 Task: Reply All to email with the signature Dominique Adams with the subject Budget report from softage.1@softage.net with the message Can you confirm that all project risks have been identified and are being managed?, select first sentence, change the font color from current to black and background color to maroon Send the email
Action: Mouse moved to (920, 97)
Screenshot: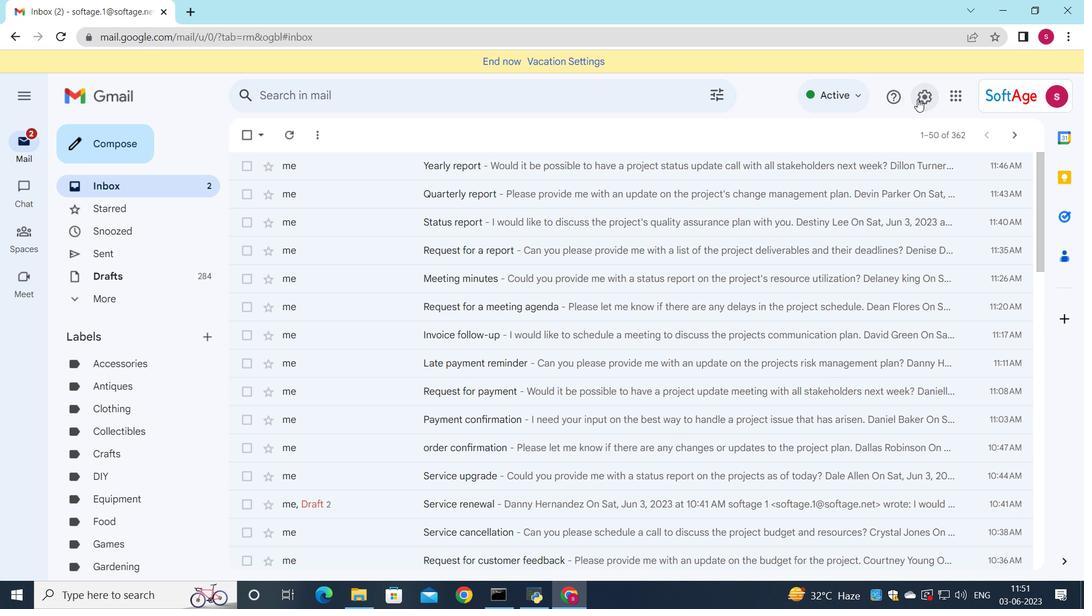 
Action: Mouse pressed left at (920, 97)
Screenshot: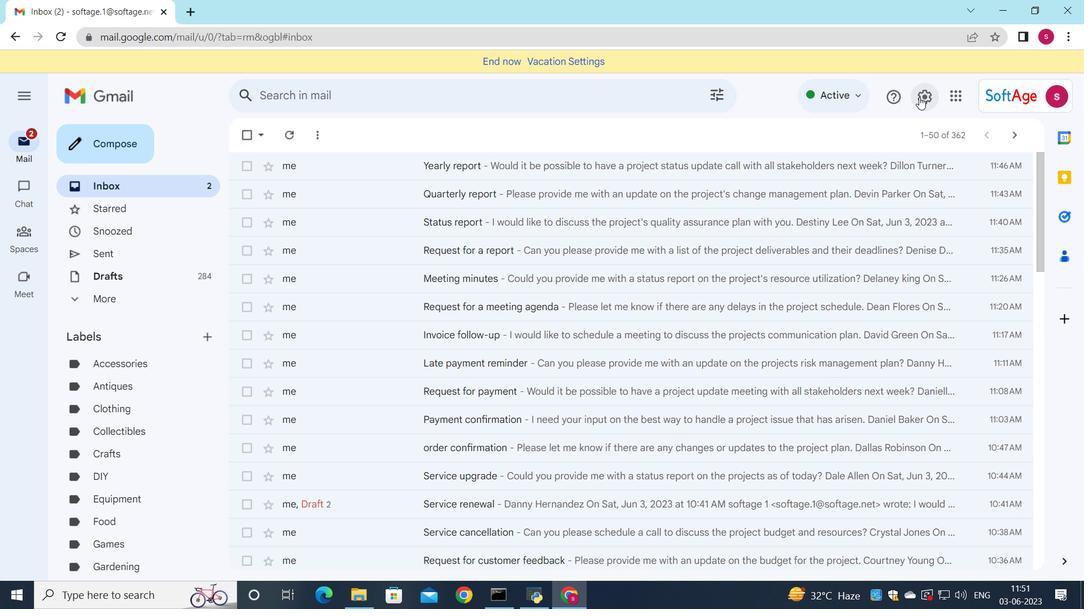 
Action: Mouse moved to (924, 160)
Screenshot: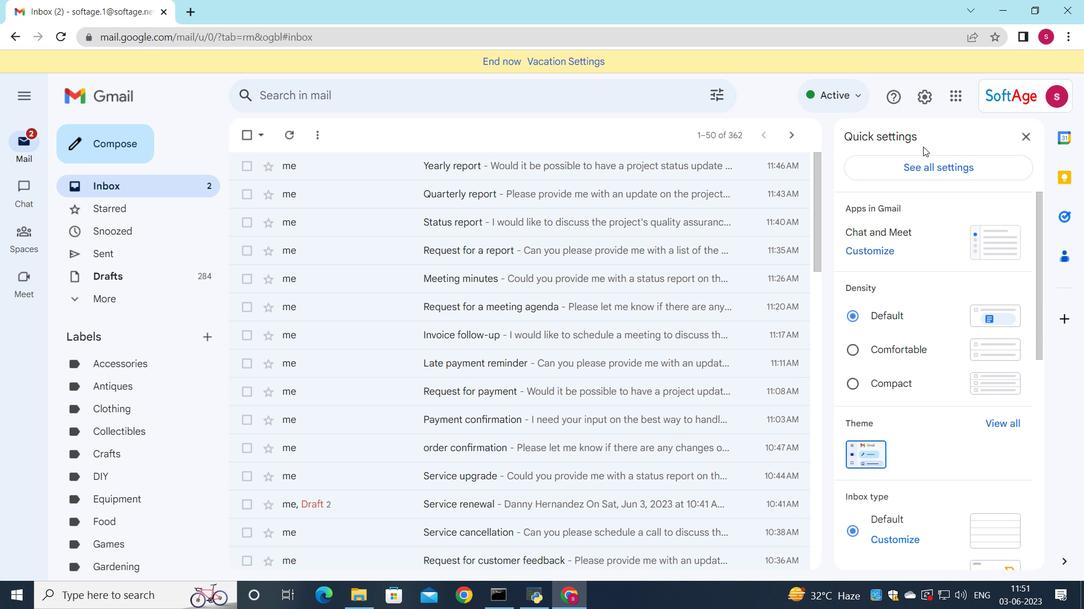 
Action: Mouse pressed left at (924, 160)
Screenshot: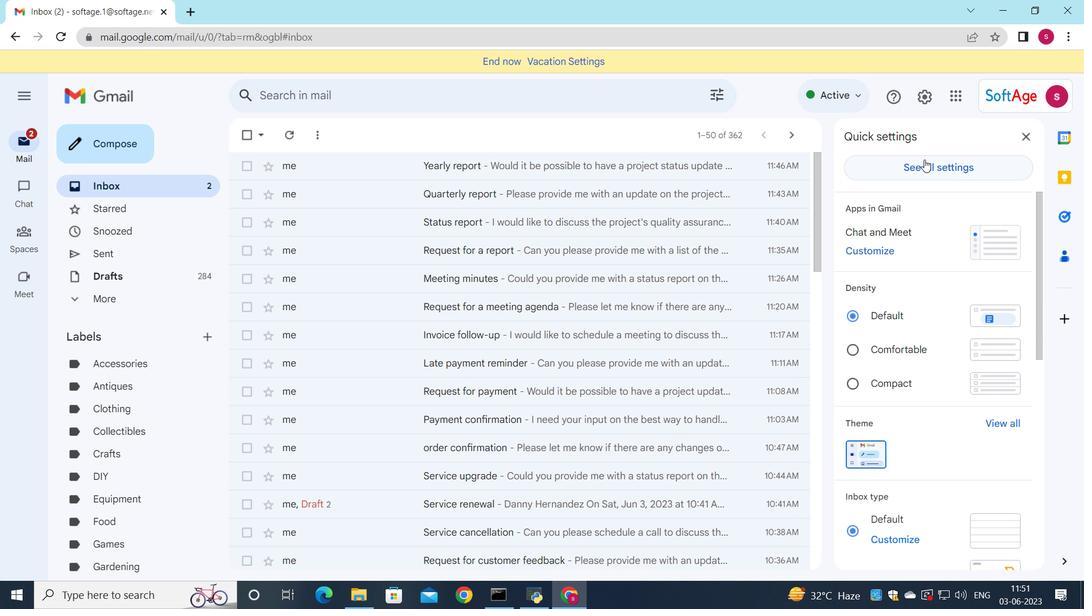 
Action: Mouse moved to (616, 313)
Screenshot: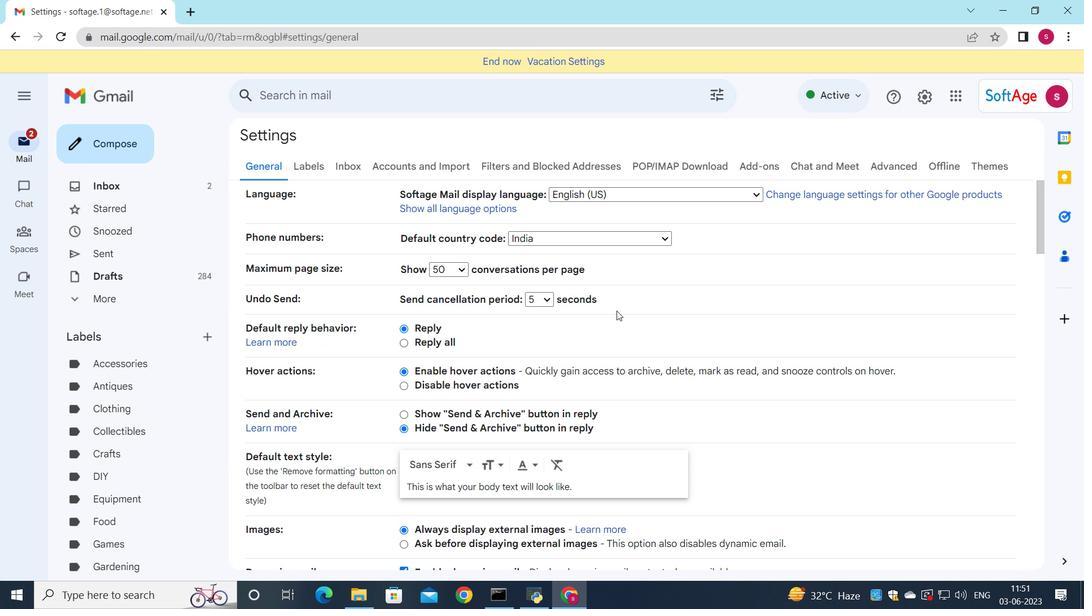 
Action: Mouse scrolled (616, 312) with delta (0, 0)
Screenshot: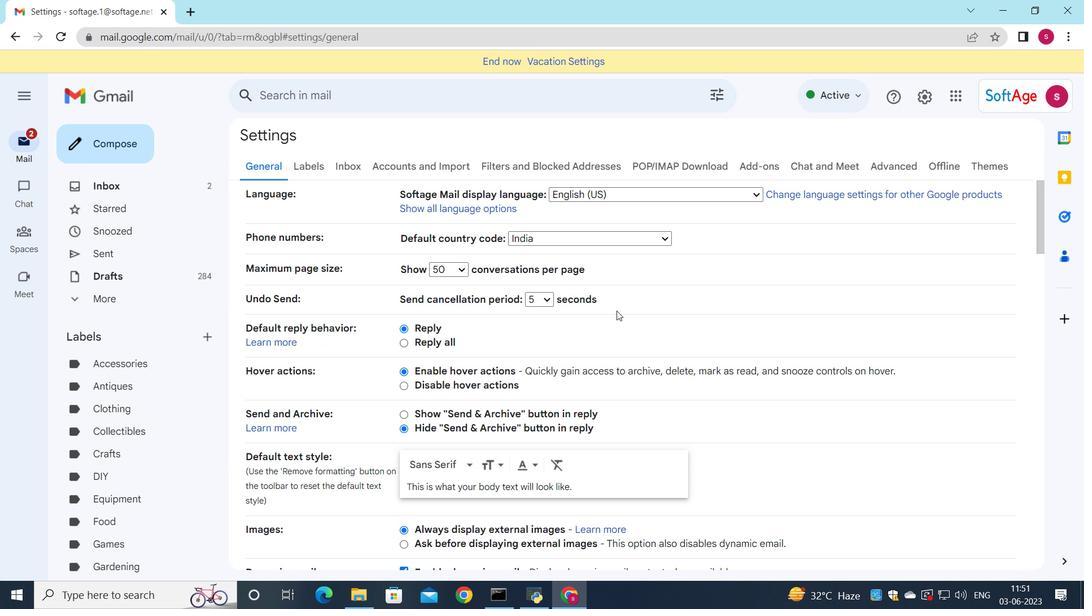
Action: Mouse moved to (616, 313)
Screenshot: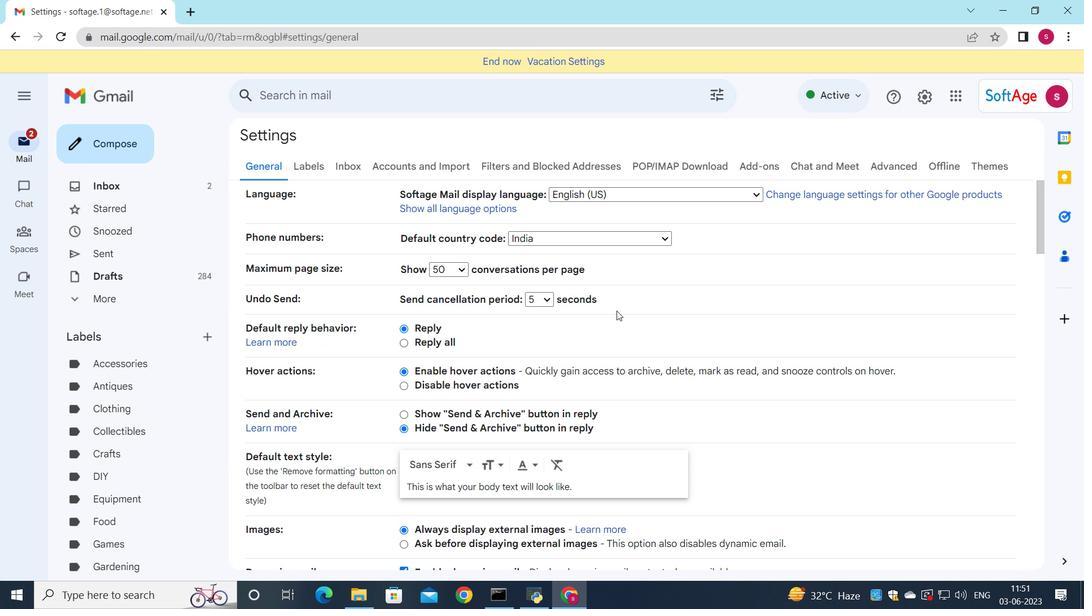 
Action: Mouse scrolled (616, 312) with delta (0, 0)
Screenshot: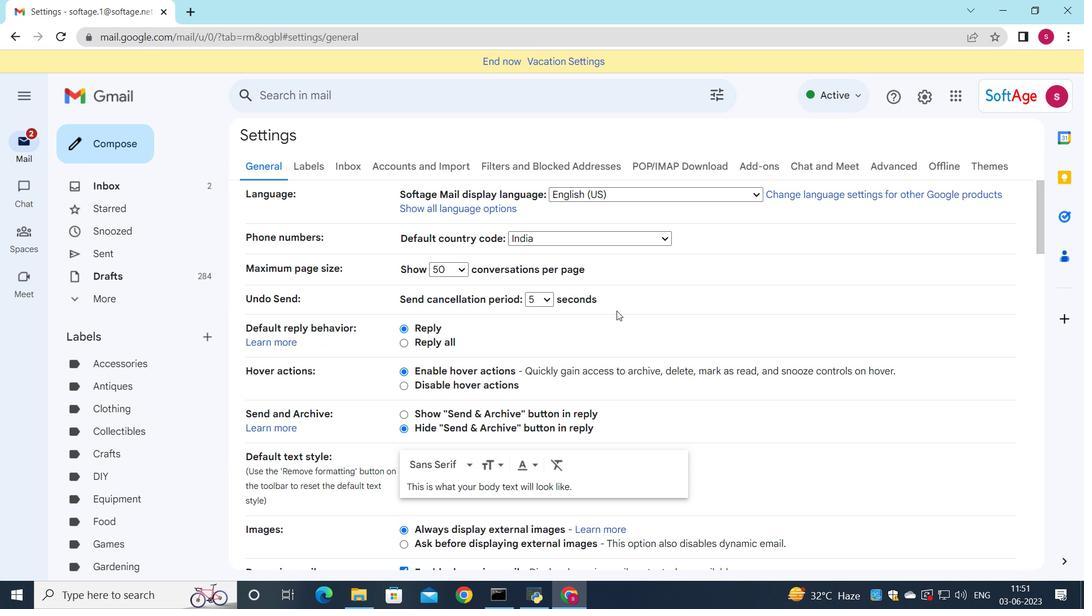 
Action: Mouse scrolled (616, 312) with delta (0, 0)
Screenshot: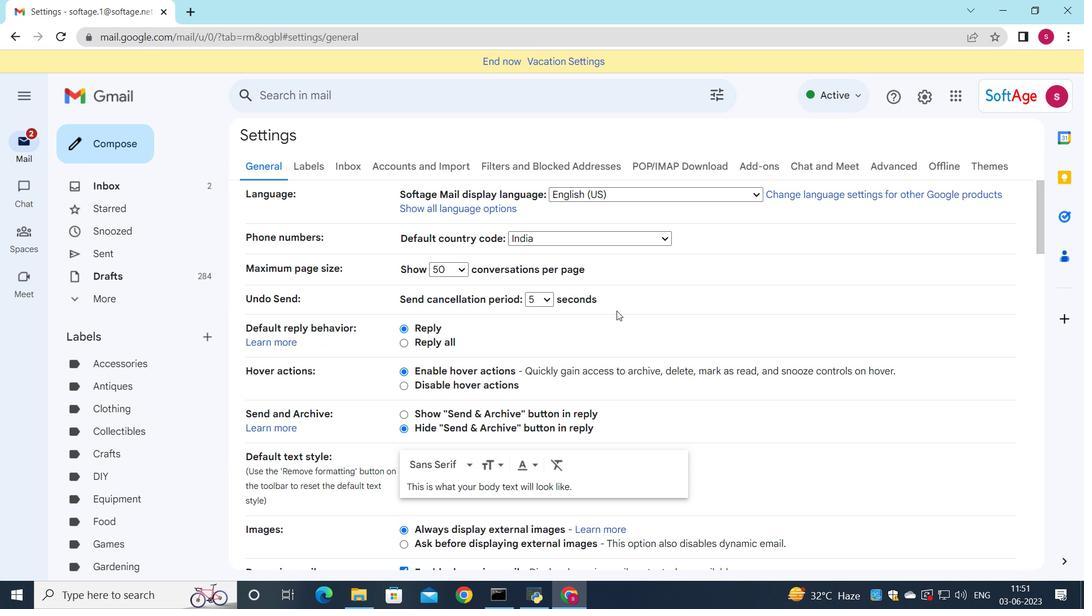 
Action: Mouse moved to (608, 311)
Screenshot: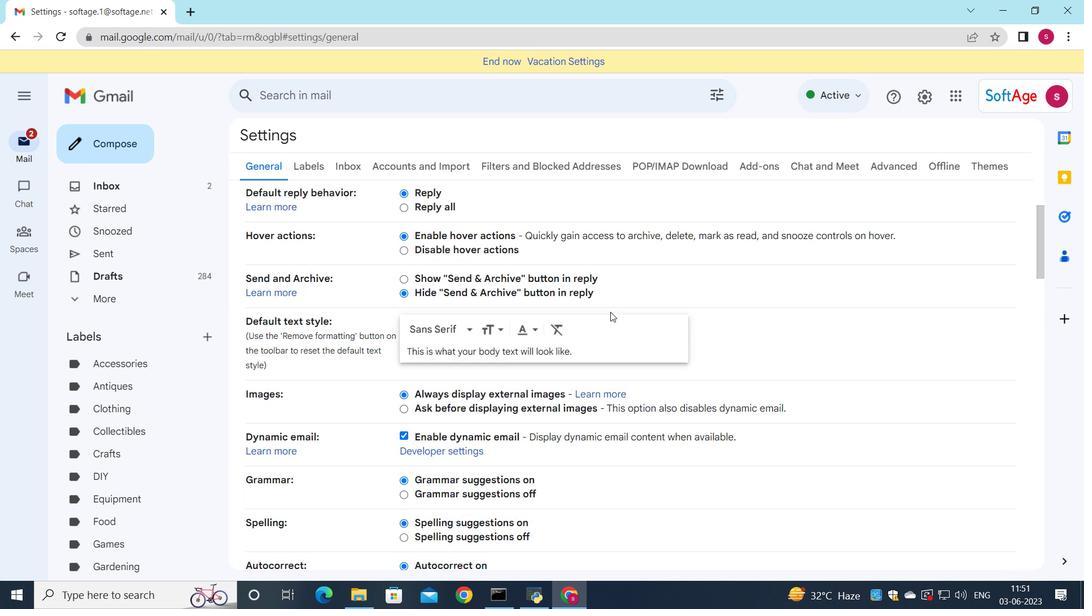 
Action: Mouse scrolled (608, 310) with delta (0, 0)
Screenshot: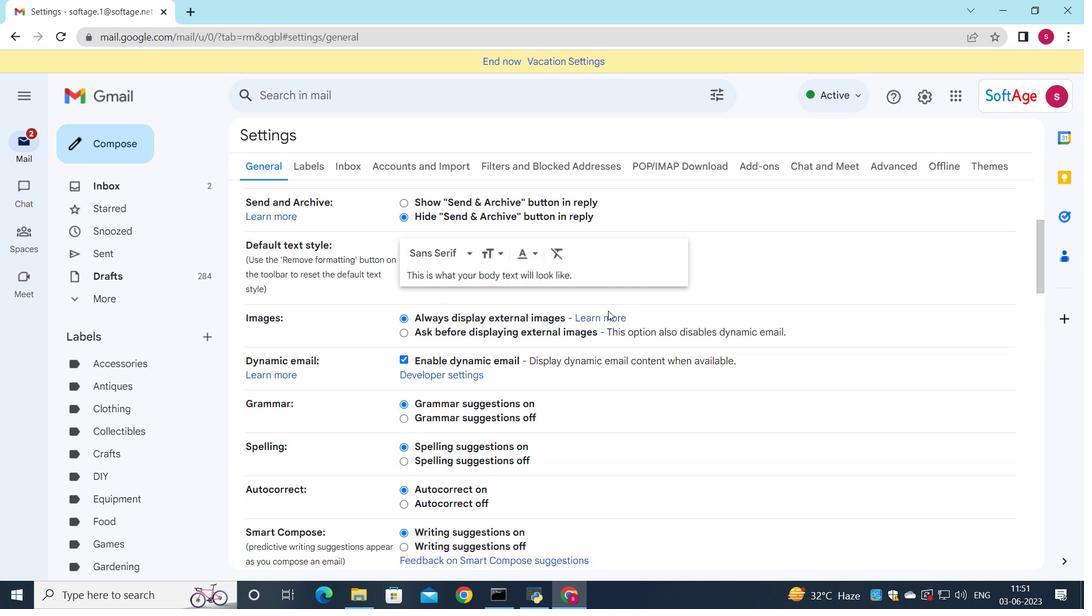 
Action: Mouse scrolled (608, 310) with delta (0, 0)
Screenshot: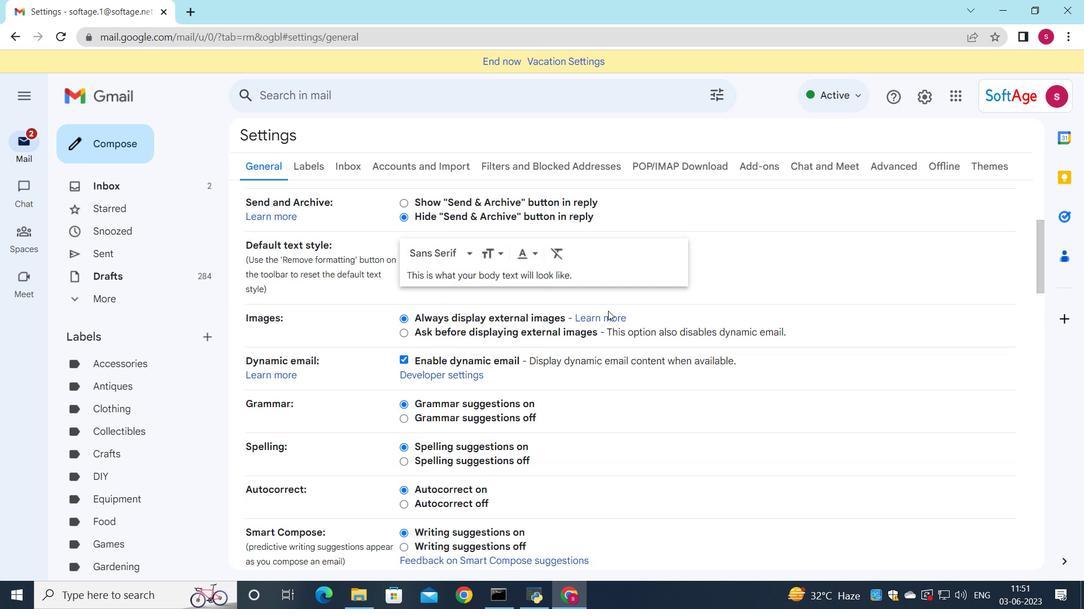 
Action: Mouse scrolled (608, 310) with delta (0, 0)
Screenshot: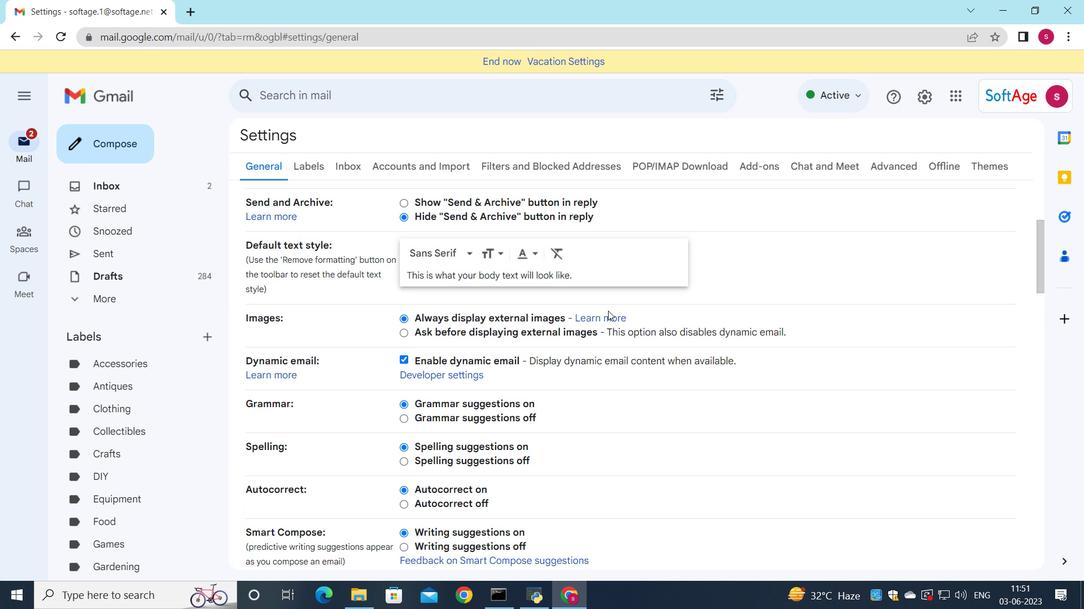 
Action: Mouse scrolled (608, 310) with delta (0, 0)
Screenshot: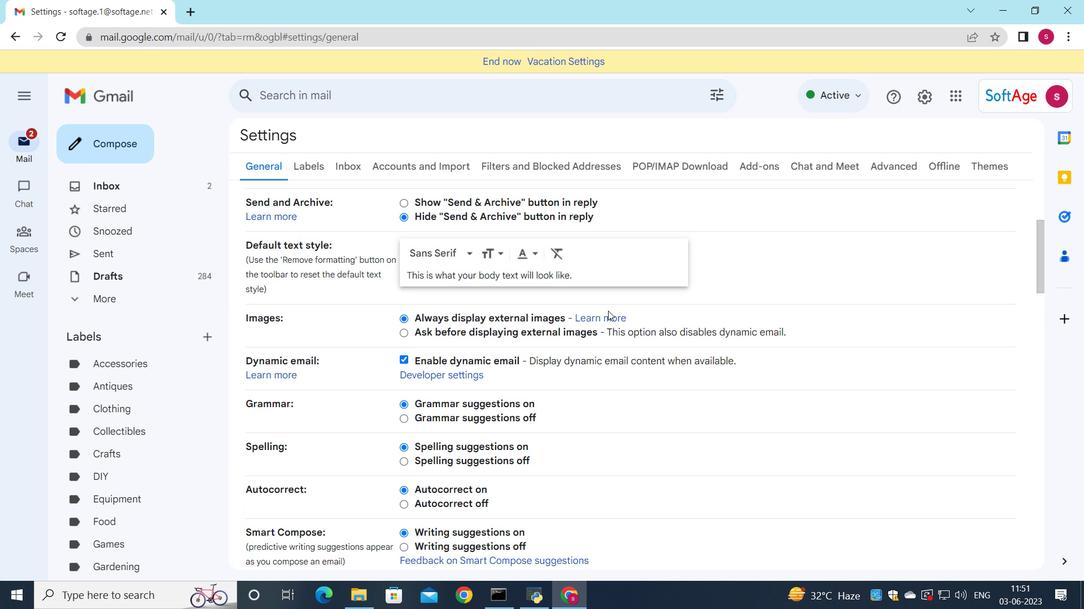 
Action: Mouse scrolled (608, 310) with delta (0, 0)
Screenshot: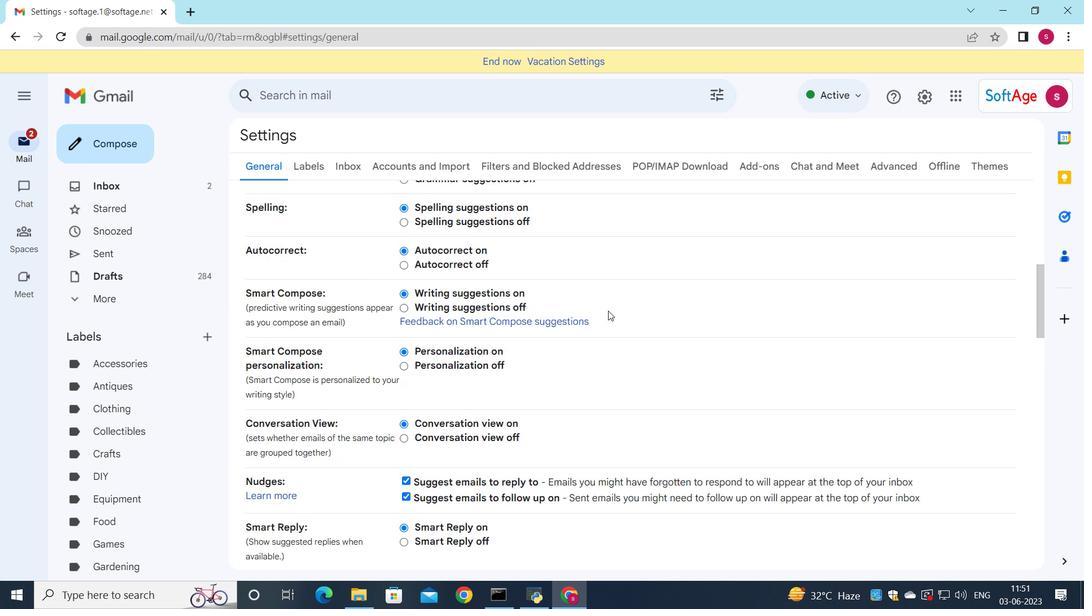 
Action: Mouse scrolled (608, 310) with delta (0, 0)
Screenshot: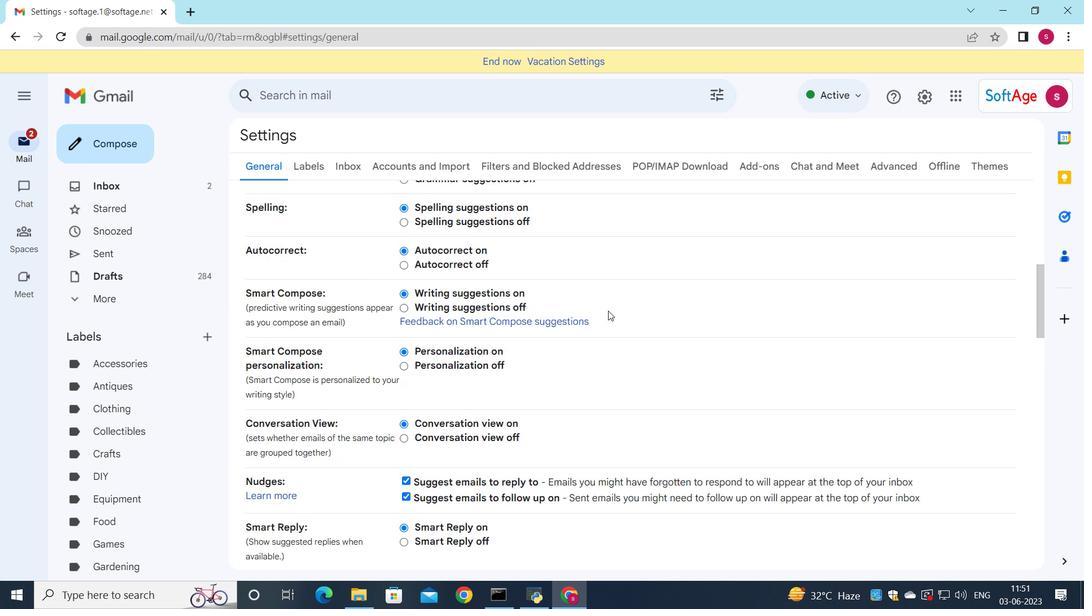 
Action: Mouse scrolled (608, 310) with delta (0, 0)
Screenshot: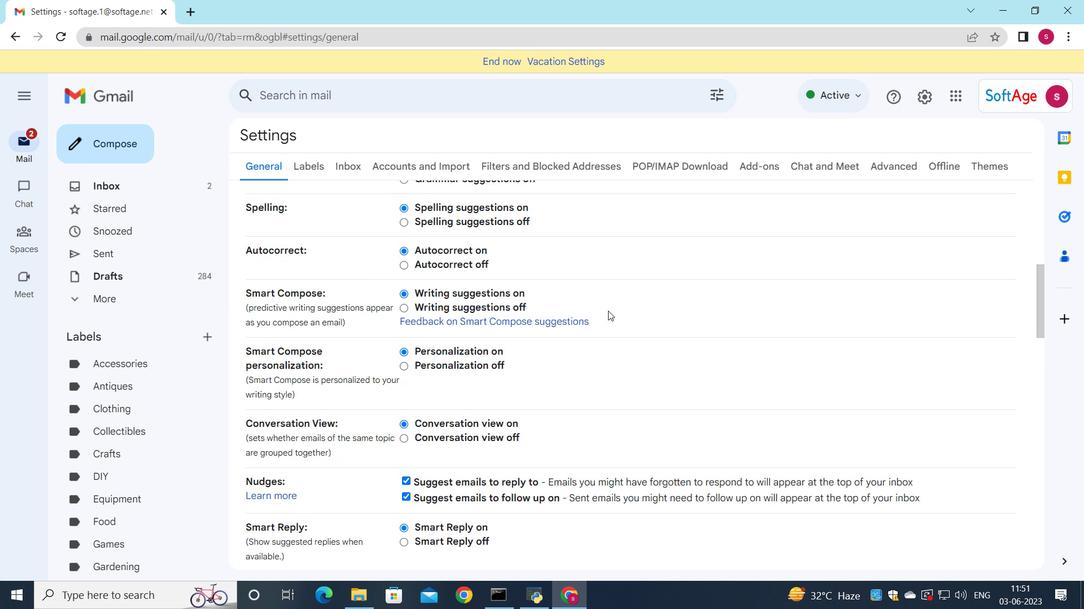 
Action: Mouse scrolled (608, 310) with delta (0, 0)
Screenshot: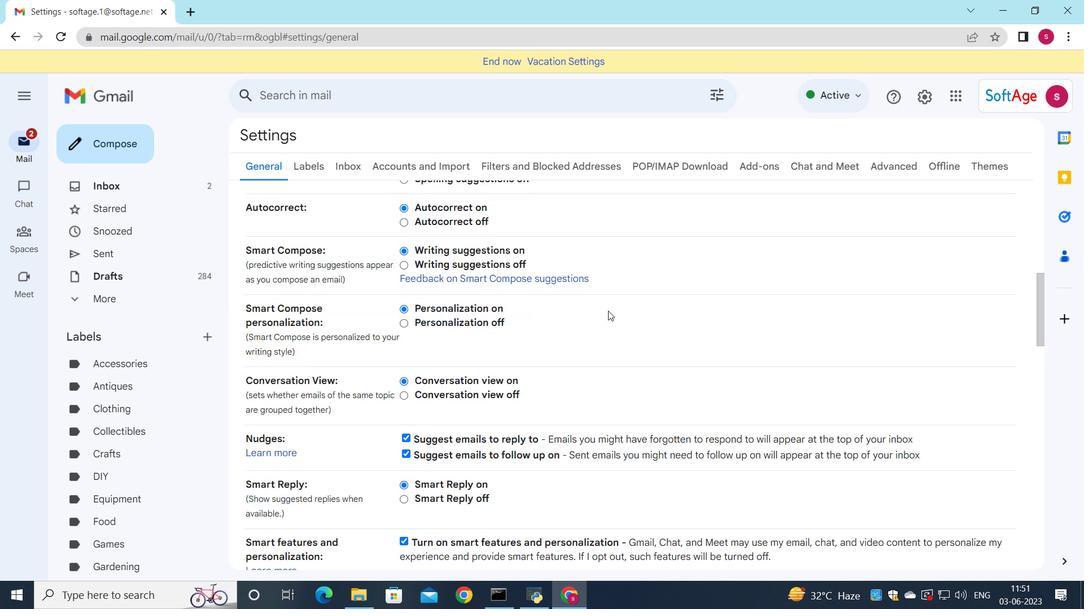 
Action: Mouse scrolled (608, 310) with delta (0, 0)
Screenshot: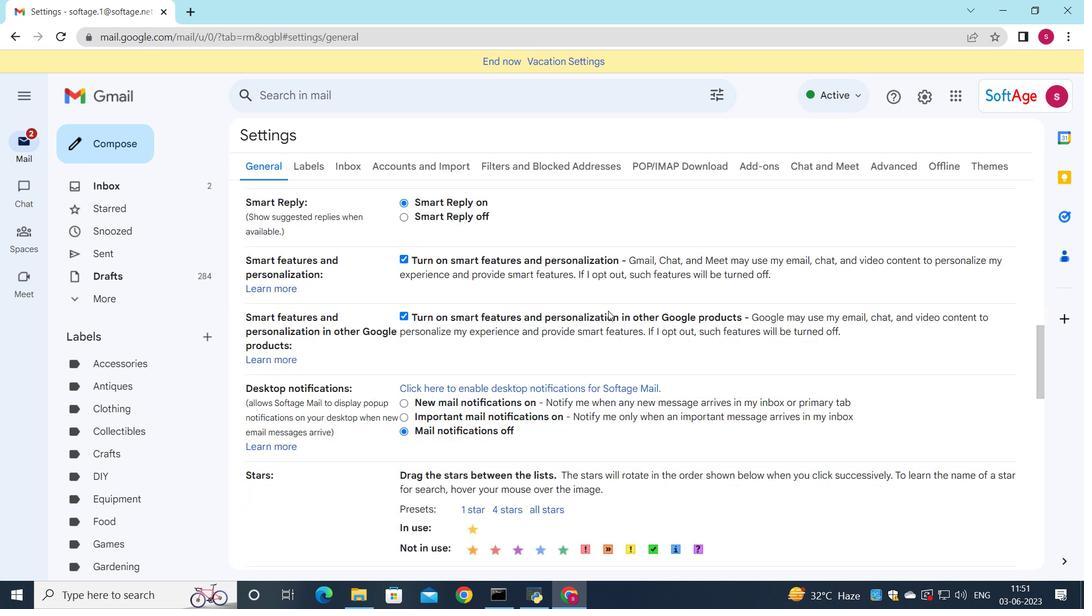 
Action: Mouse scrolled (608, 310) with delta (0, 0)
Screenshot: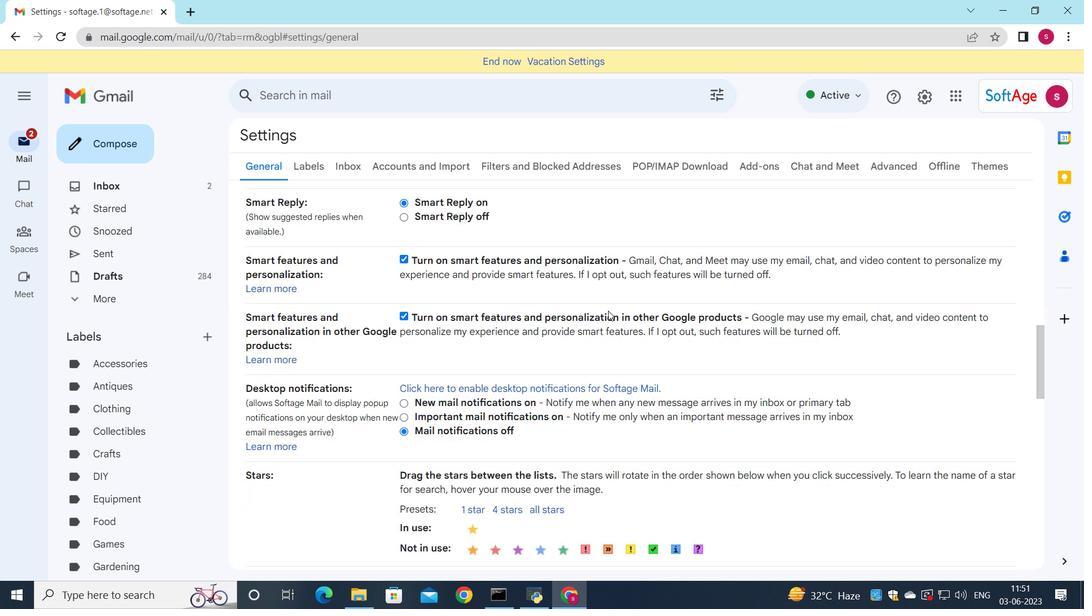 
Action: Mouse scrolled (608, 310) with delta (0, 0)
Screenshot: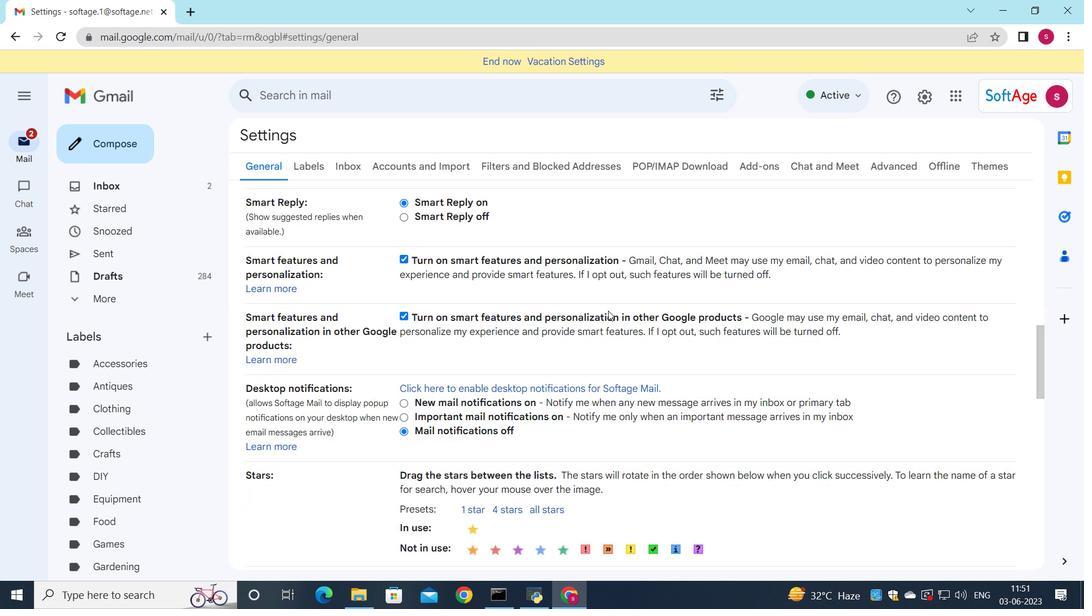 
Action: Mouse scrolled (608, 310) with delta (0, 0)
Screenshot: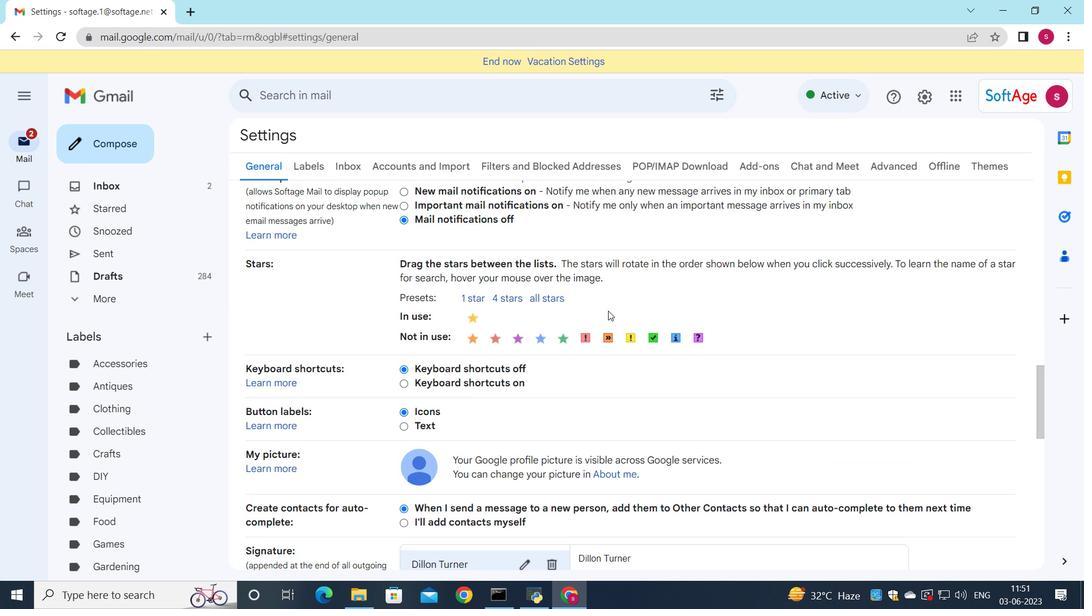 
Action: Mouse scrolled (608, 310) with delta (0, 0)
Screenshot: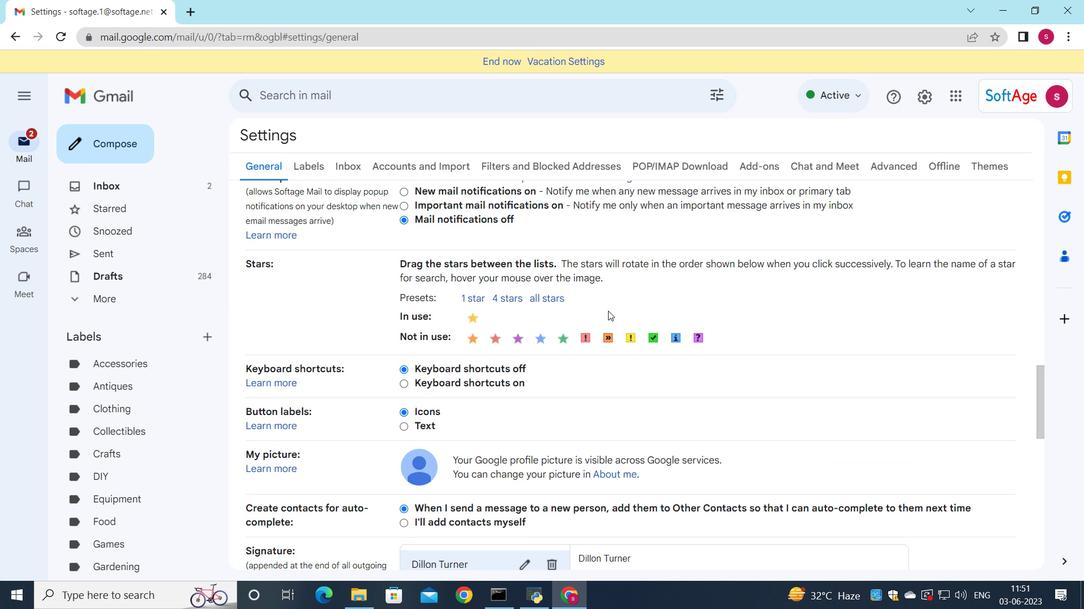 
Action: Mouse moved to (552, 425)
Screenshot: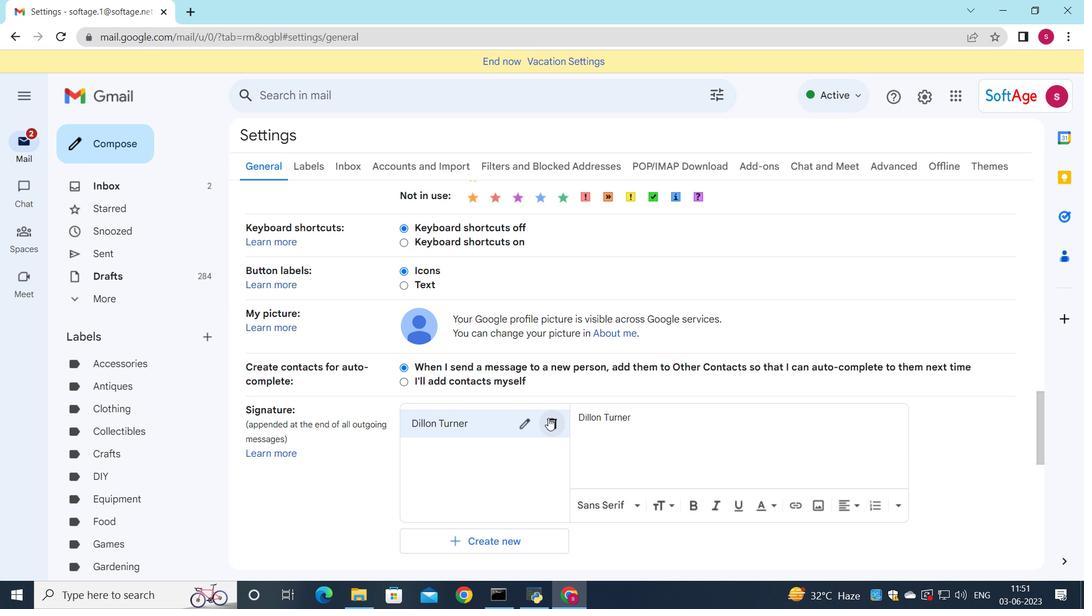 
Action: Mouse pressed left at (552, 425)
Screenshot: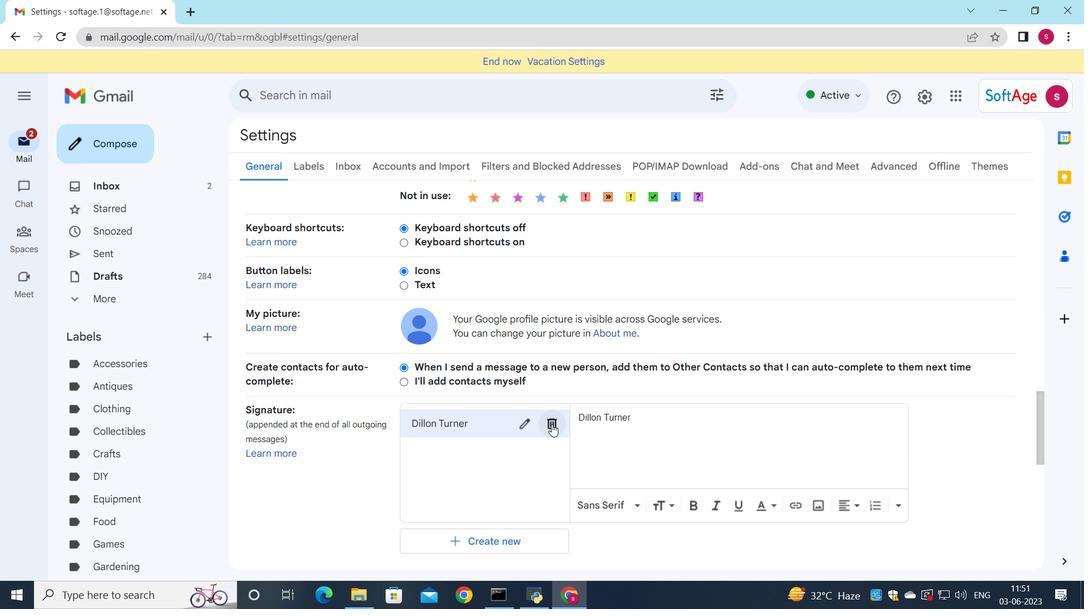 
Action: Mouse moved to (654, 339)
Screenshot: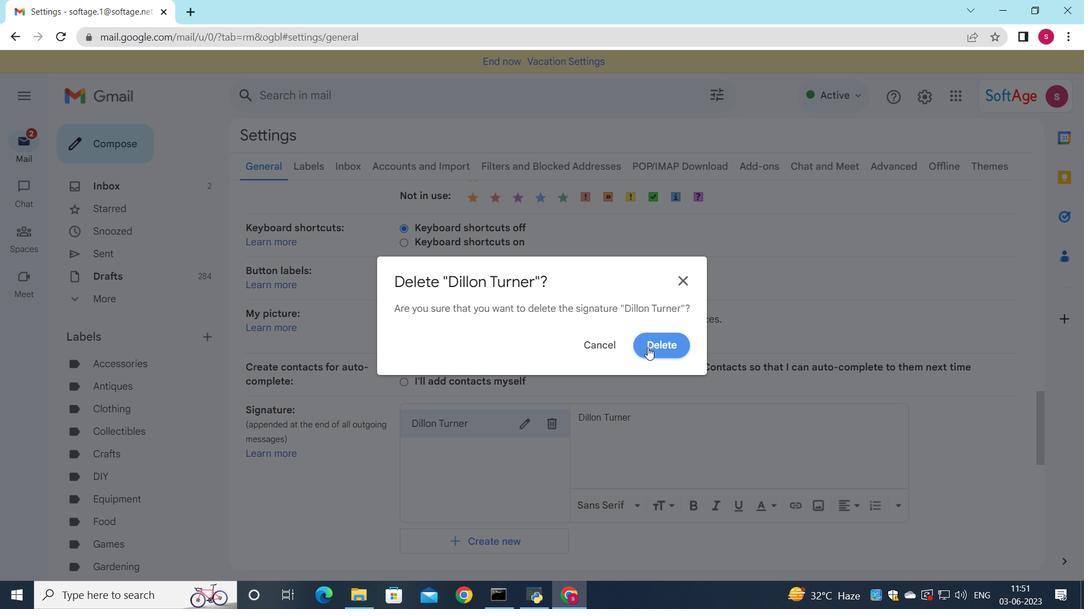 
Action: Mouse pressed left at (654, 339)
Screenshot: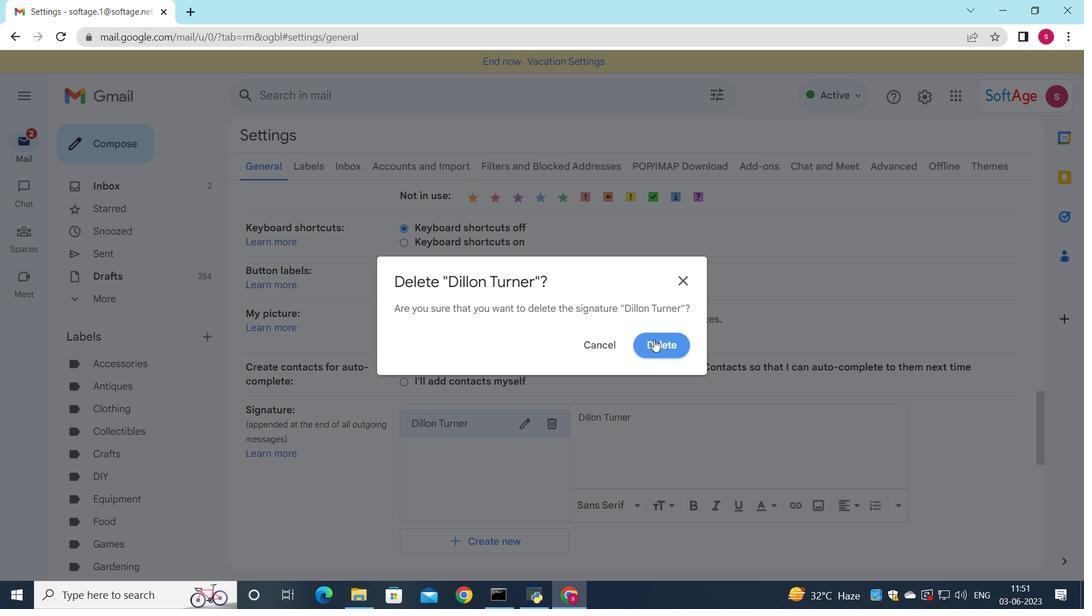 
Action: Mouse moved to (467, 442)
Screenshot: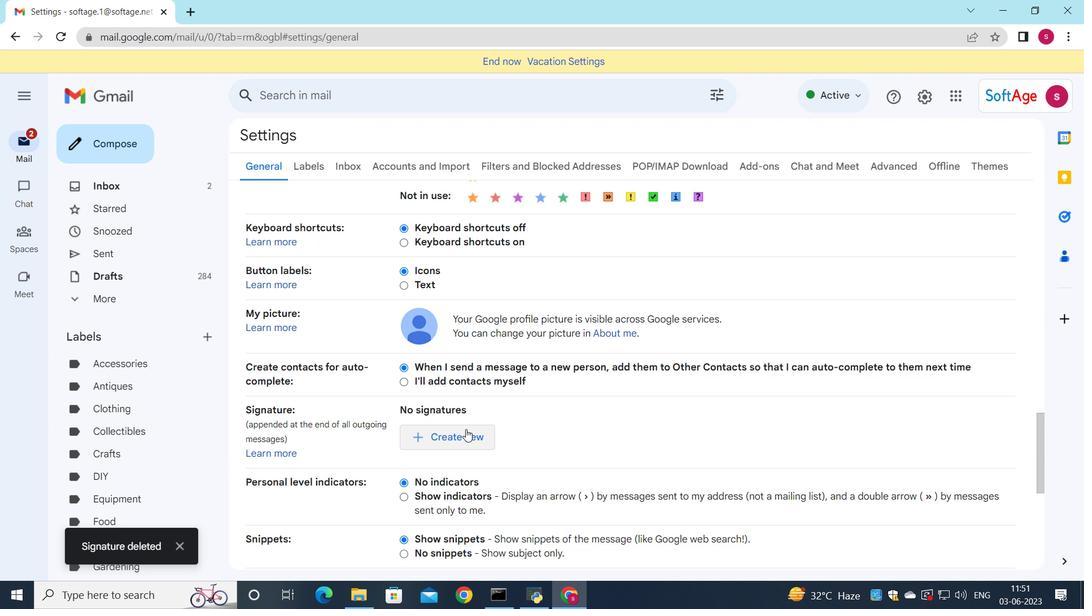 
Action: Mouse pressed left at (467, 442)
Screenshot: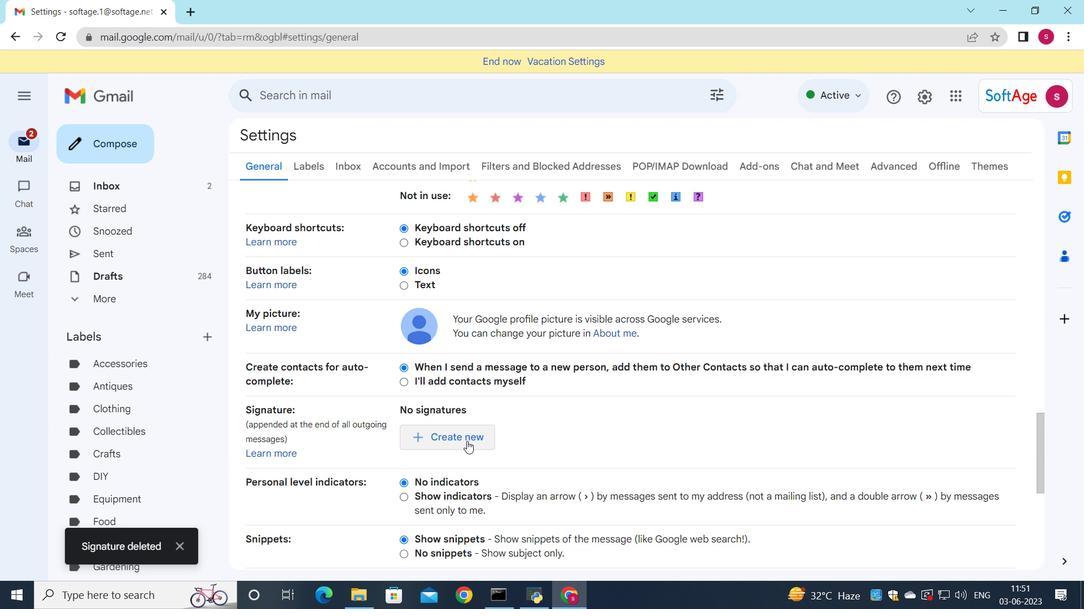 
Action: Mouse moved to (686, 302)
Screenshot: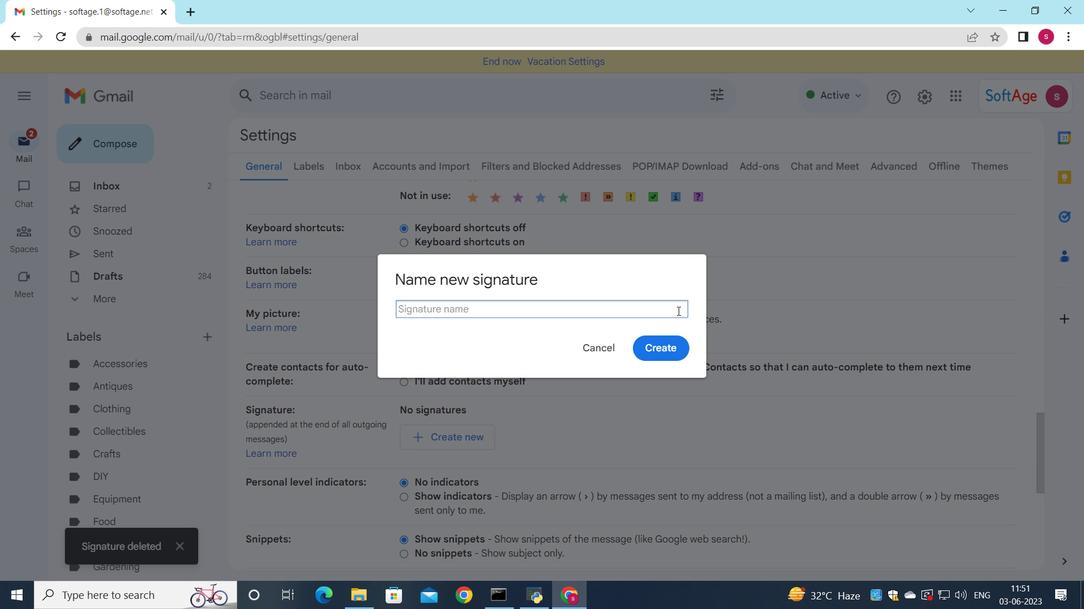 
Action: Key pressed <Key.shift>Dominique<Key.space><Key.shift>Adams
Screenshot: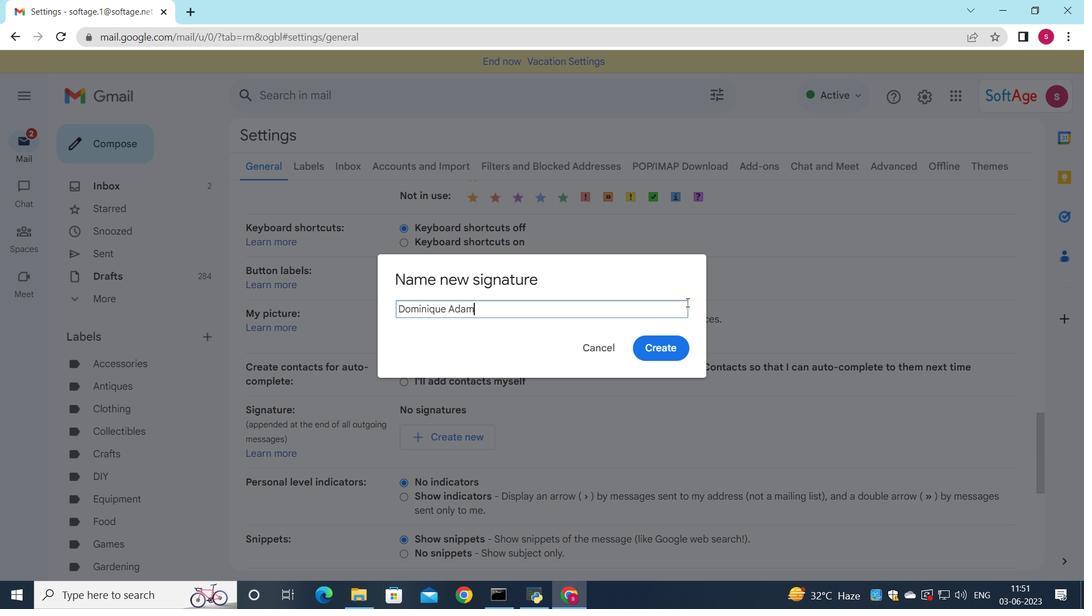 
Action: Mouse moved to (669, 350)
Screenshot: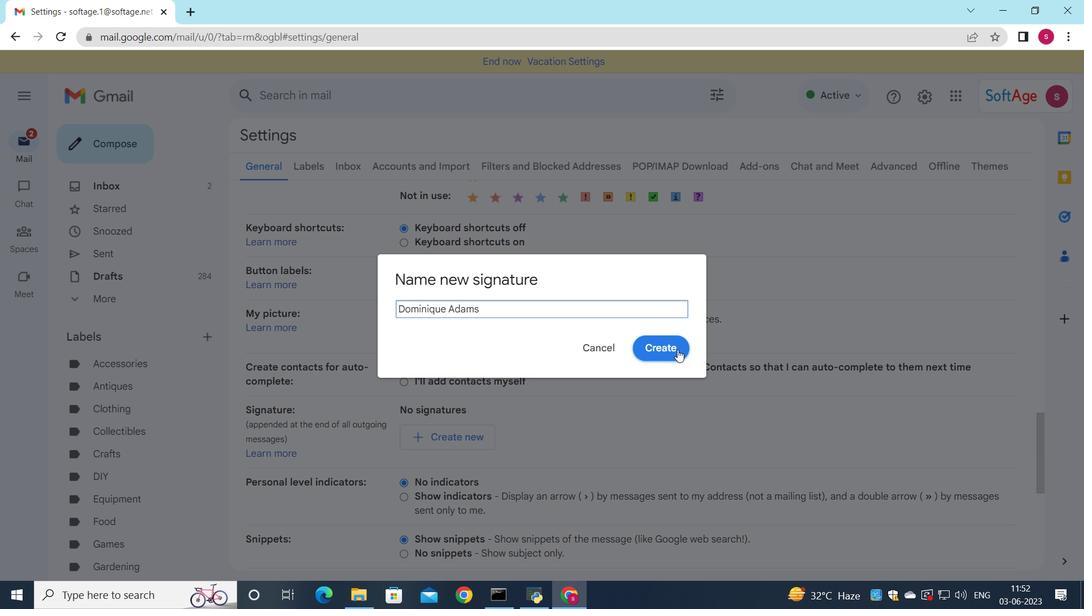
Action: Mouse pressed left at (669, 350)
Screenshot: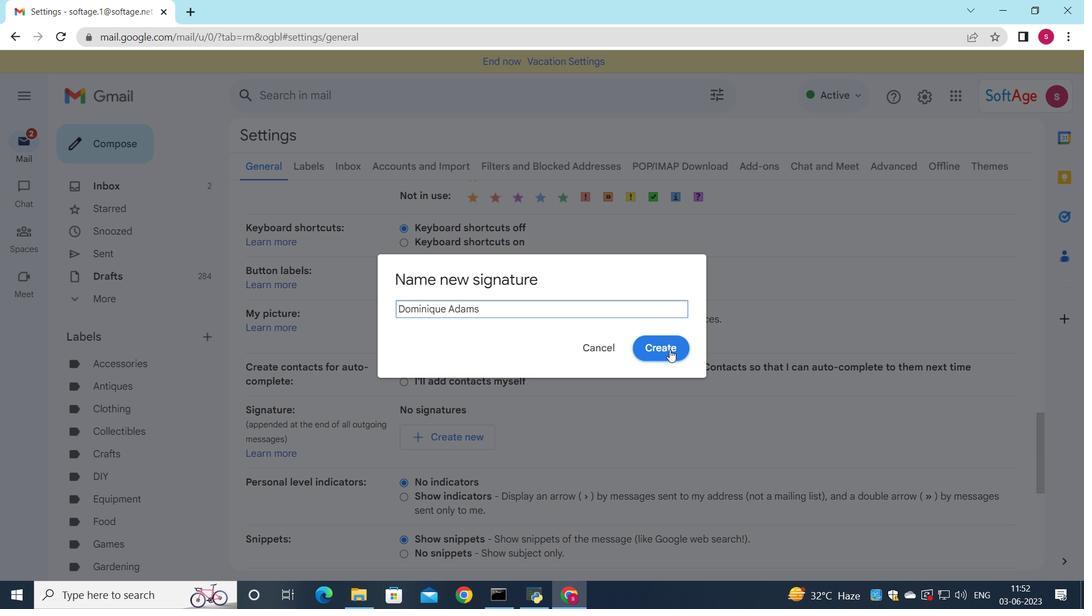
Action: Mouse moved to (599, 432)
Screenshot: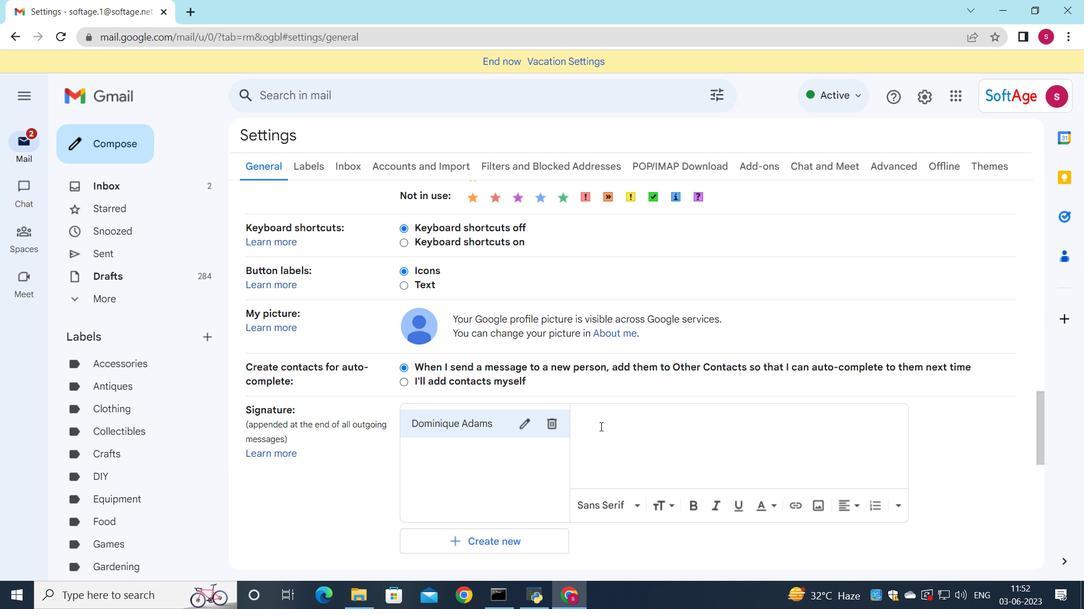 
Action: Mouse pressed left at (599, 432)
Screenshot: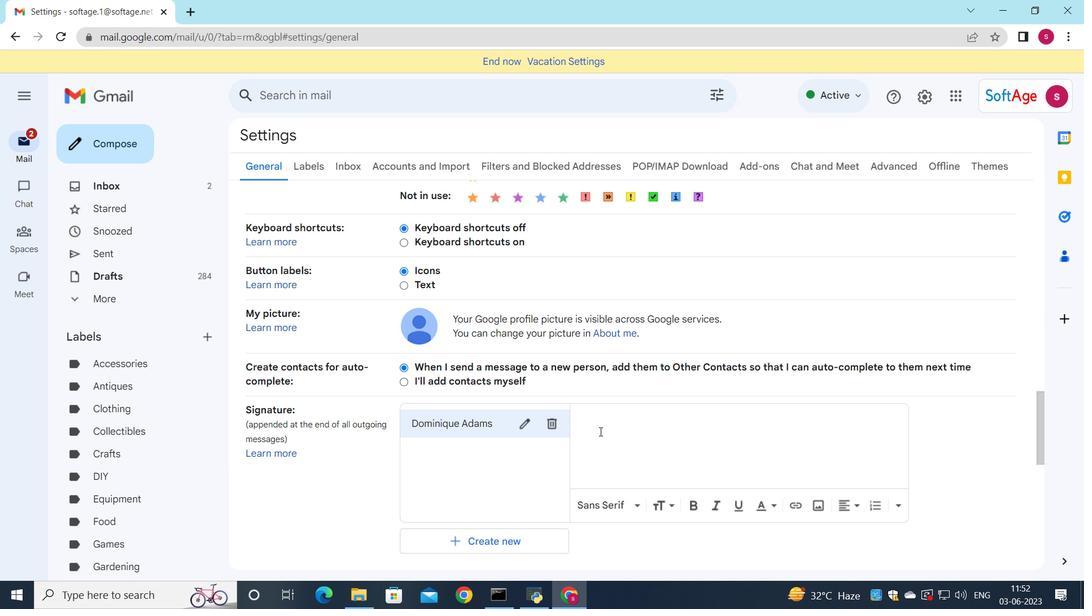 
Action: Mouse moved to (599, 429)
Screenshot: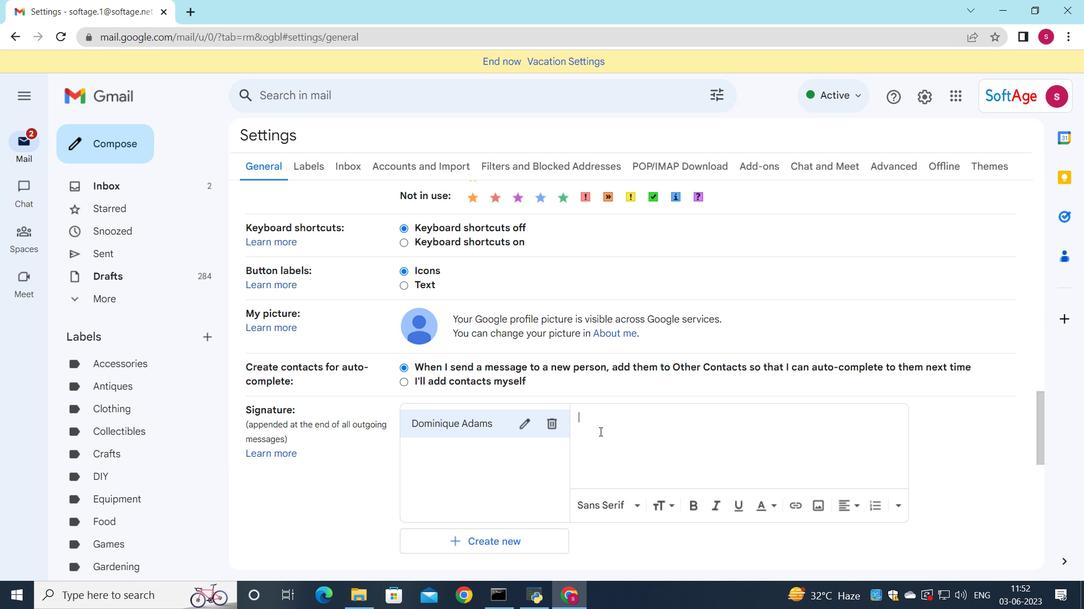 
Action: Key pressed <Key.shift>Dominique<Key.space><Key.shift>Adams
Screenshot: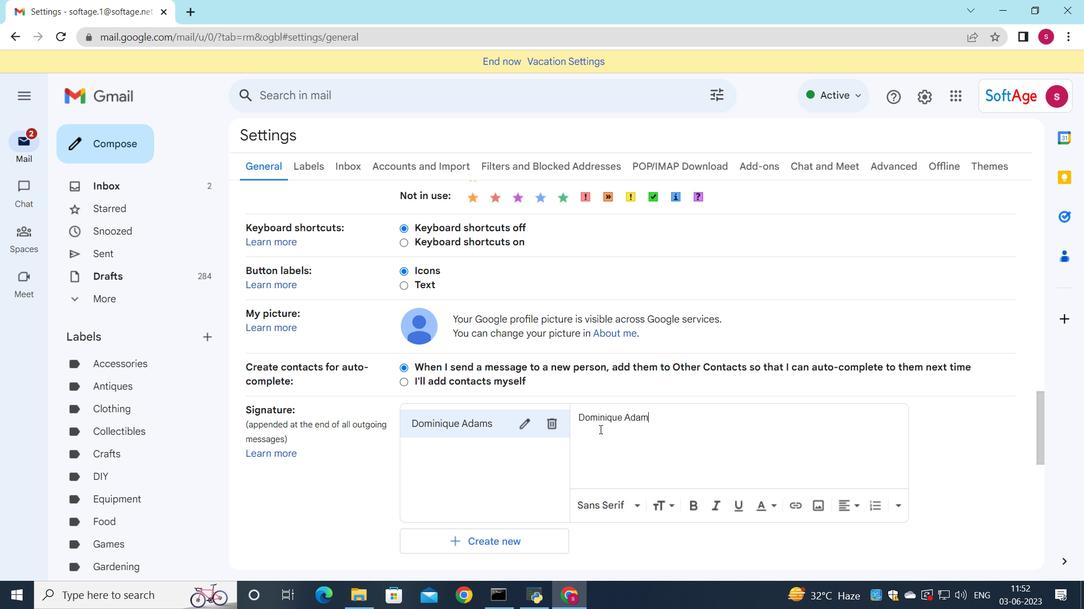 
Action: Mouse scrolled (599, 429) with delta (0, 0)
Screenshot: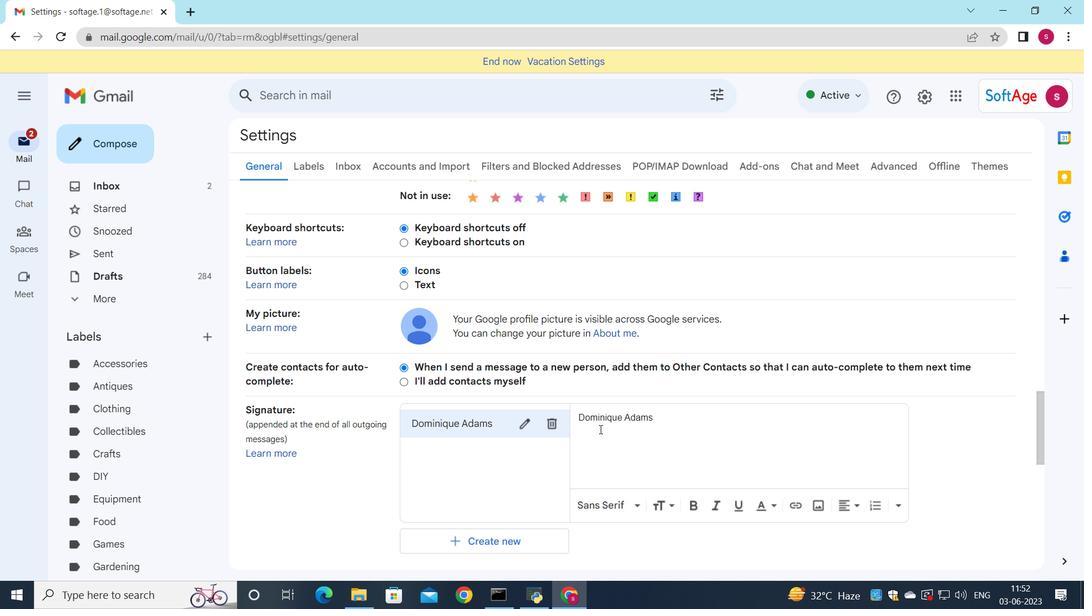 
Action: Mouse scrolled (599, 429) with delta (0, 0)
Screenshot: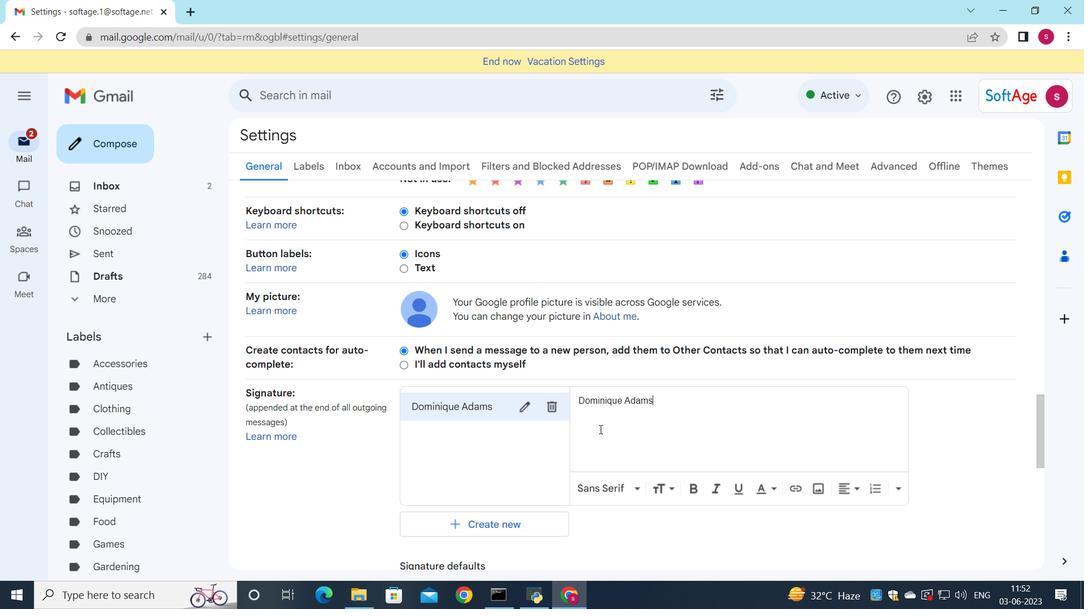 
Action: Mouse moved to (500, 479)
Screenshot: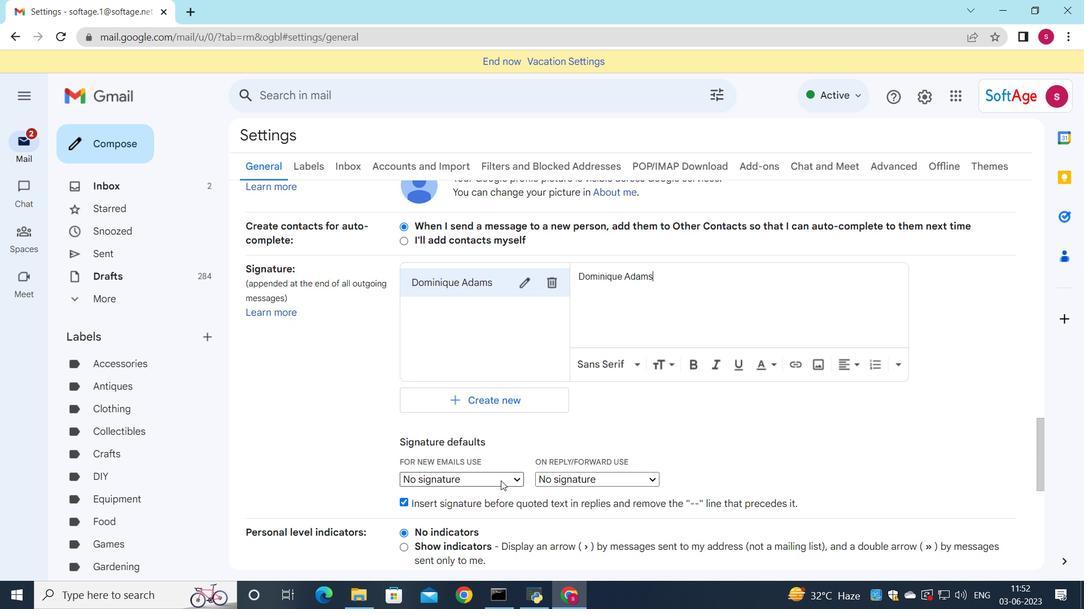 
Action: Mouse pressed left at (500, 479)
Screenshot: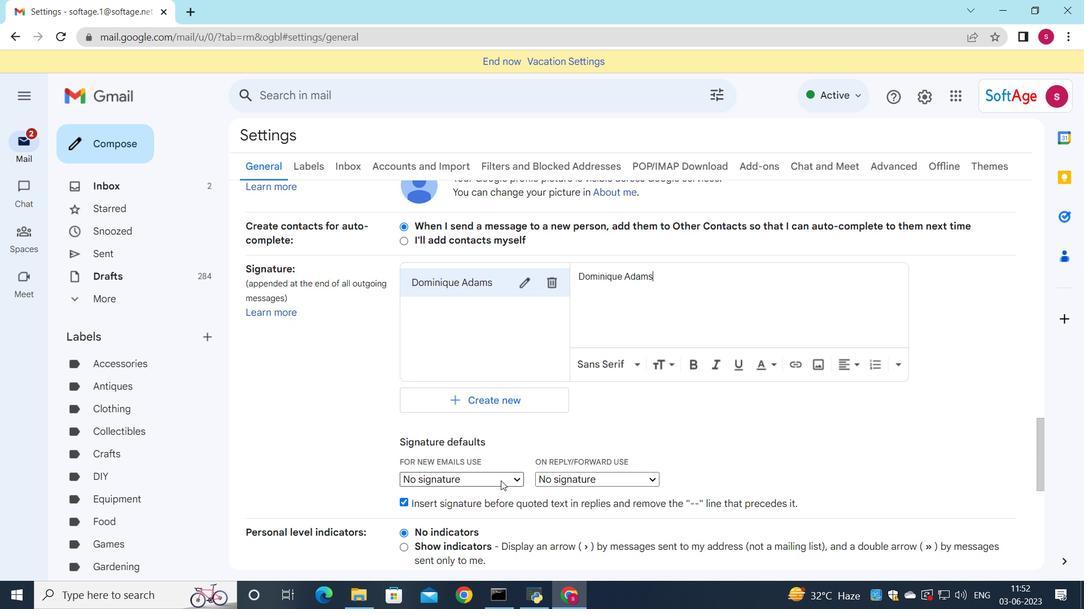 
Action: Mouse moved to (493, 500)
Screenshot: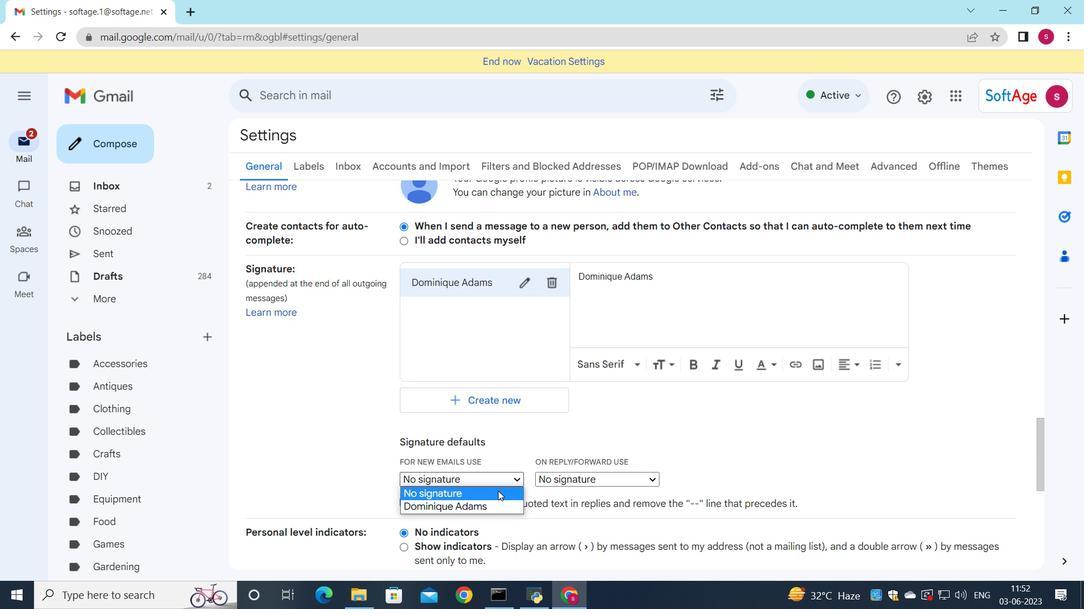 
Action: Mouse pressed left at (493, 500)
Screenshot: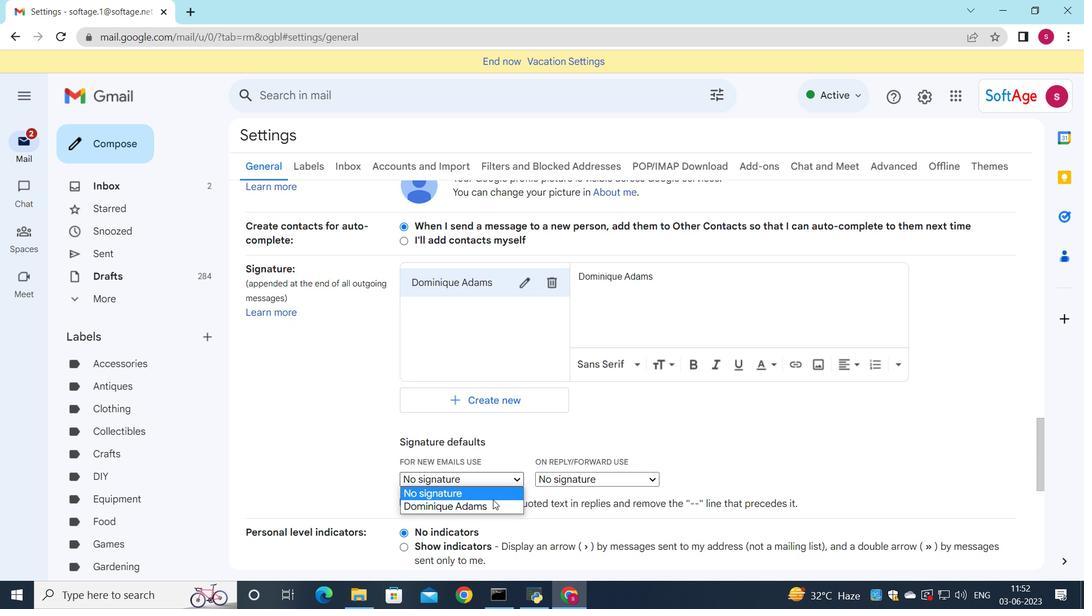 
Action: Mouse moved to (499, 480)
Screenshot: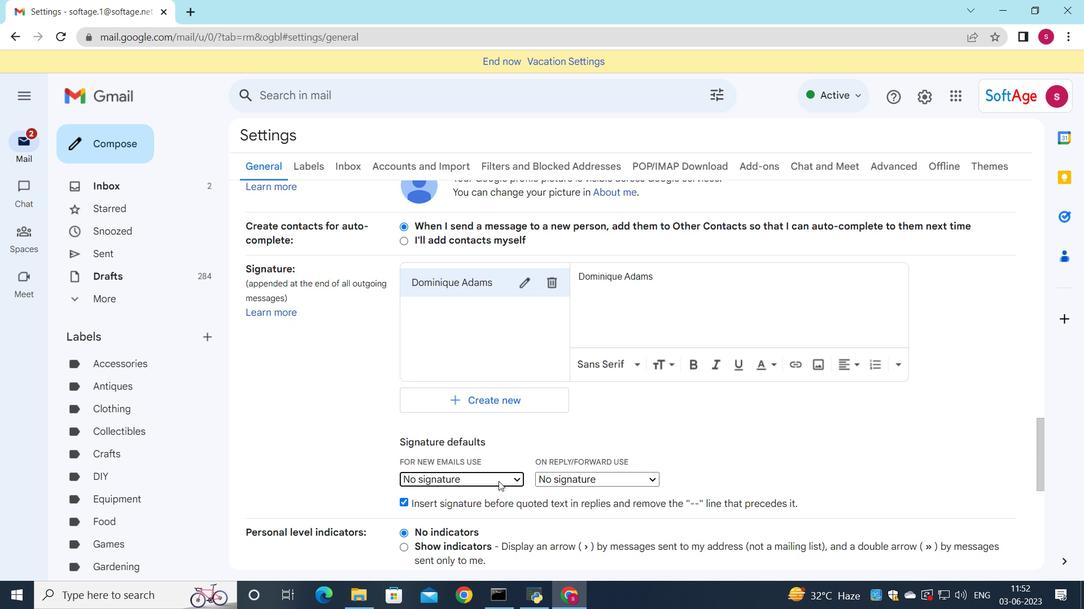 
Action: Mouse pressed left at (499, 480)
Screenshot: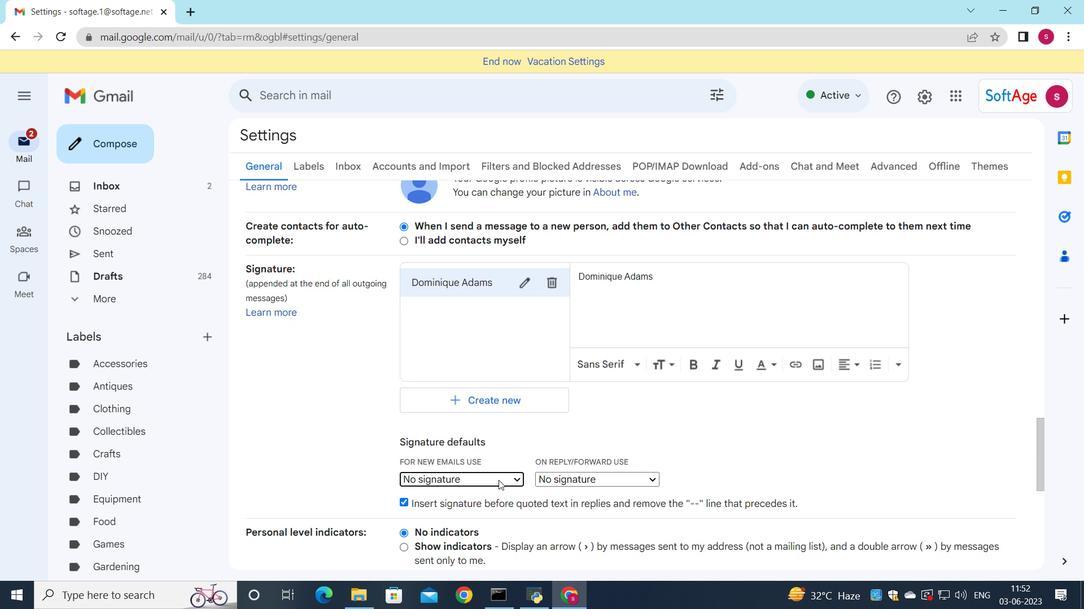
Action: Mouse moved to (498, 502)
Screenshot: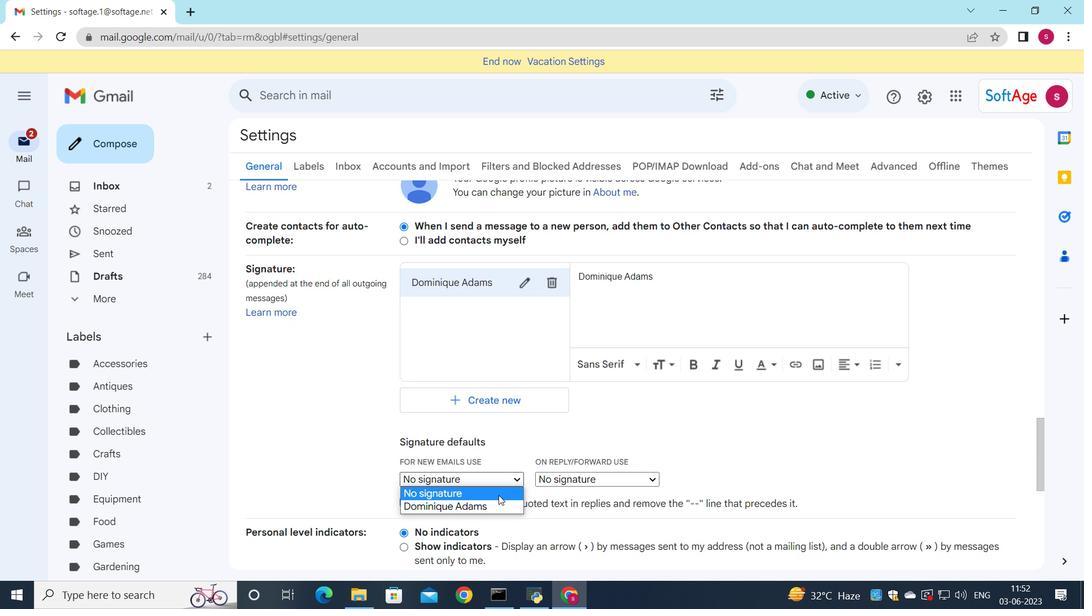 
Action: Mouse pressed left at (498, 502)
Screenshot: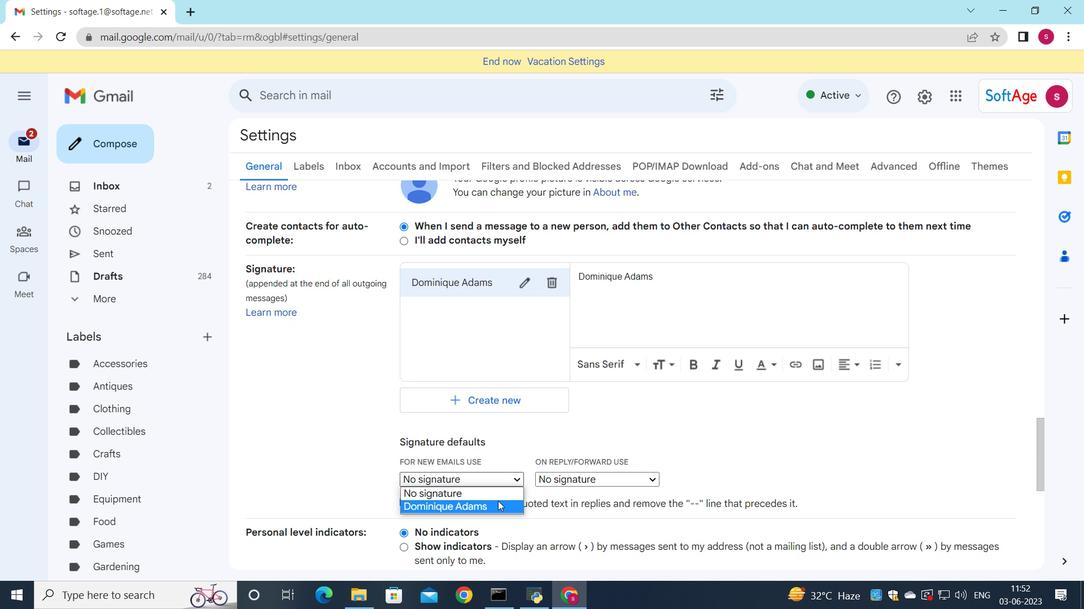 
Action: Mouse moved to (534, 477)
Screenshot: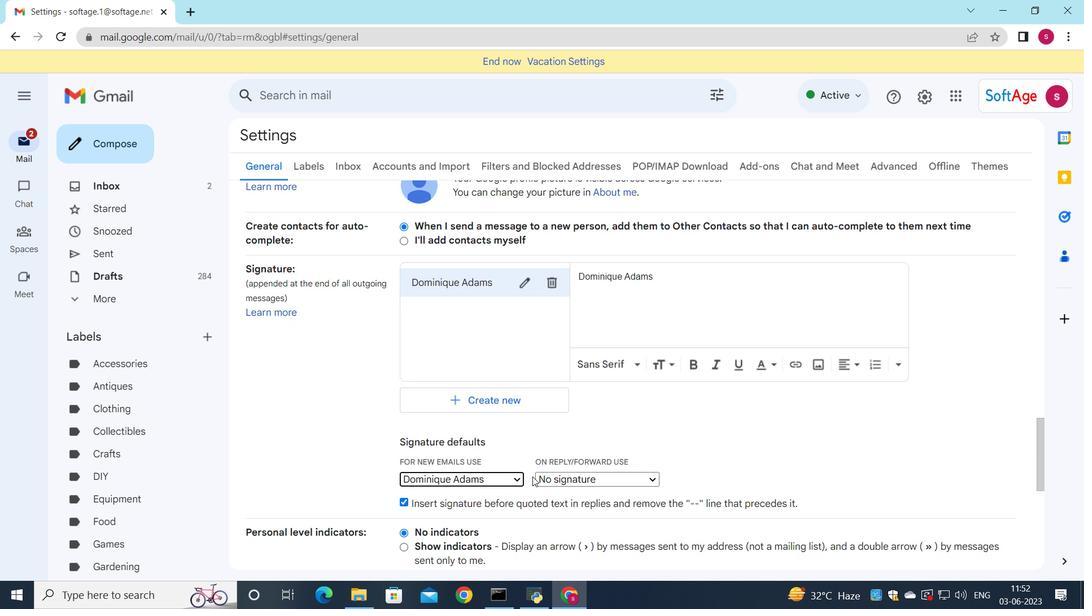 
Action: Mouse pressed left at (534, 477)
Screenshot: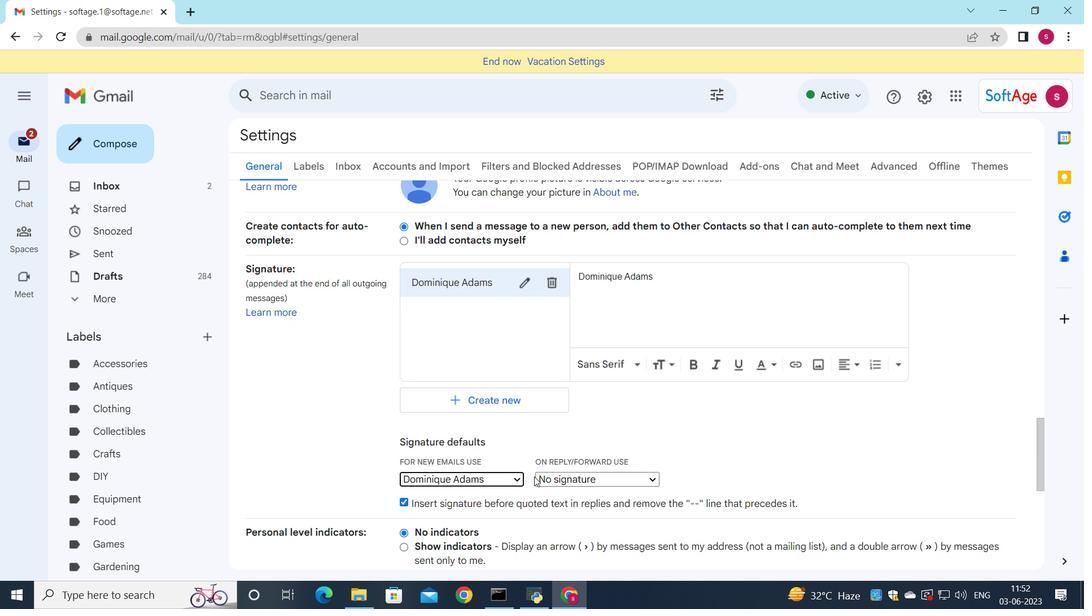 
Action: Mouse moved to (545, 481)
Screenshot: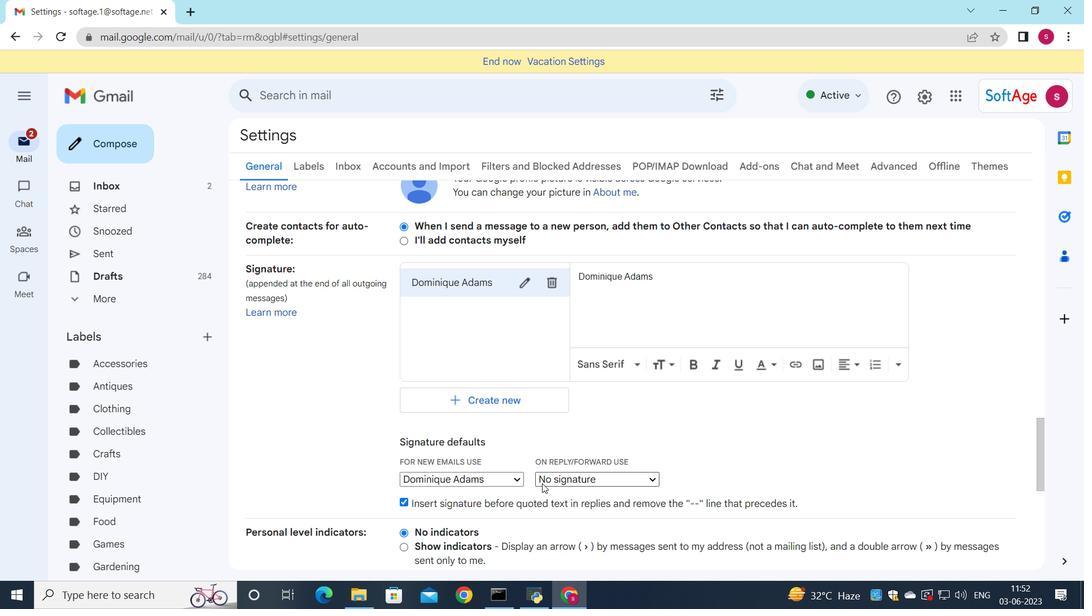 
Action: Mouse pressed left at (545, 481)
Screenshot: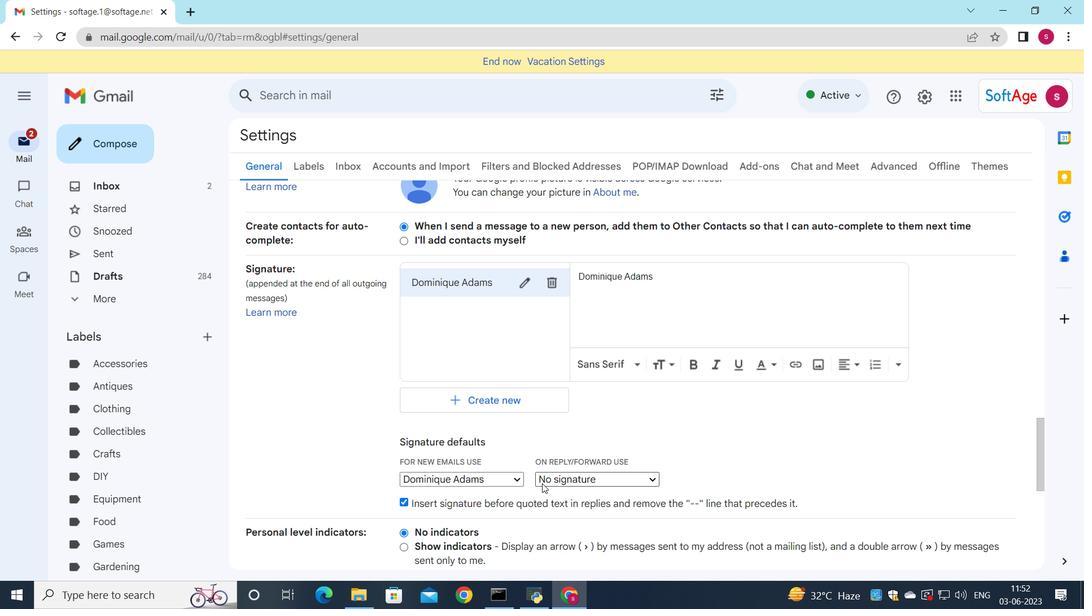 
Action: Mouse moved to (547, 503)
Screenshot: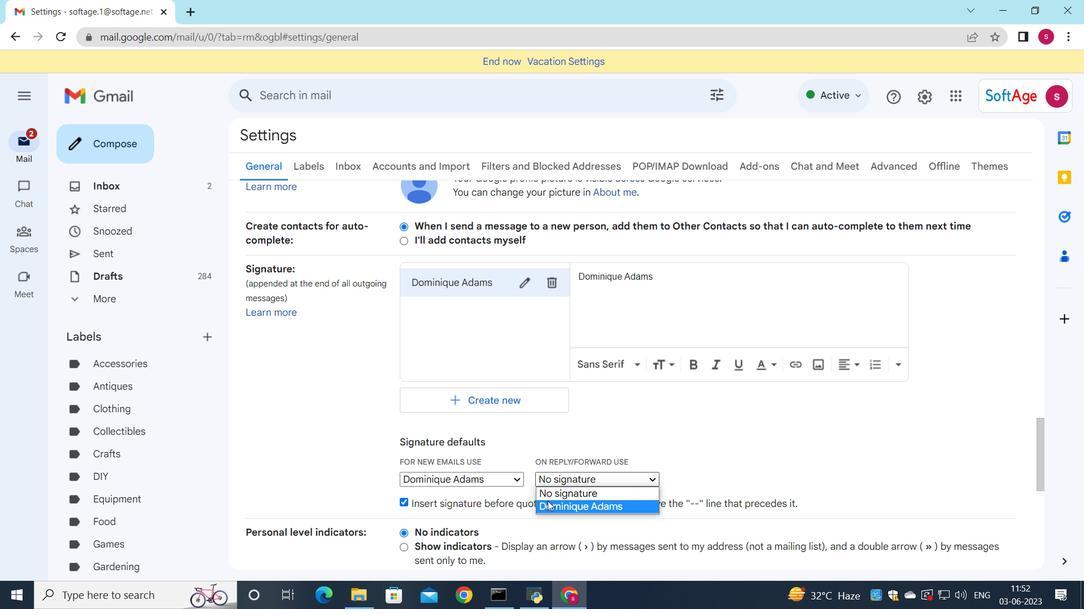 
Action: Mouse pressed left at (547, 503)
Screenshot: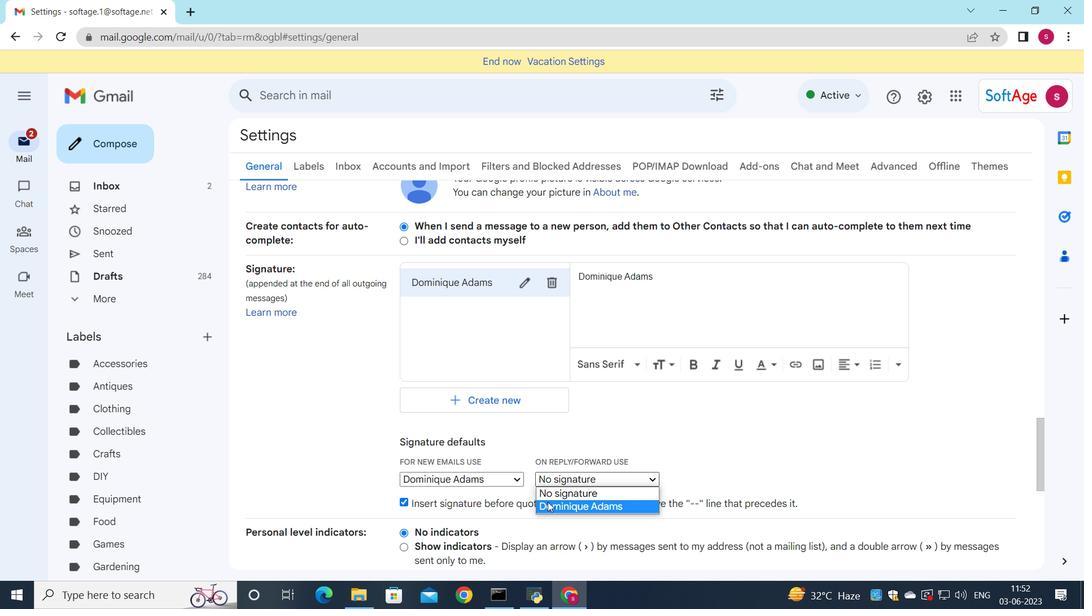 
Action: Mouse moved to (547, 499)
Screenshot: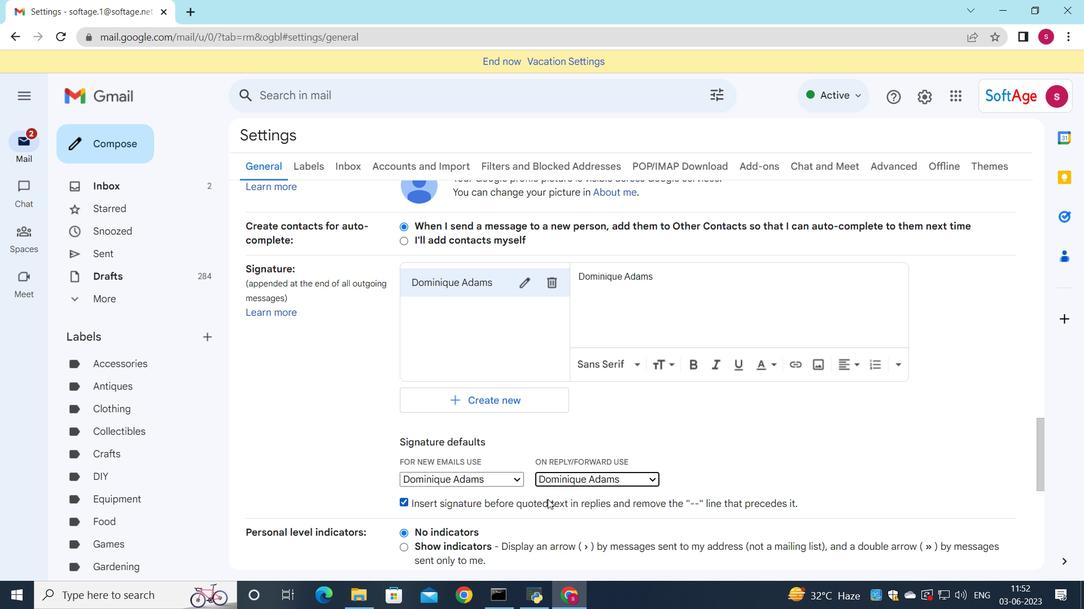 
Action: Mouse scrolled (547, 498) with delta (0, 0)
Screenshot: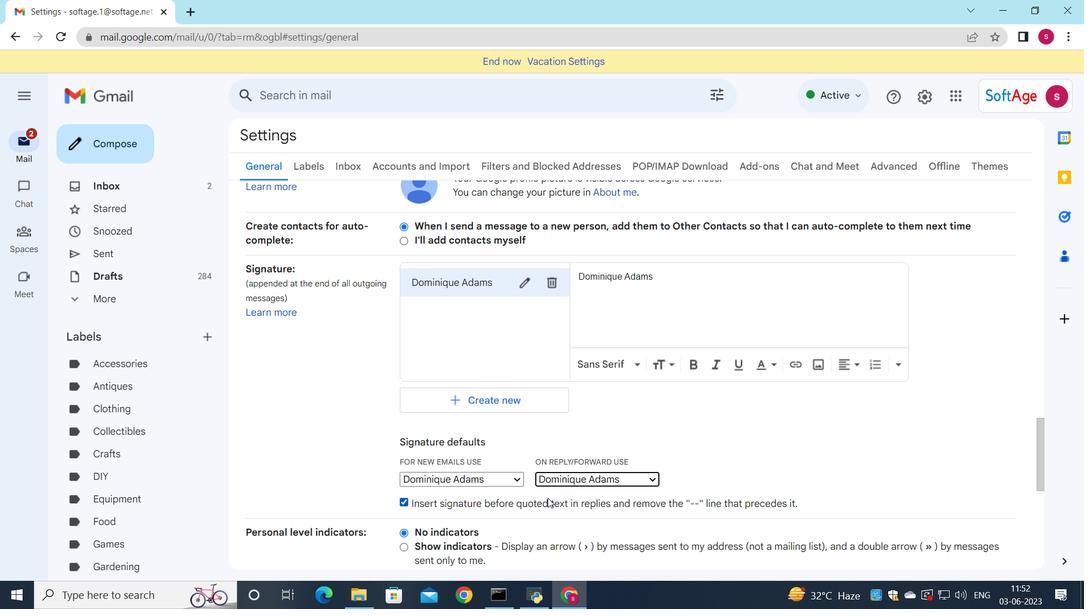 
Action: Mouse scrolled (547, 498) with delta (0, 0)
Screenshot: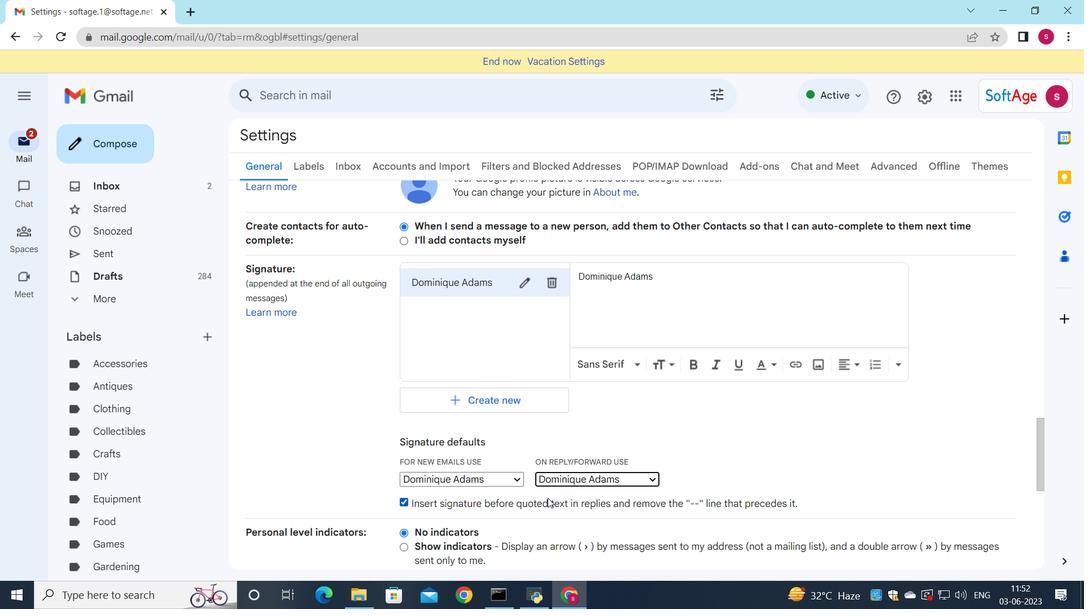 
Action: Mouse scrolled (547, 498) with delta (0, 0)
Screenshot: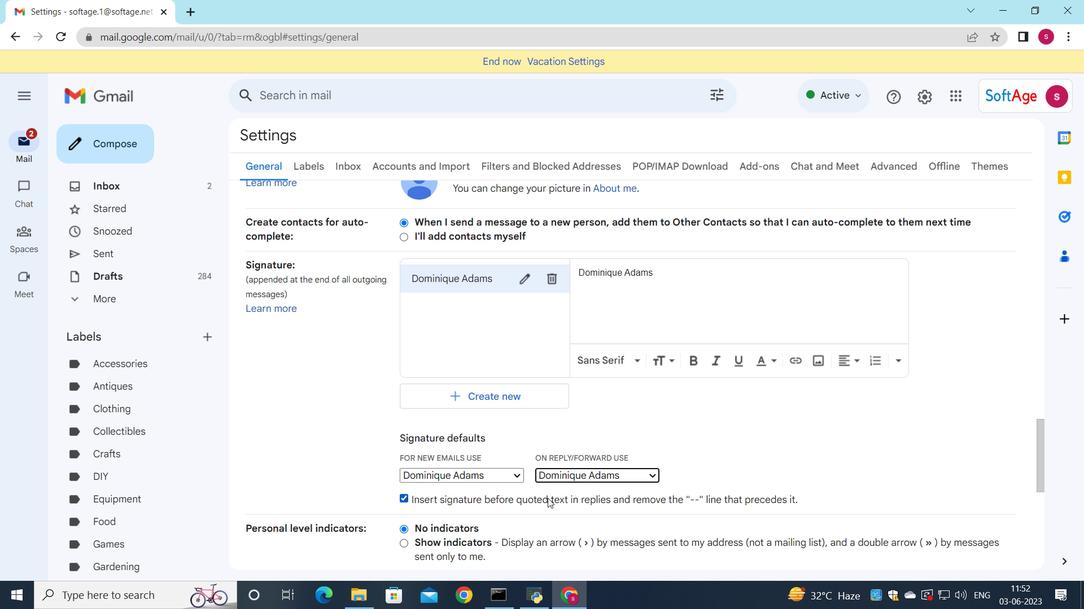 
Action: Mouse scrolled (547, 498) with delta (0, 0)
Screenshot: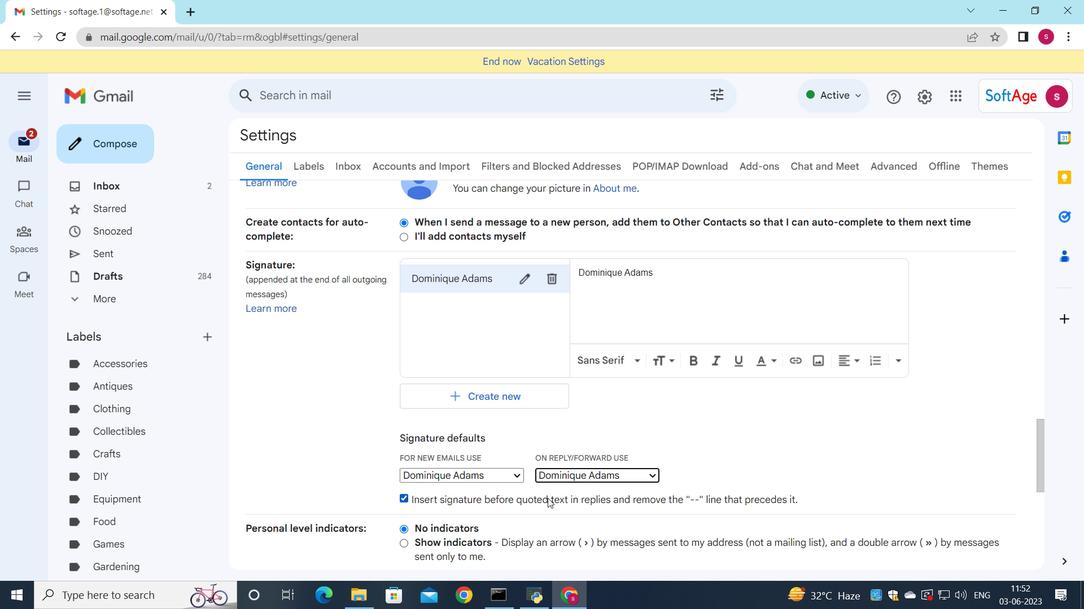 
Action: Mouse scrolled (547, 498) with delta (0, 0)
Screenshot: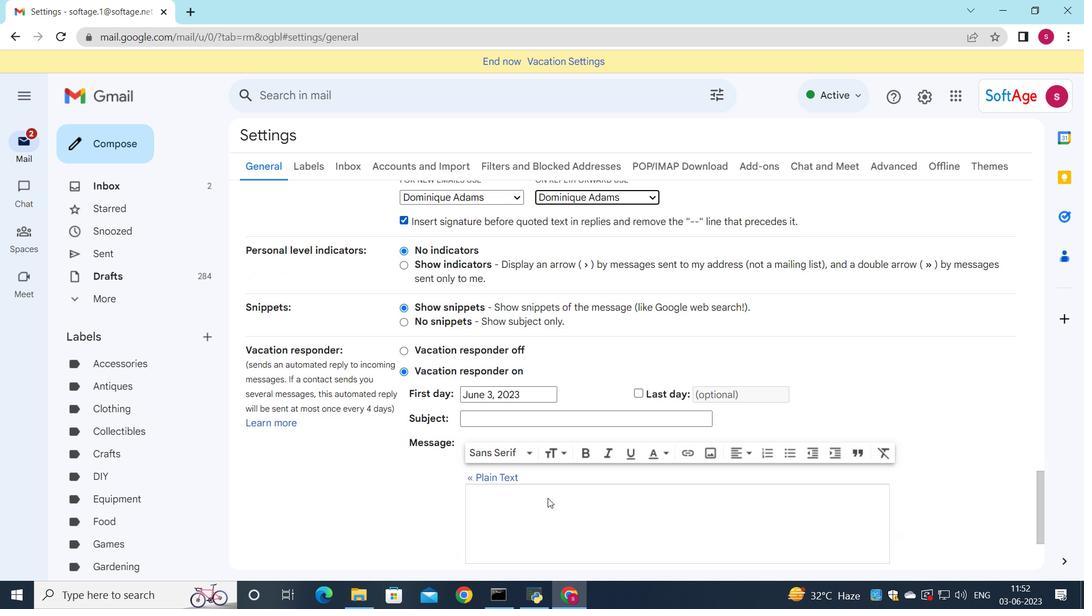
Action: Mouse scrolled (547, 498) with delta (0, 0)
Screenshot: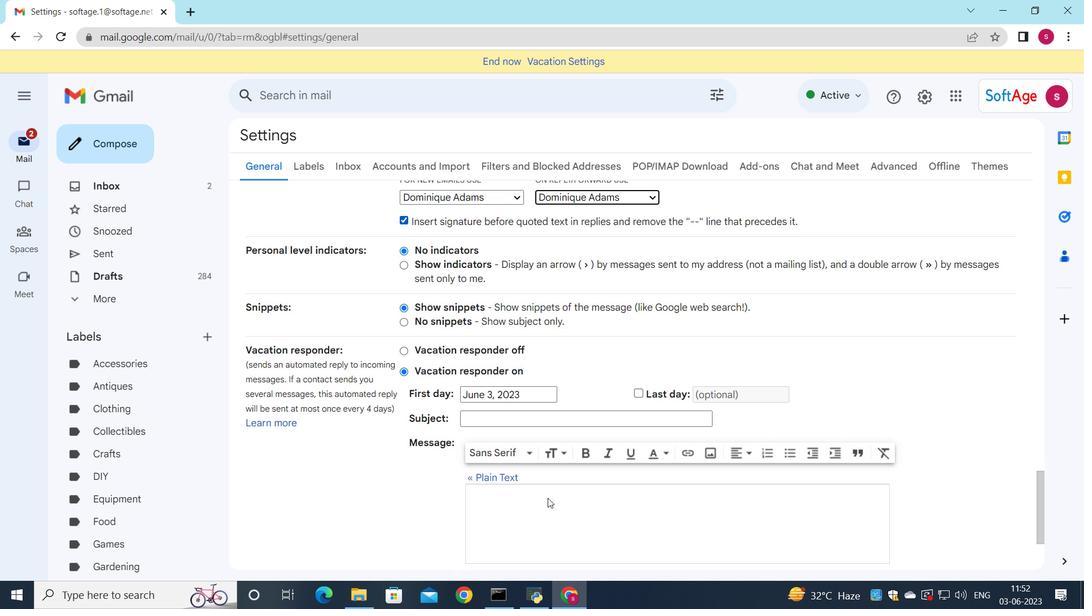 
Action: Mouse moved to (576, 493)
Screenshot: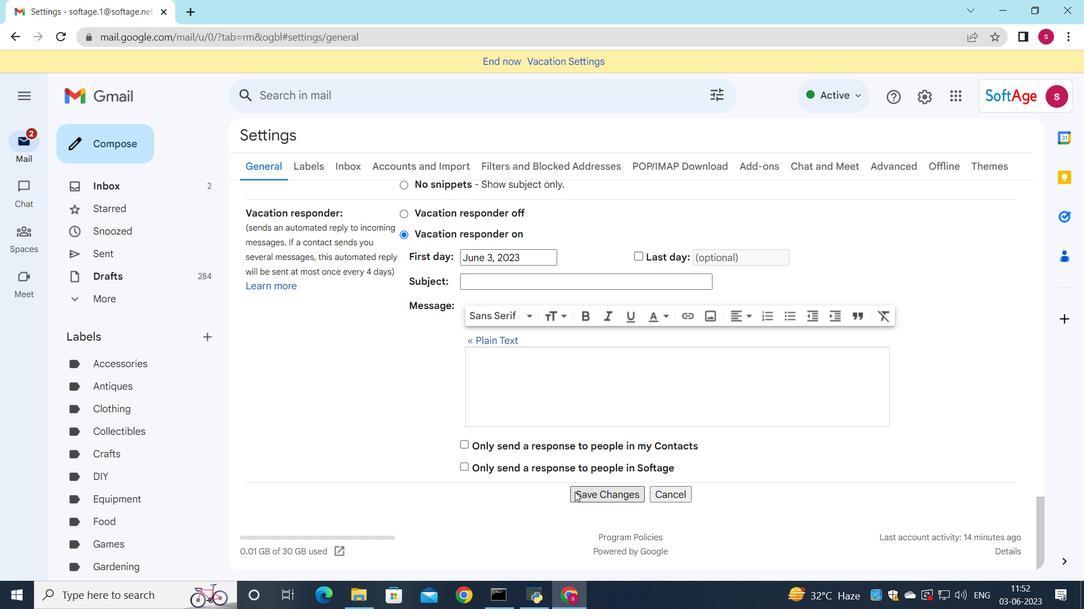 
Action: Mouse pressed left at (576, 493)
Screenshot: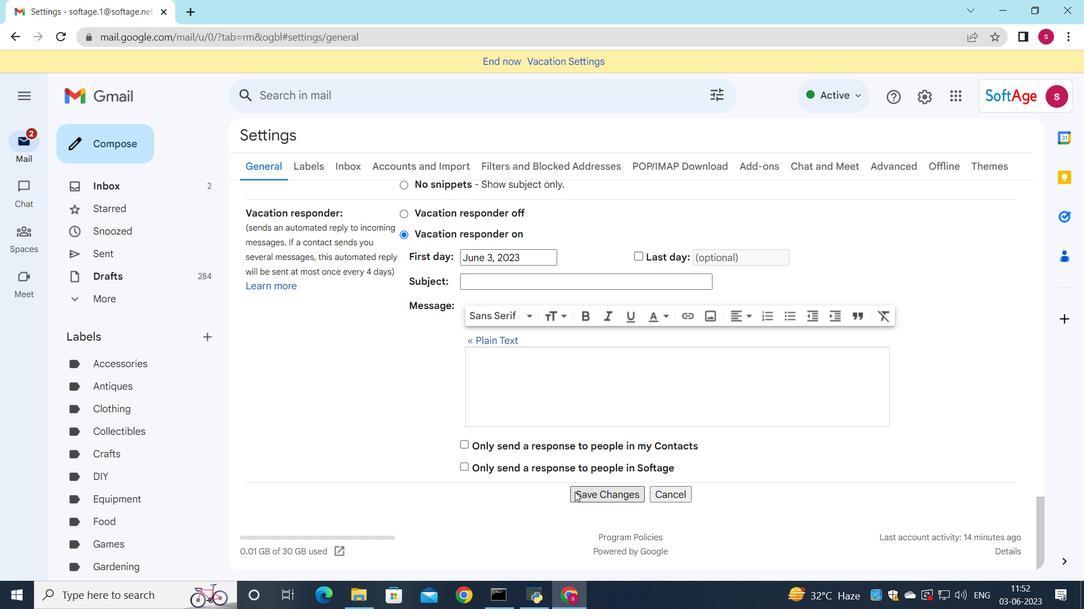 
Action: Mouse moved to (598, 281)
Screenshot: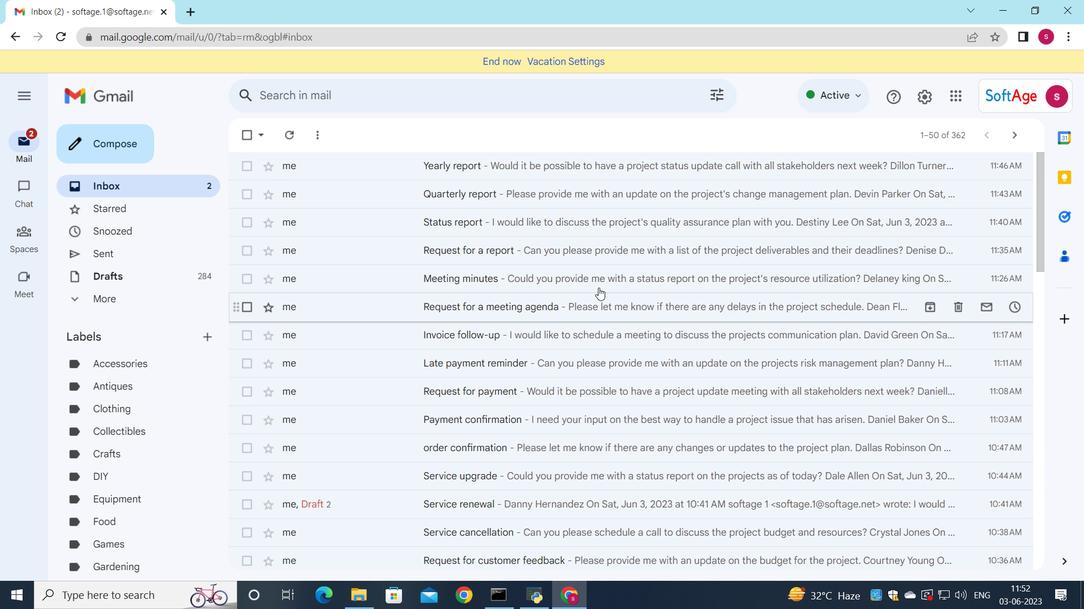 
Action: Mouse pressed left at (598, 281)
Screenshot: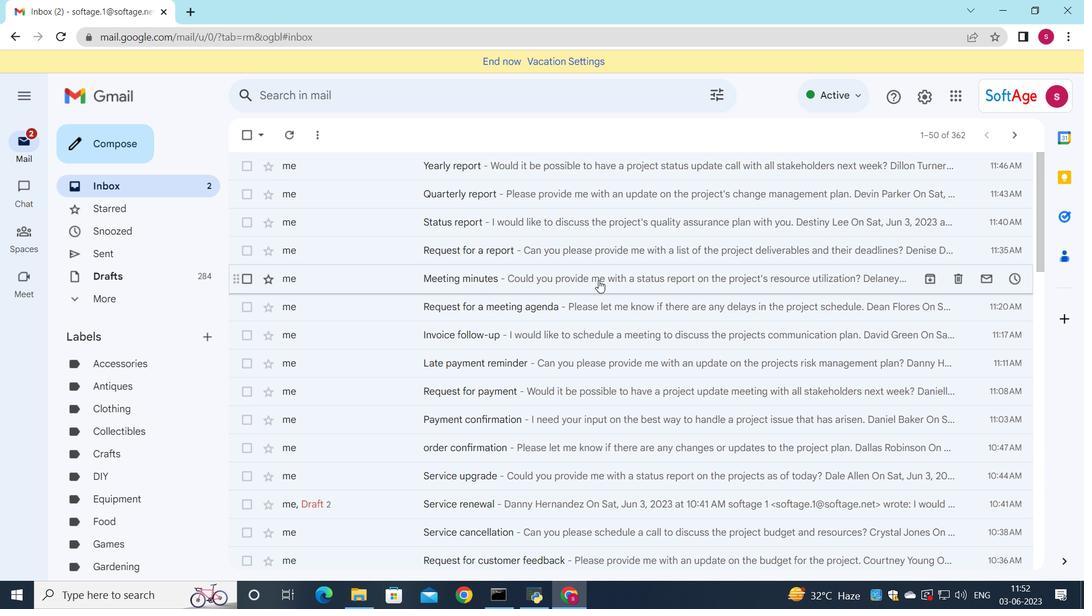 
Action: Mouse moved to (387, 472)
Screenshot: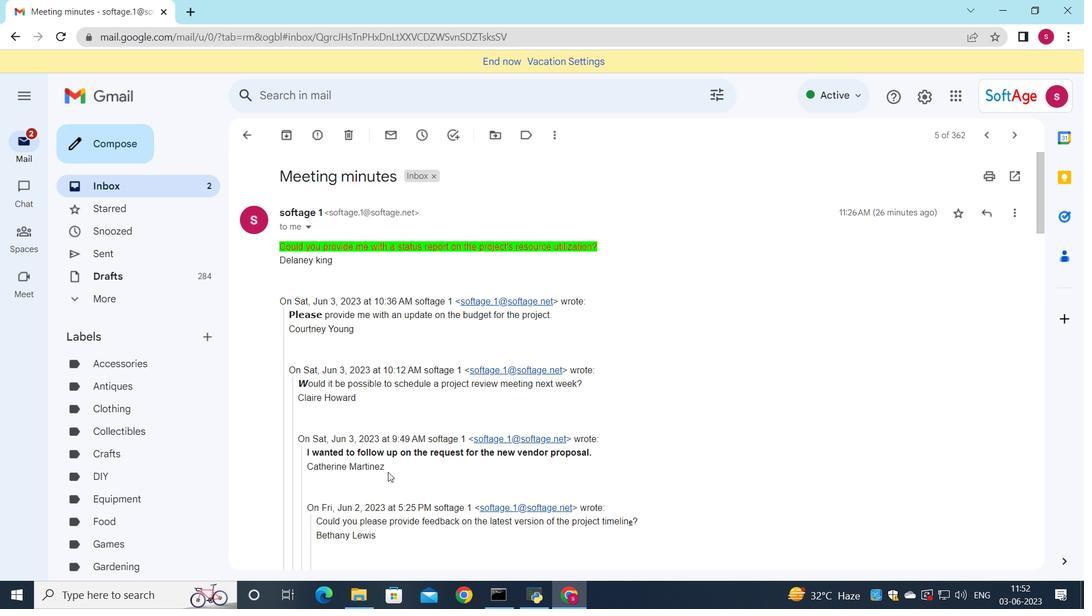
Action: Mouse scrolled (387, 472) with delta (0, 0)
Screenshot: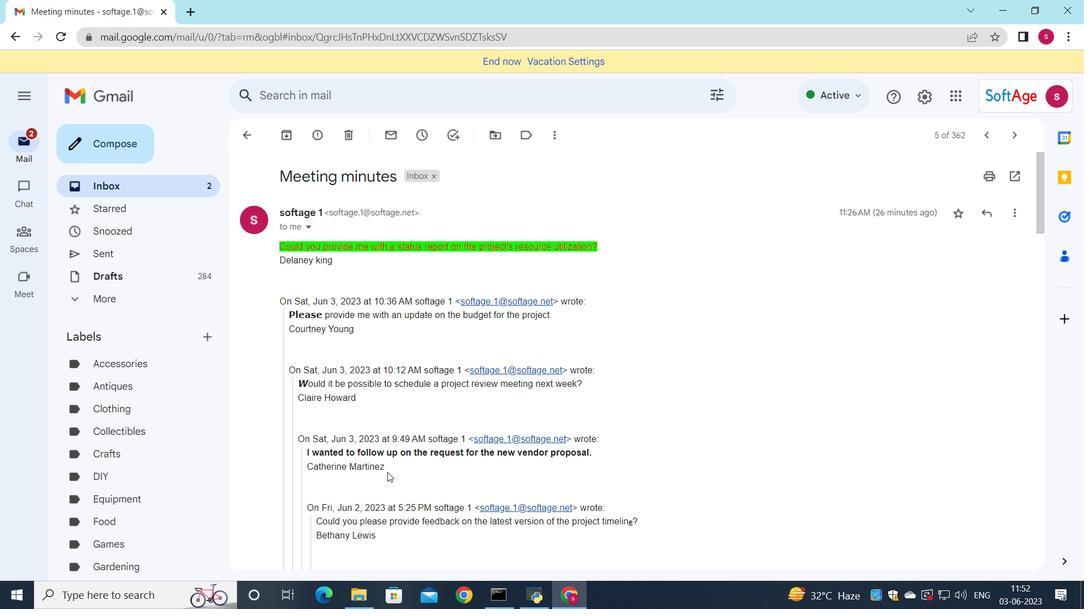 
Action: Mouse scrolled (387, 472) with delta (0, 0)
Screenshot: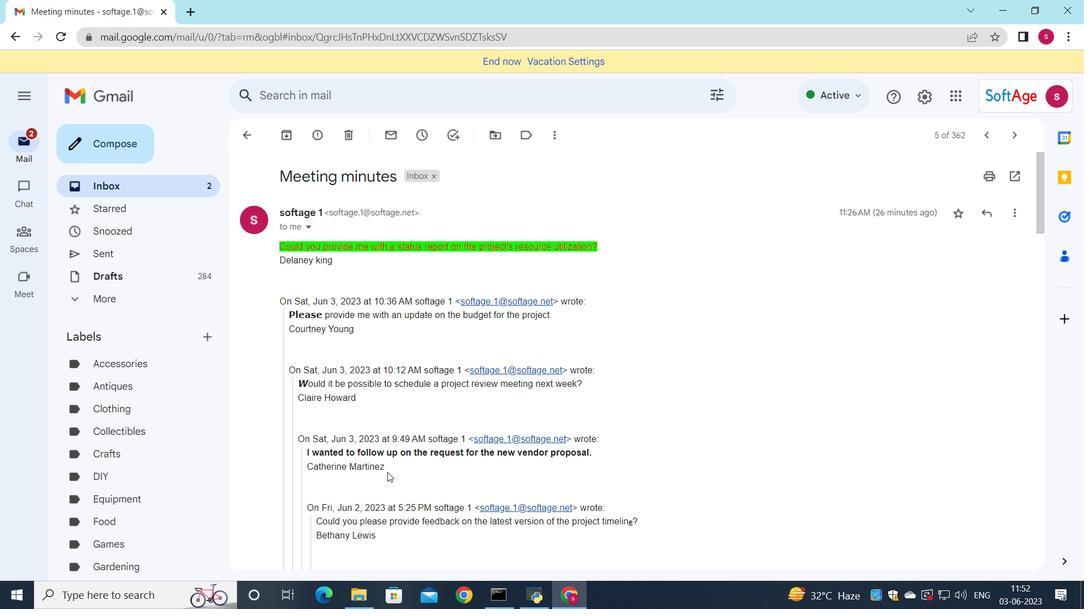 
Action: Mouse scrolled (387, 472) with delta (0, 0)
Screenshot: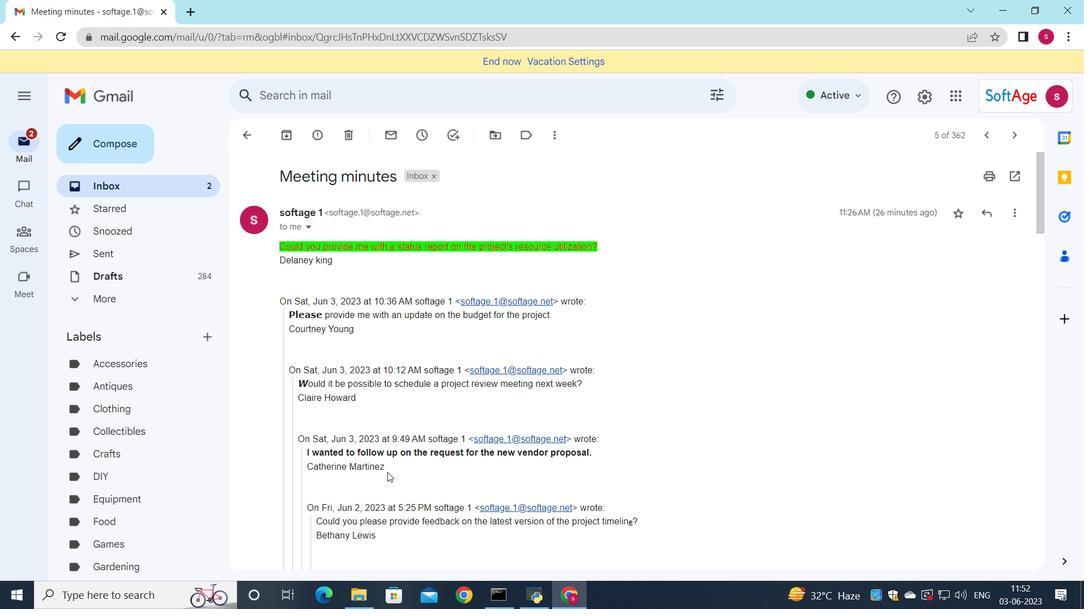 
Action: Mouse scrolled (387, 472) with delta (0, 0)
Screenshot: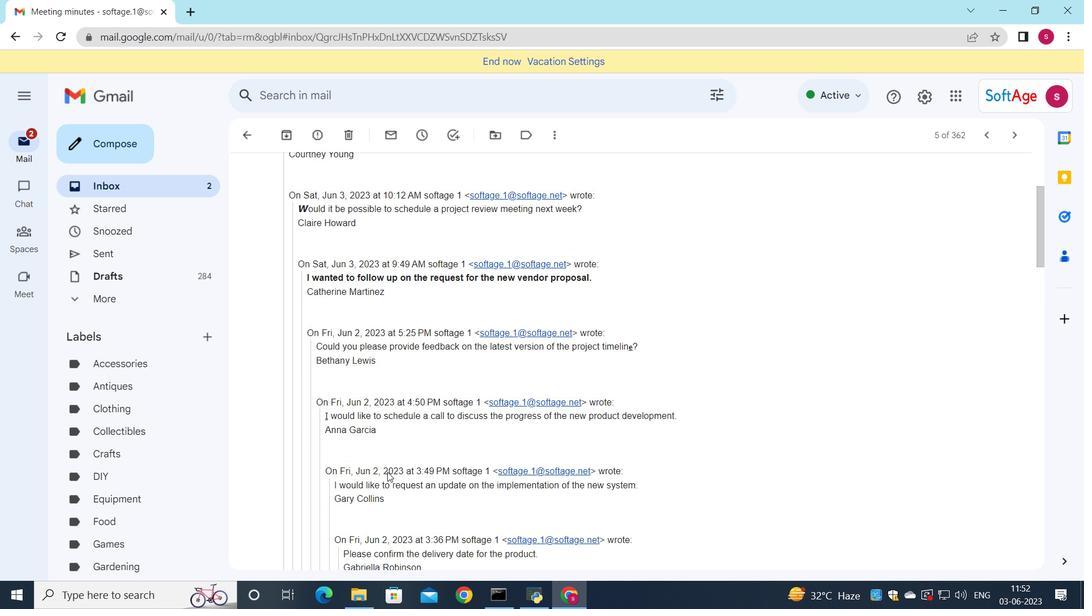 
Action: Mouse scrolled (387, 472) with delta (0, 0)
Screenshot: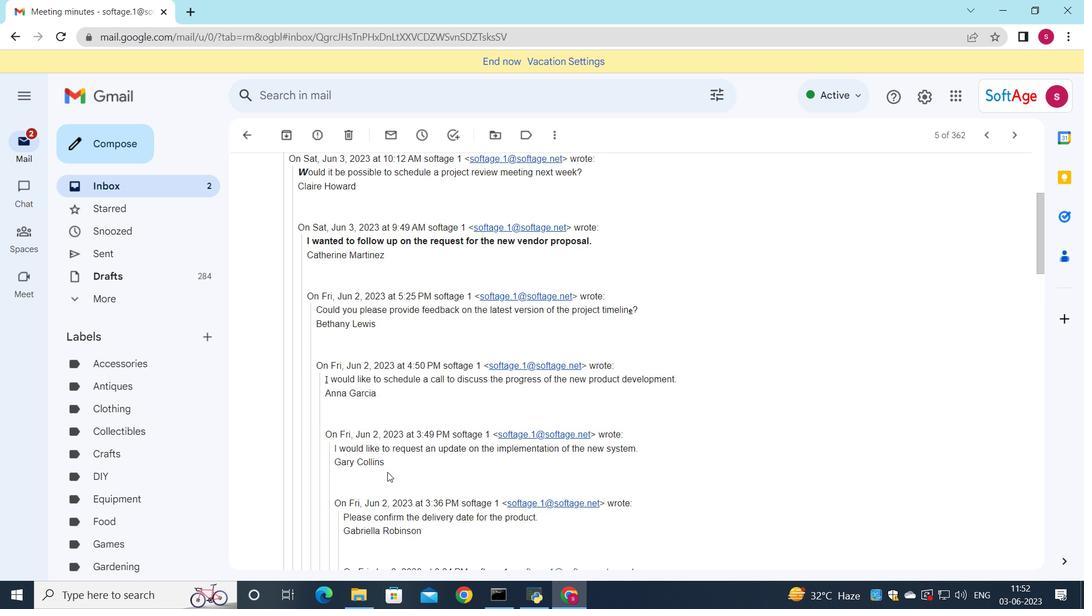 
Action: Mouse scrolled (387, 472) with delta (0, 0)
Screenshot: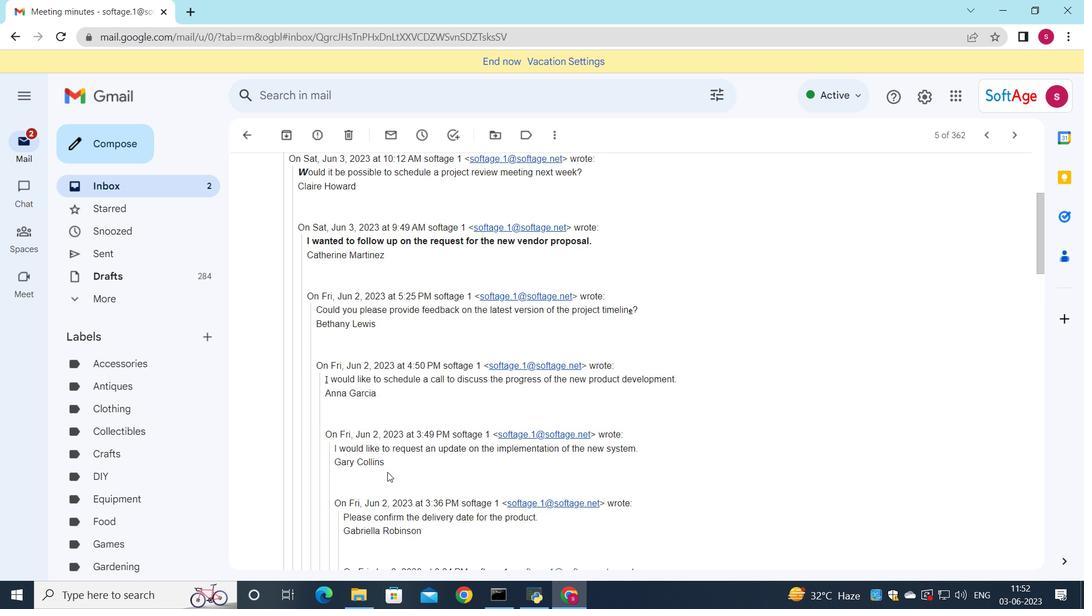 
Action: Mouse scrolled (387, 472) with delta (0, 0)
Screenshot: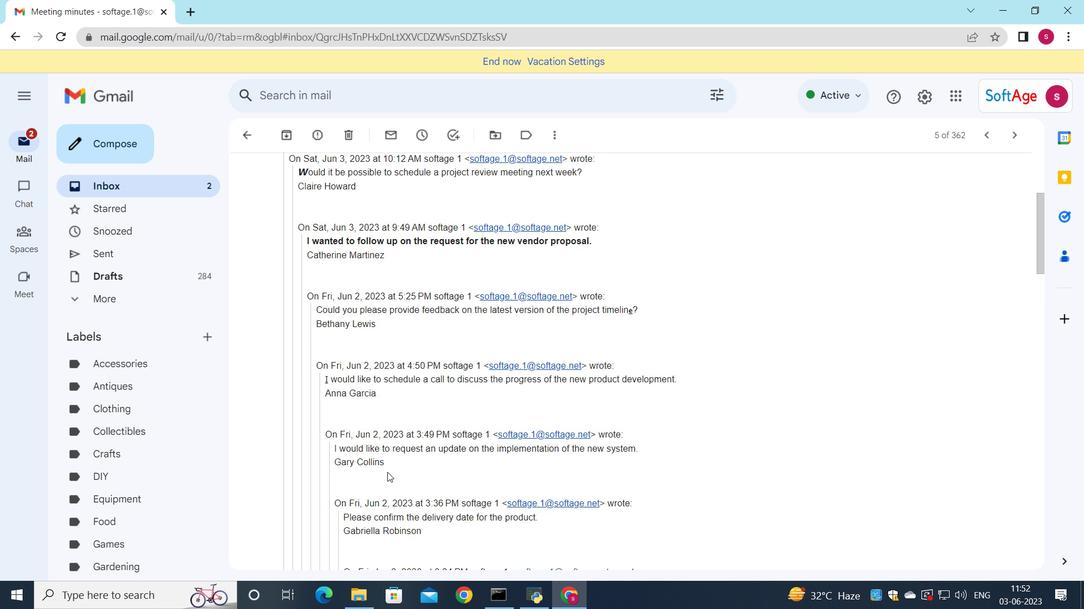 
Action: Mouse scrolled (387, 472) with delta (0, 0)
Screenshot: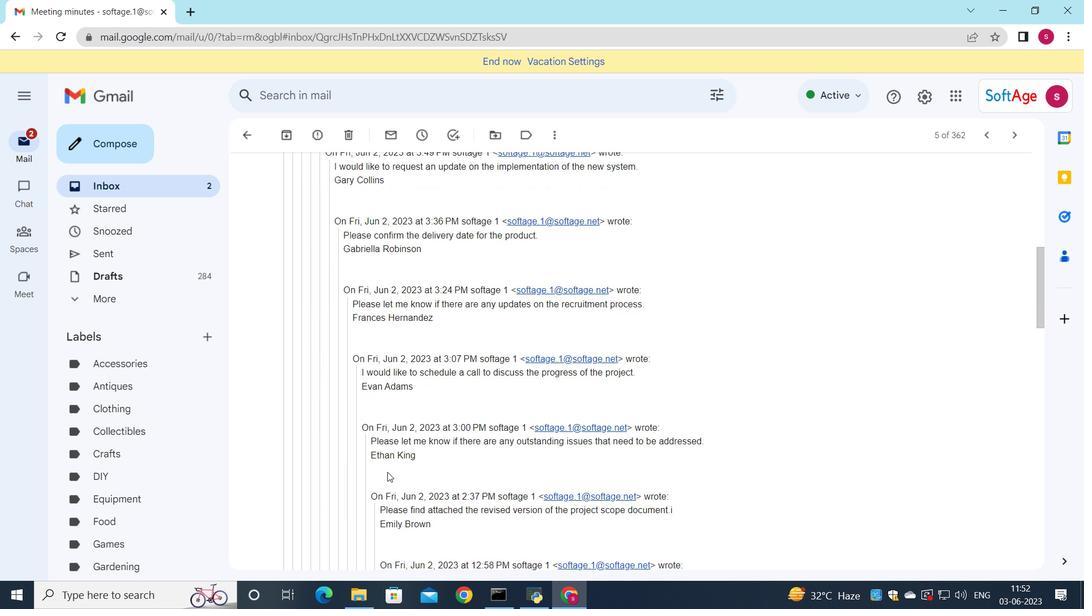 
Action: Mouse scrolled (387, 472) with delta (0, 0)
Screenshot: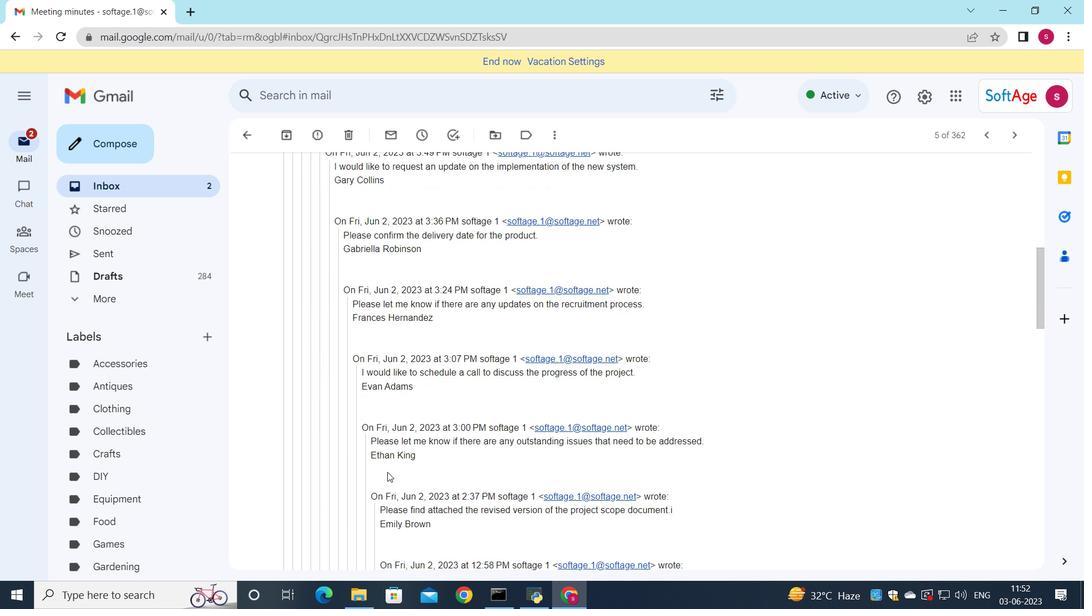 
Action: Mouse scrolled (387, 472) with delta (0, 0)
Screenshot: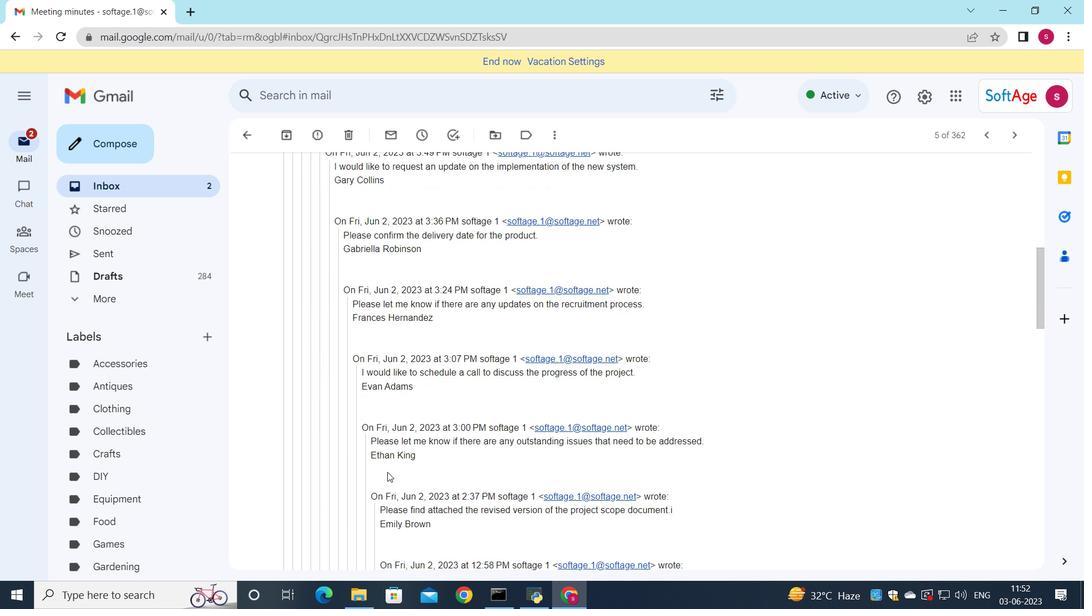 
Action: Mouse scrolled (387, 472) with delta (0, 0)
Screenshot: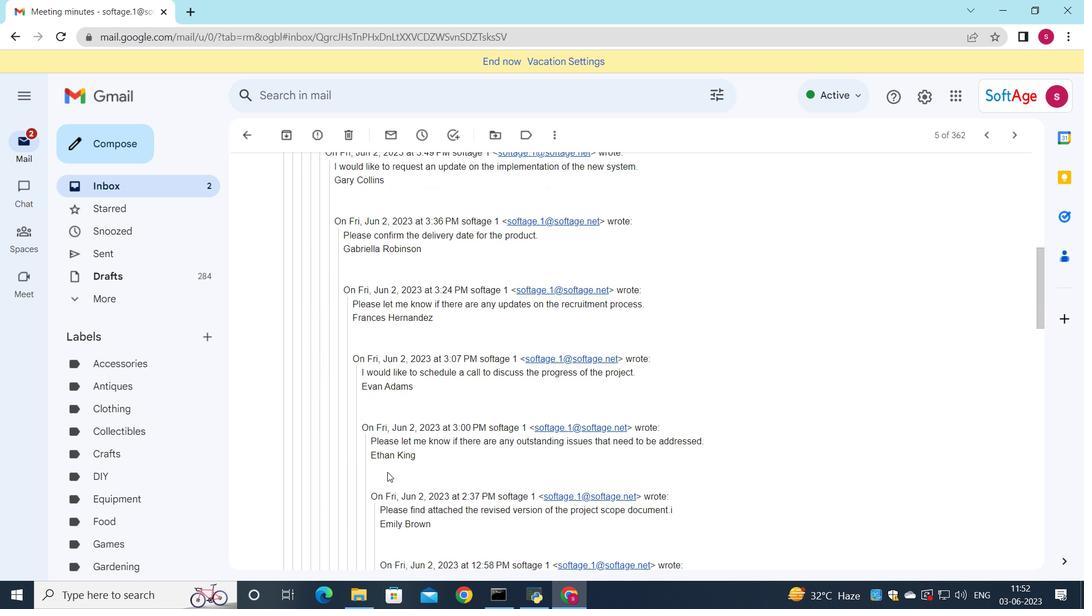 
Action: Mouse scrolled (387, 472) with delta (0, 0)
Screenshot: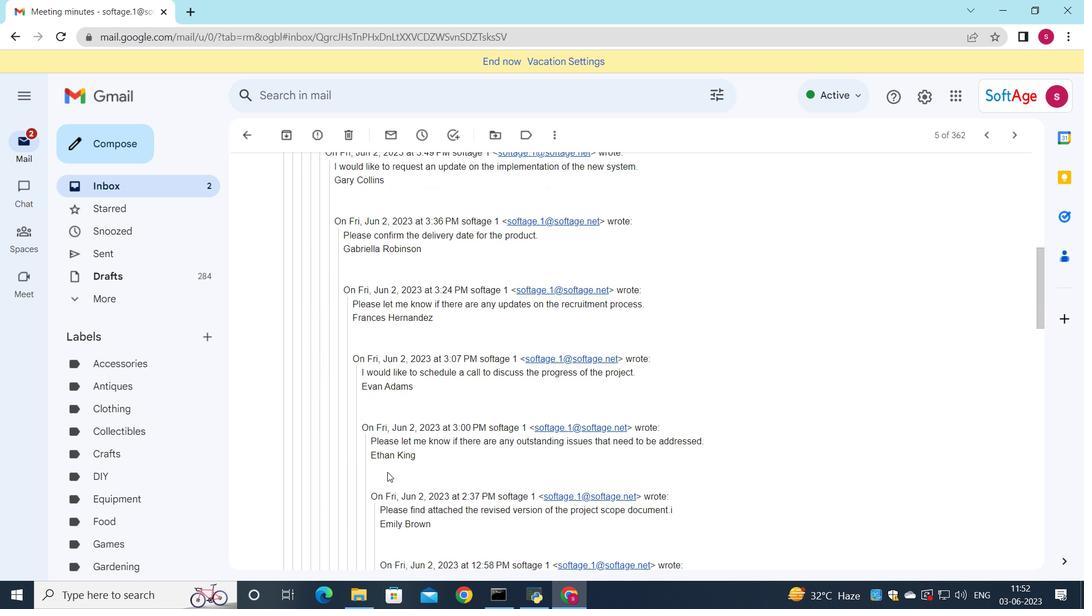 
Action: Mouse scrolled (387, 472) with delta (0, 0)
Screenshot: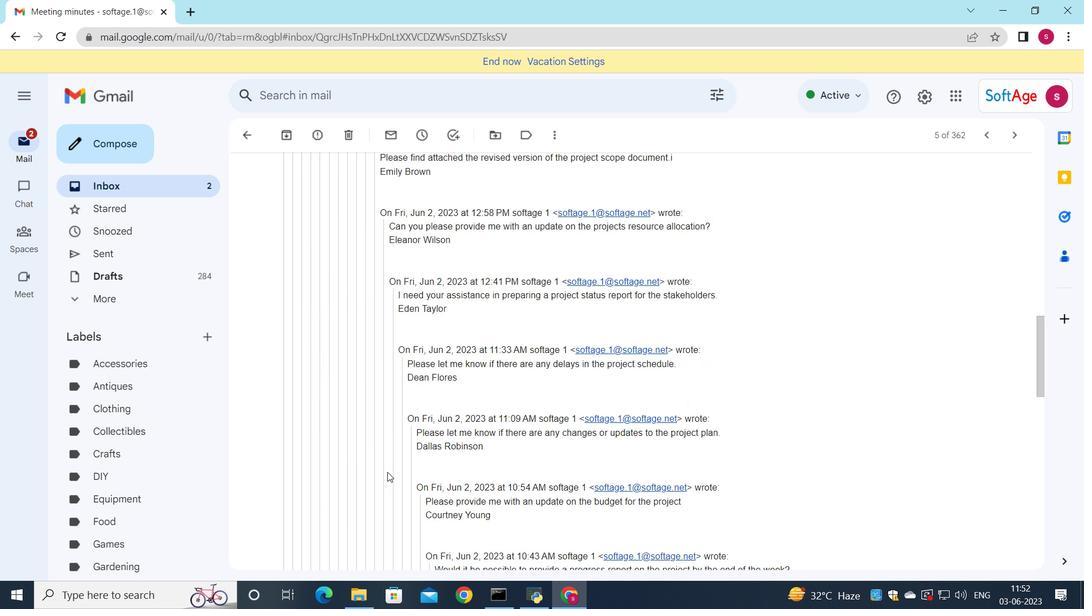 
Action: Mouse scrolled (387, 472) with delta (0, 0)
Screenshot: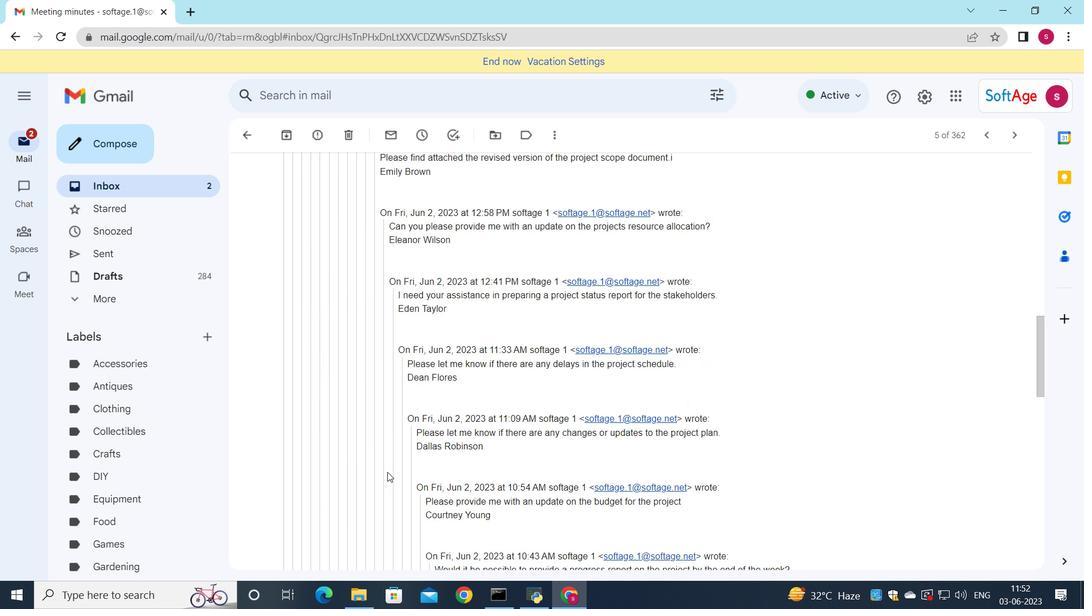 
Action: Mouse scrolled (387, 472) with delta (0, 0)
Screenshot: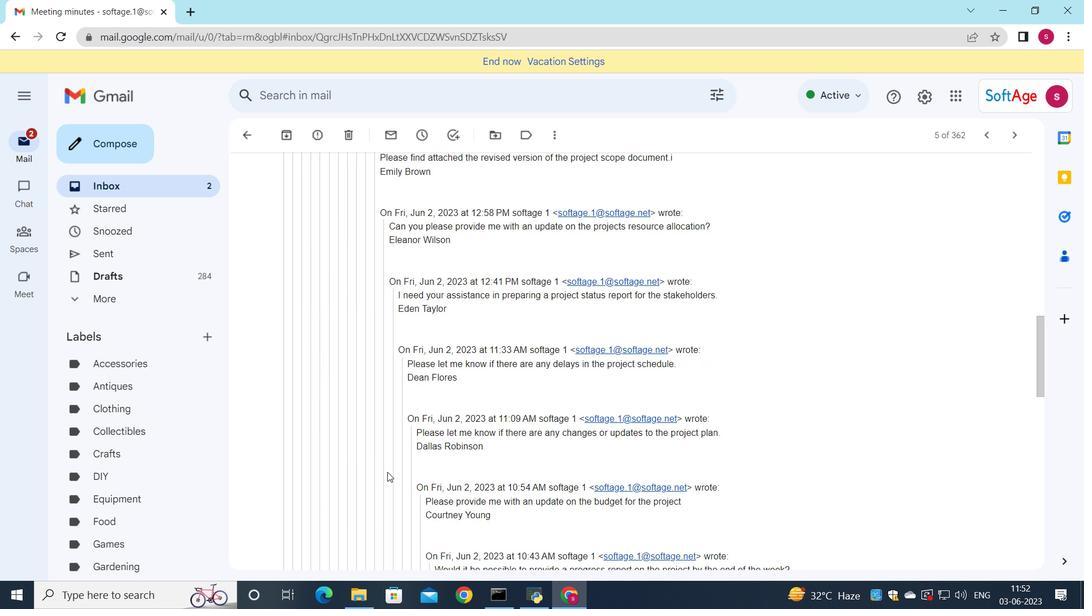 
Action: Mouse scrolled (387, 472) with delta (0, 0)
Screenshot: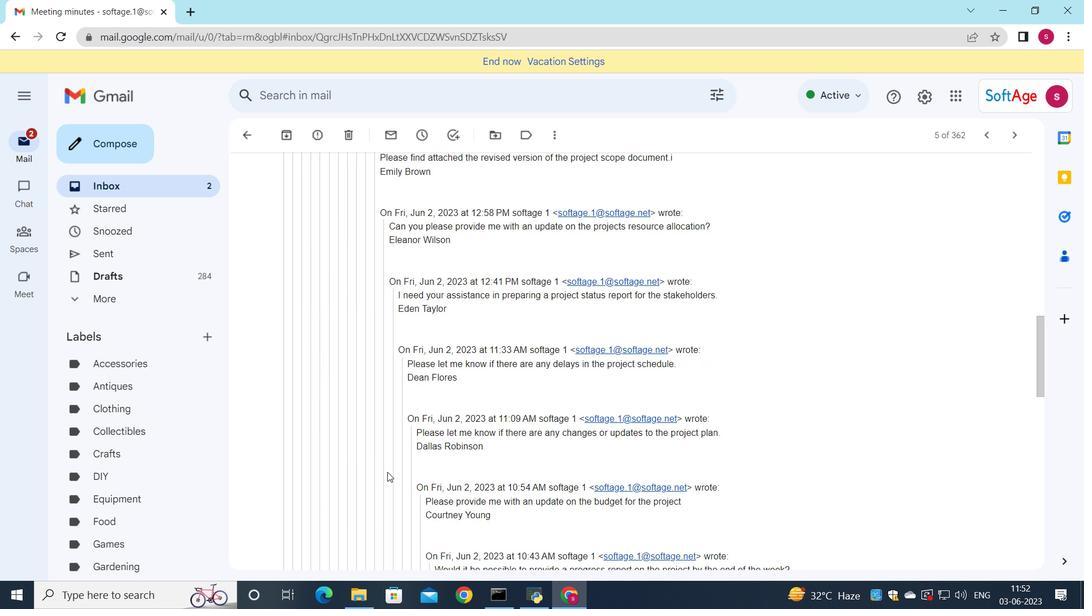 
Action: Mouse scrolled (387, 472) with delta (0, 0)
Screenshot: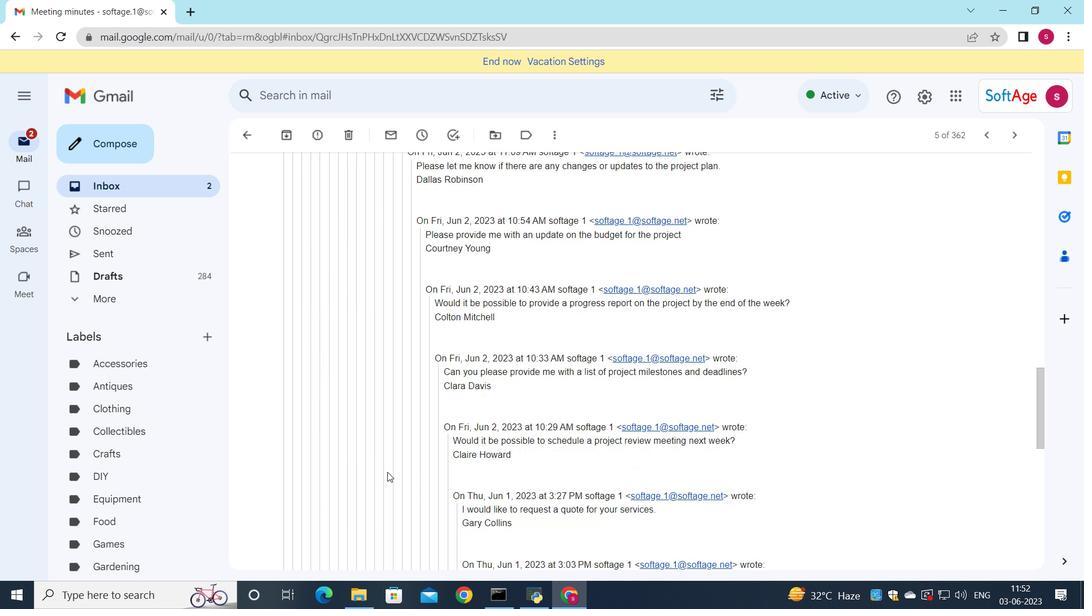 
Action: Mouse scrolled (387, 472) with delta (0, 0)
Screenshot: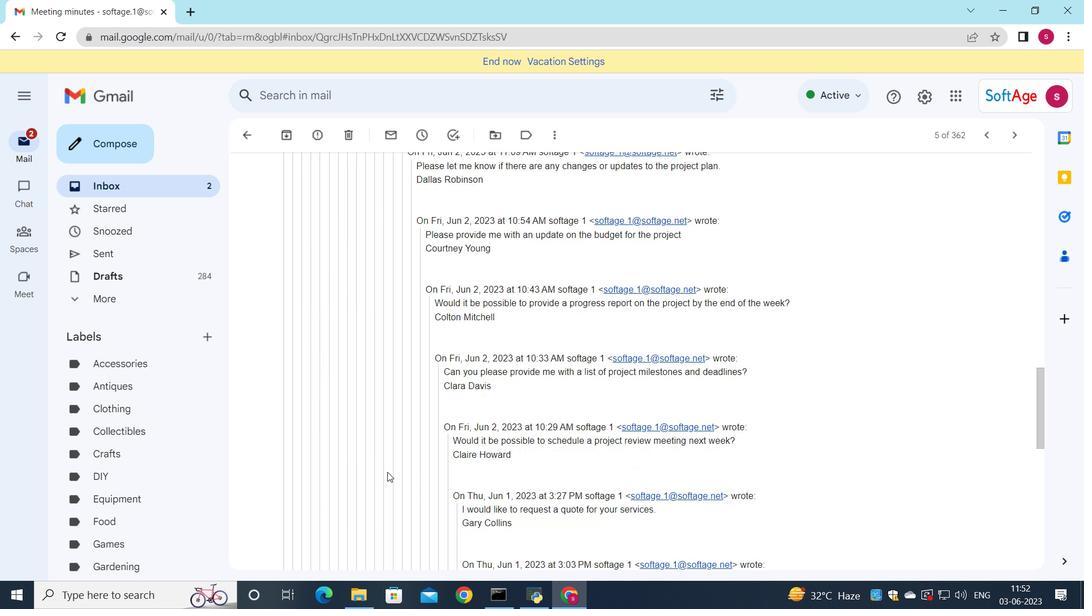 
Action: Mouse scrolled (387, 472) with delta (0, 0)
Screenshot: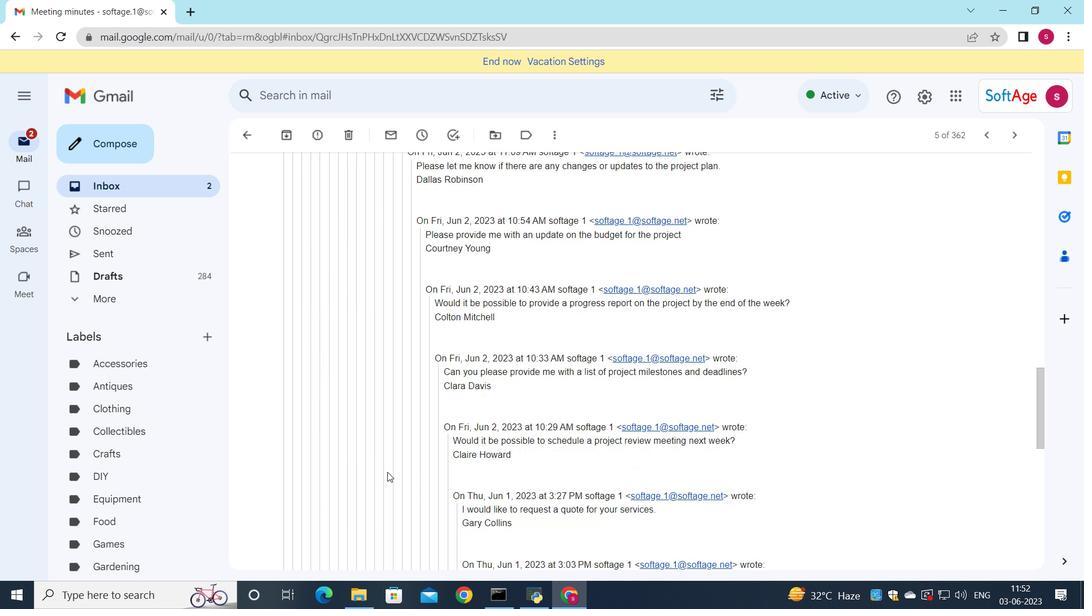 
Action: Mouse scrolled (387, 472) with delta (0, 0)
Screenshot: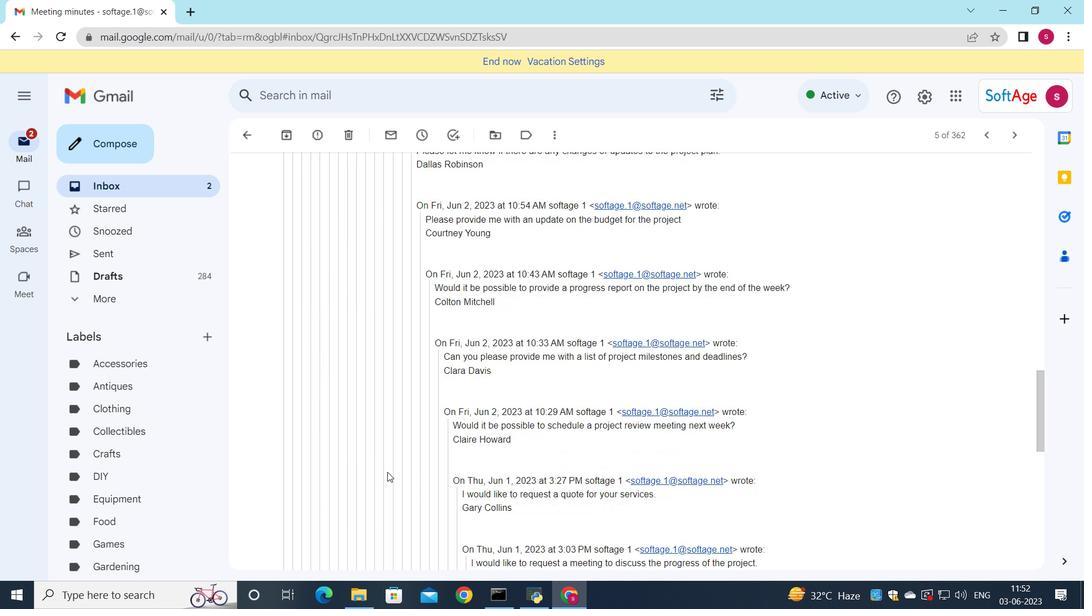 
Action: Mouse scrolled (387, 472) with delta (0, 0)
Screenshot: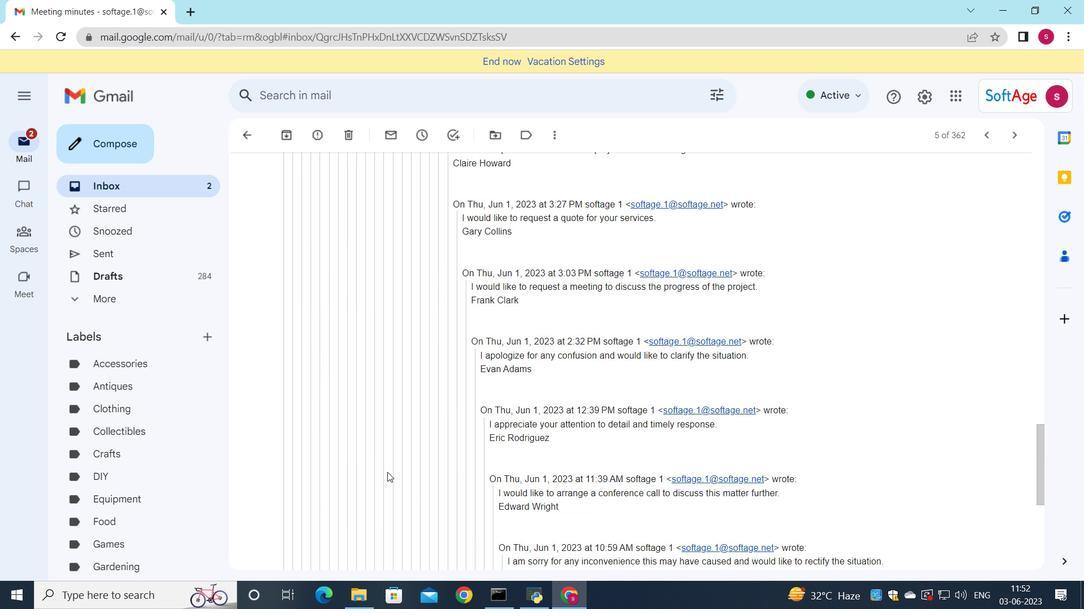 
Action: Mouse scrolled (387, 472) with delta (0, 0)
Screenshot: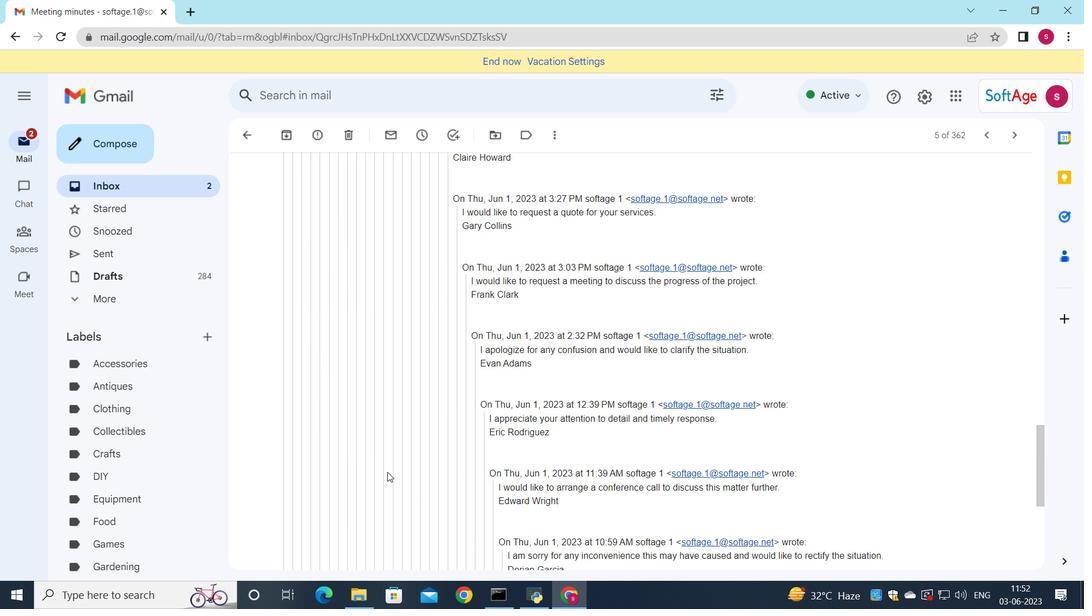 
Action: Mouse scrolled (387, 472) with delta (0, 0)
Screenshot: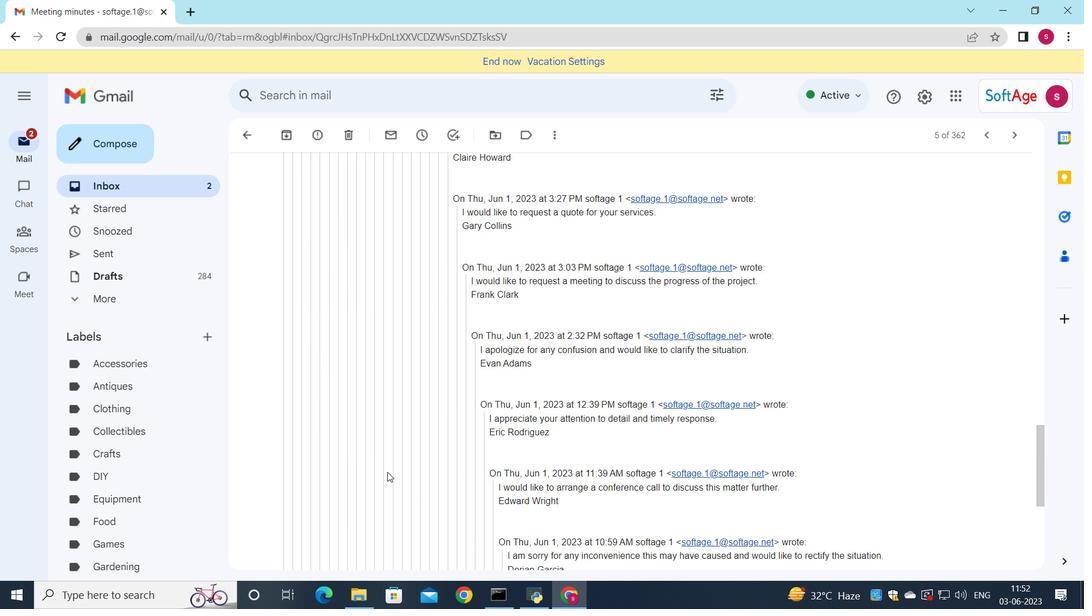 
Action: Mouse scrolled (387, 472) with delta (0, 0)
Screenshot: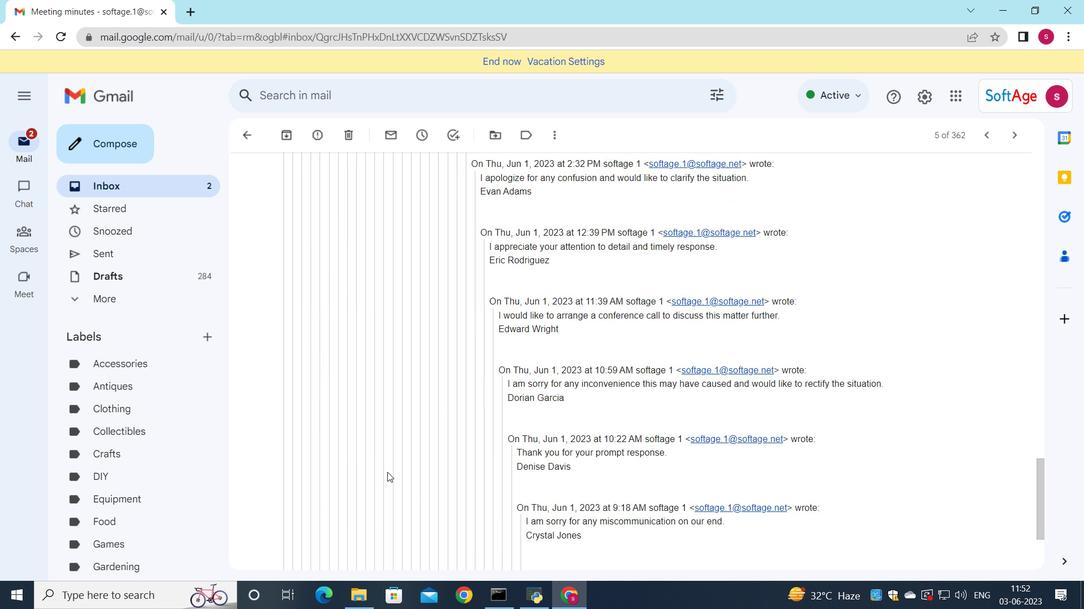 
Action: Mouse scrolled (387, 472) with delta (0, 0)
Screenshot: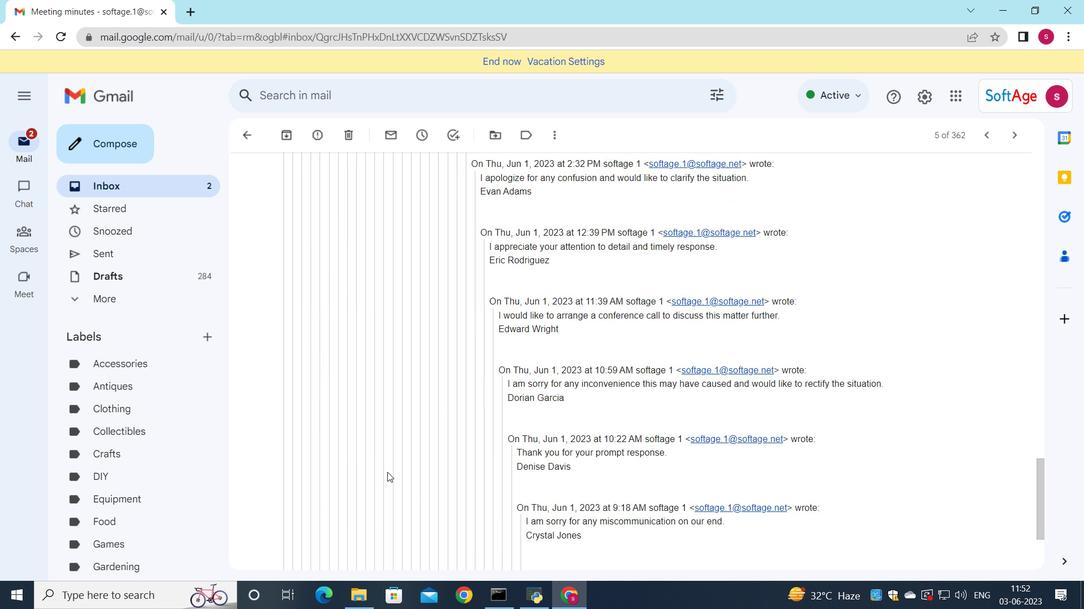 
Action: Mouse scrolled (387, 472) with delta (0, 0)
Screenshot: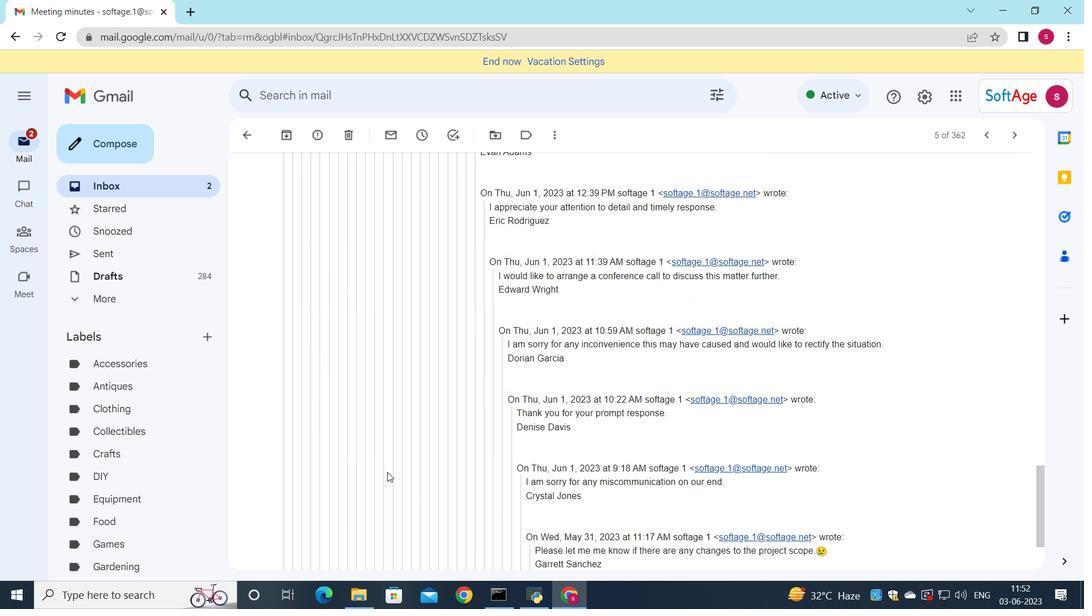 
Action: Mouse scrolled (387, 472) with delta (0, 0)
Screenshot: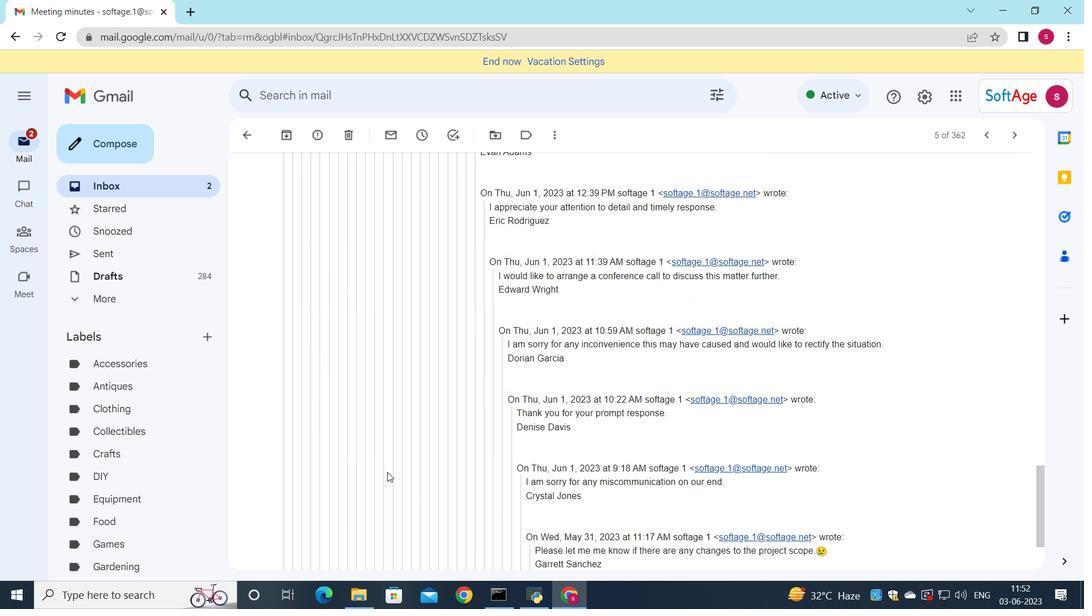 
Action: Mouse scrolled (387, 472) with delta (0, 0)
Screenshot: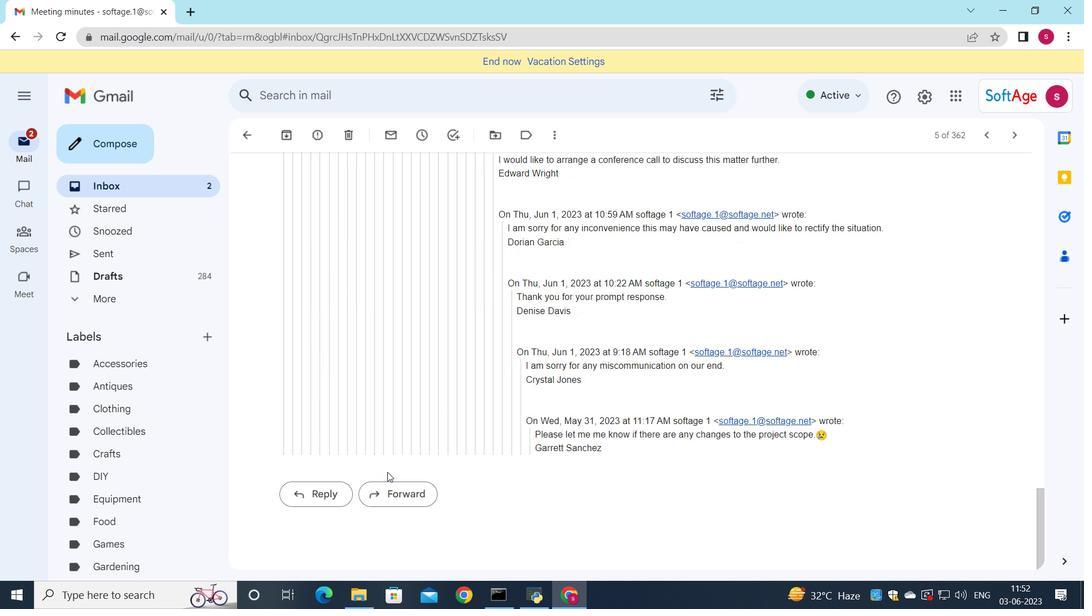 
Action: Mouse scrolled (387, 472) with delta (0, 0)
Screenshot: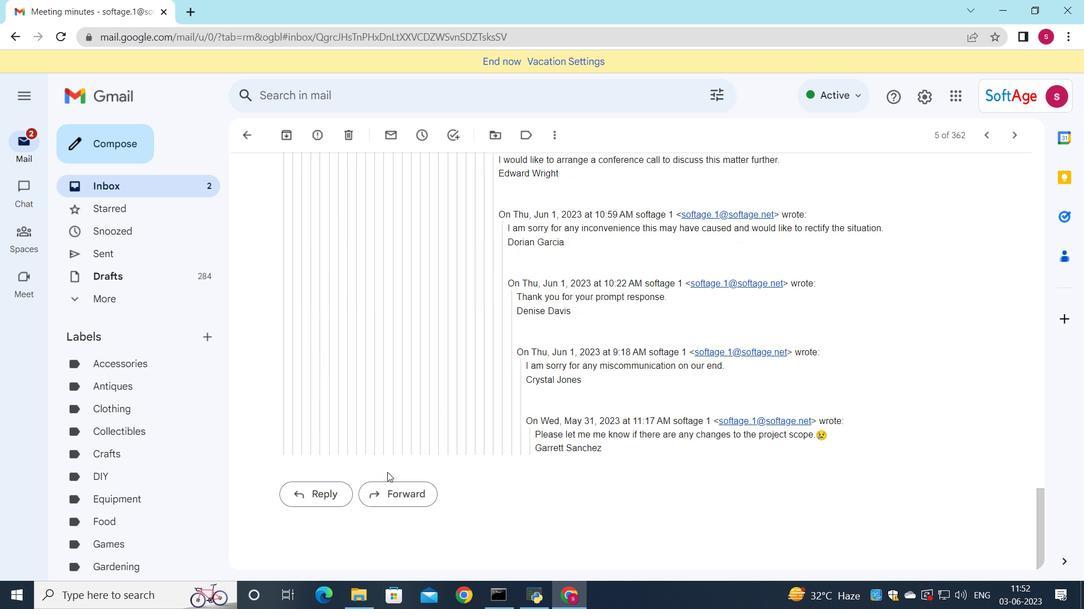 
Action: Mouse scrolled (387, 472) with delta (0, 0)
Screenshot: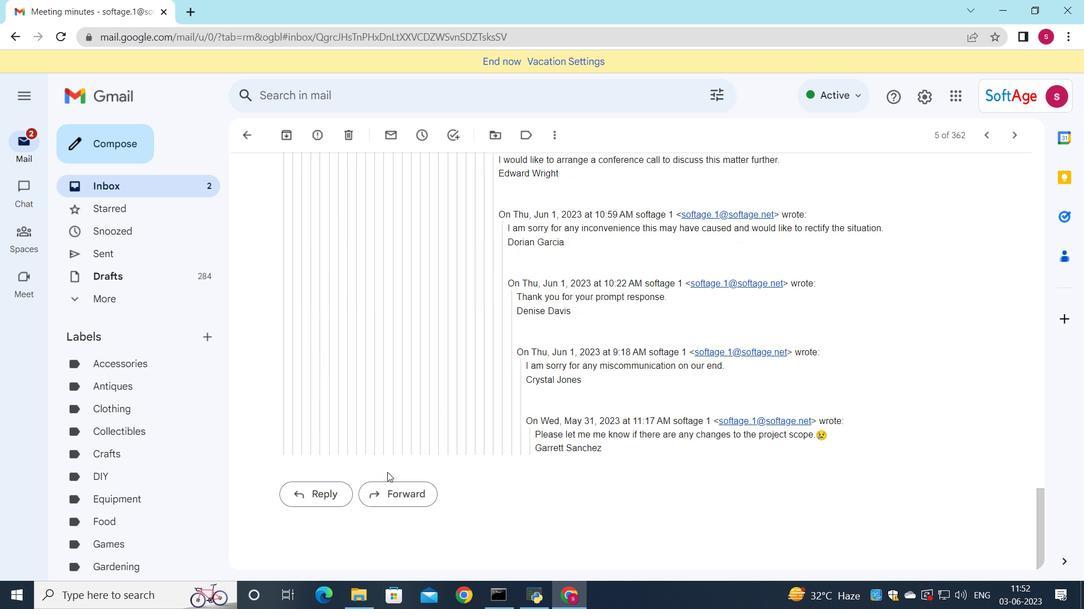 
Action: Mouse moved to (326, 494)
Screenshot: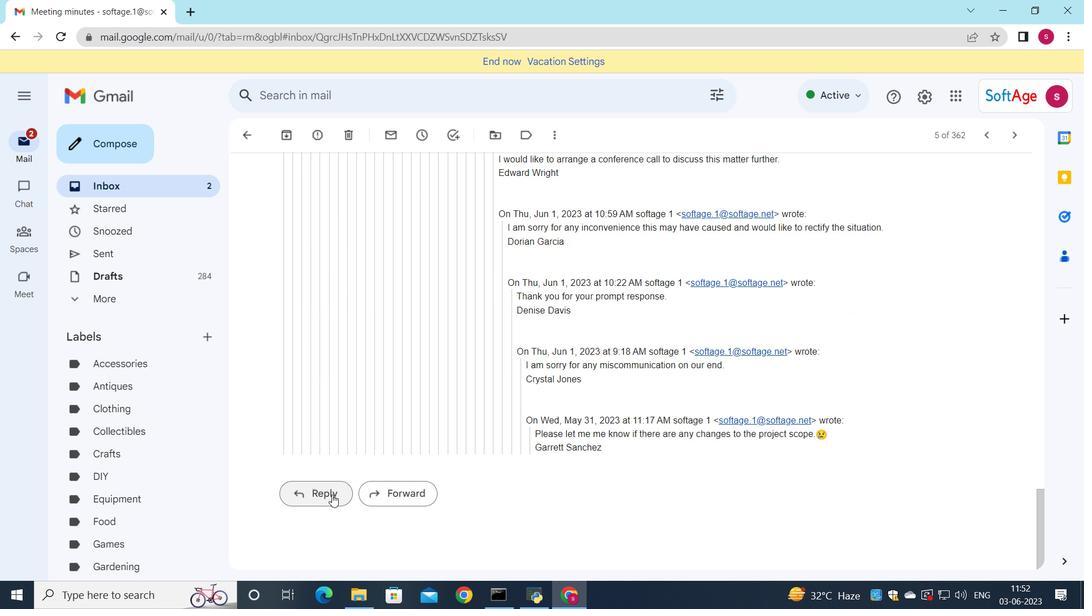 
Action: Mouse pressed left at (326, 494)
Screenshot: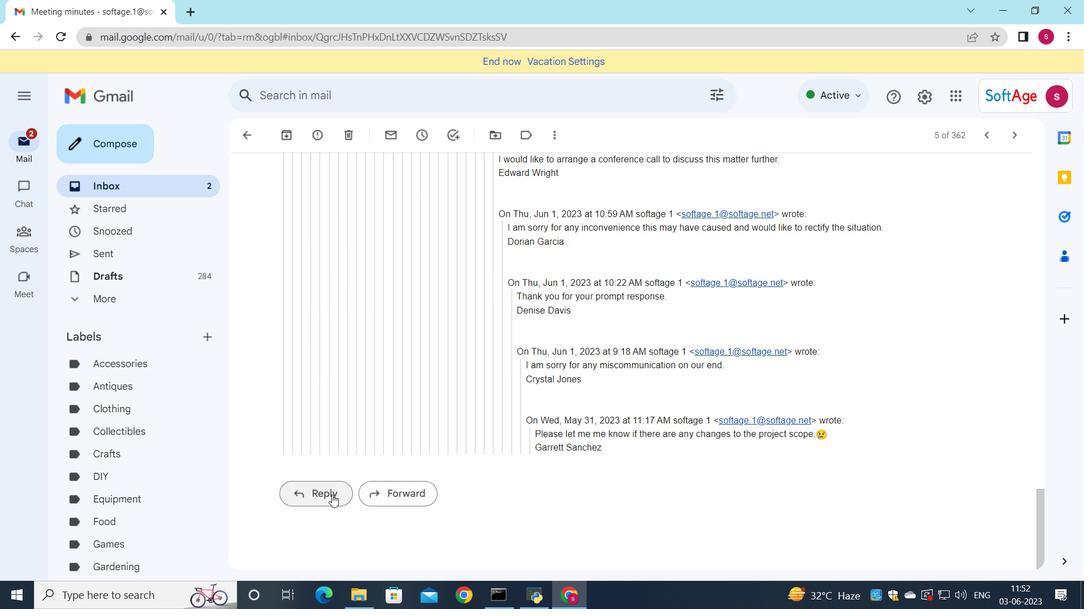 
Action: Mouse moved to (308, 382)
Screenshot: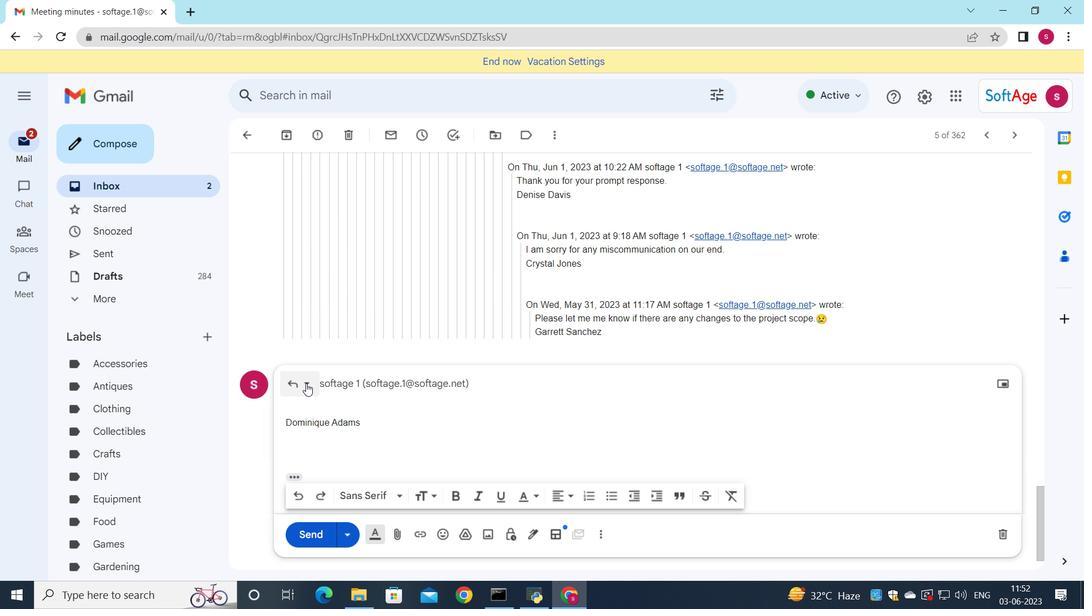 
Action: Mouse pressed left at (308, 382)
Screenshot: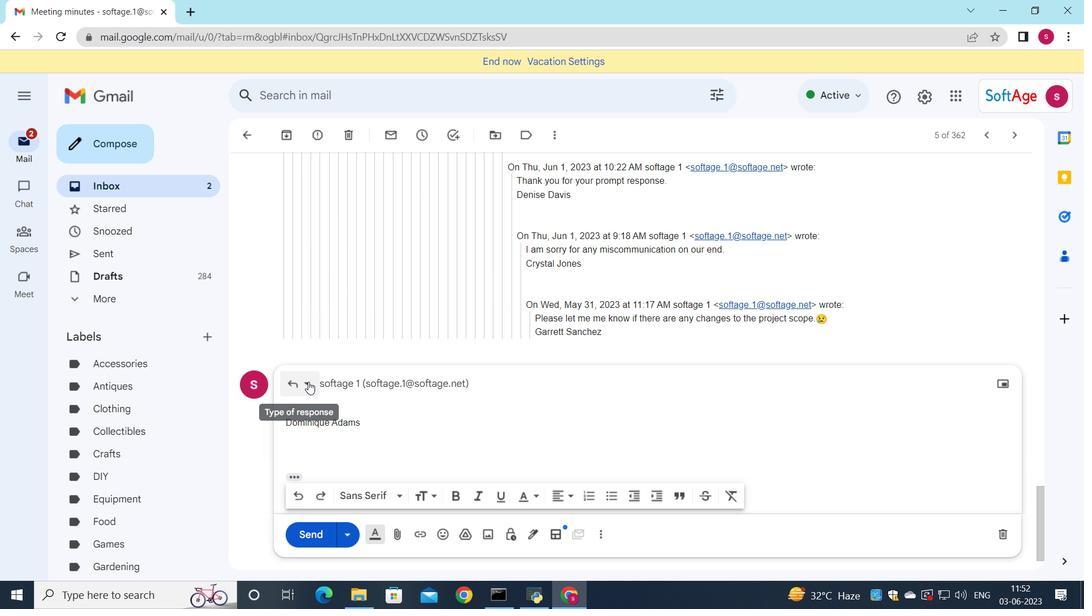 
Action: Mouse moved to (335, 461)
Screenshot: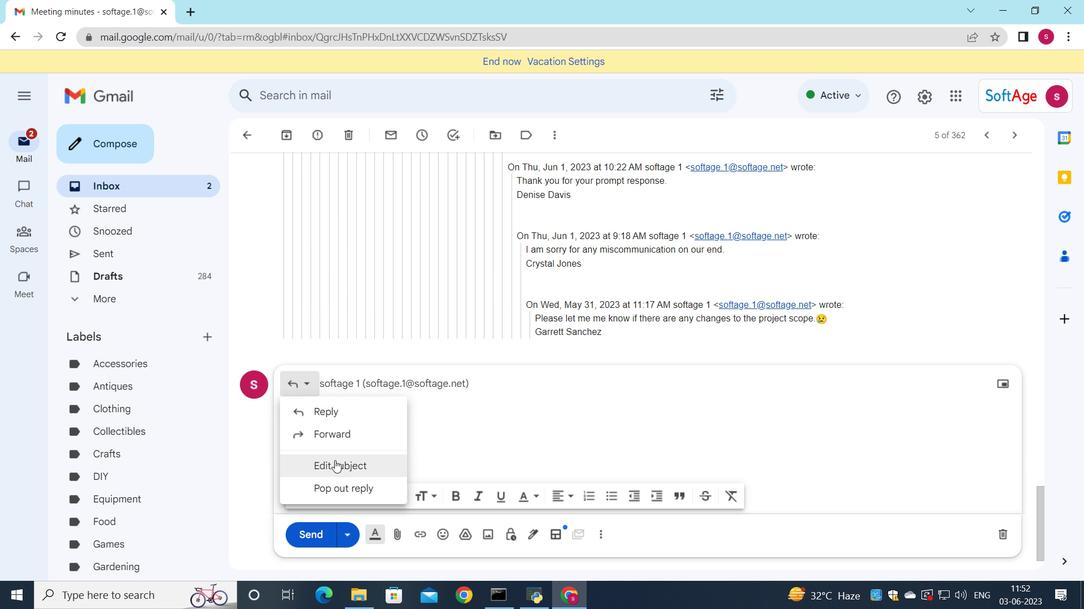 
Action: Mouse pressed left at (335, 461)
Screenshot: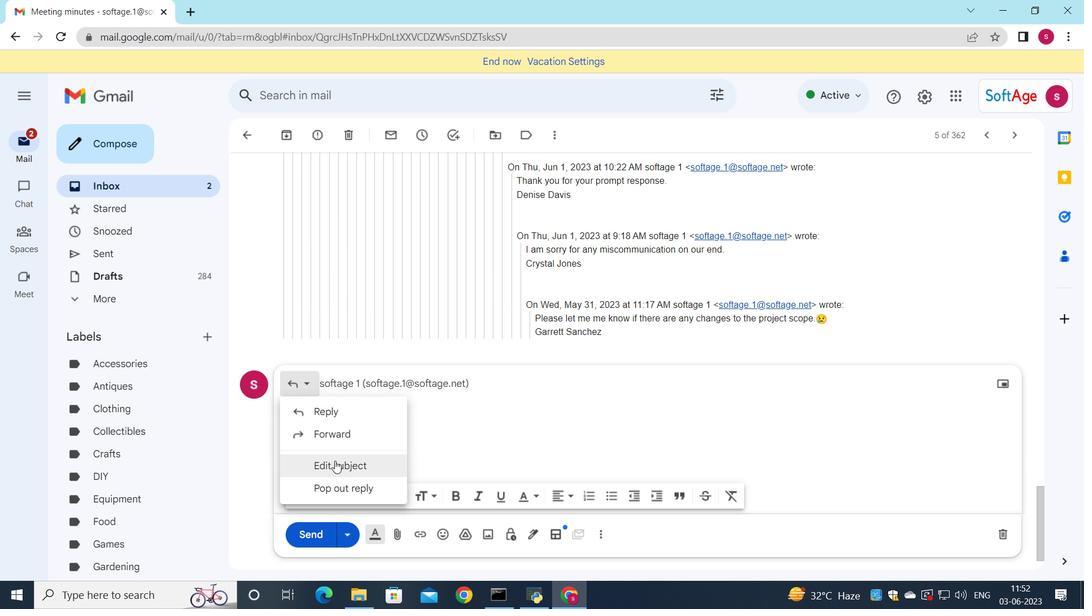 
Action: Mouse moved to (765, 270)
Screenshot: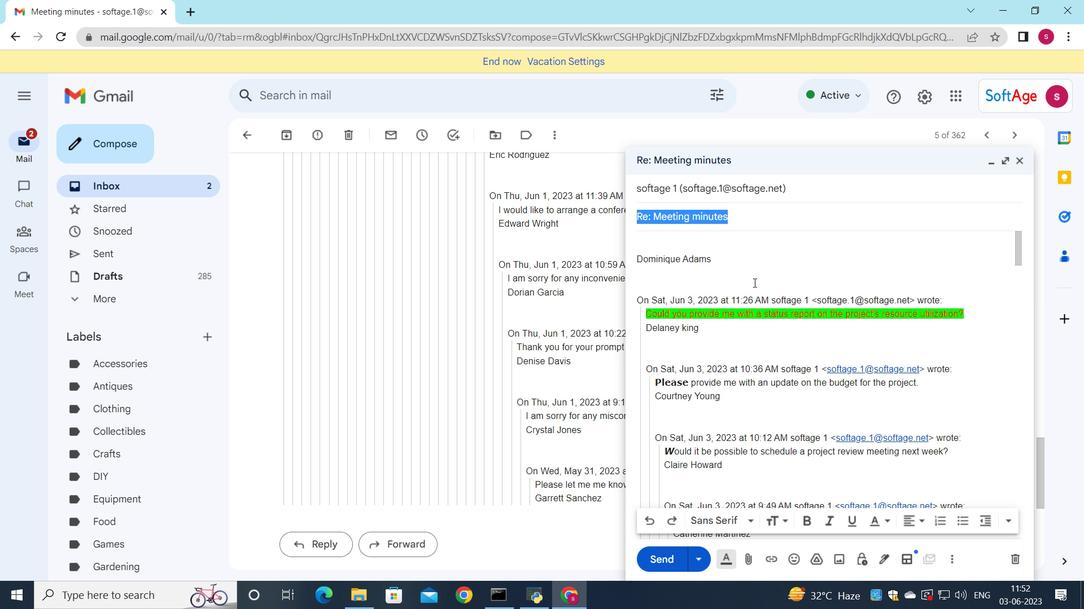 
Action: Key pressed <Key.shift>Budget<Key.space>report
Screenshot: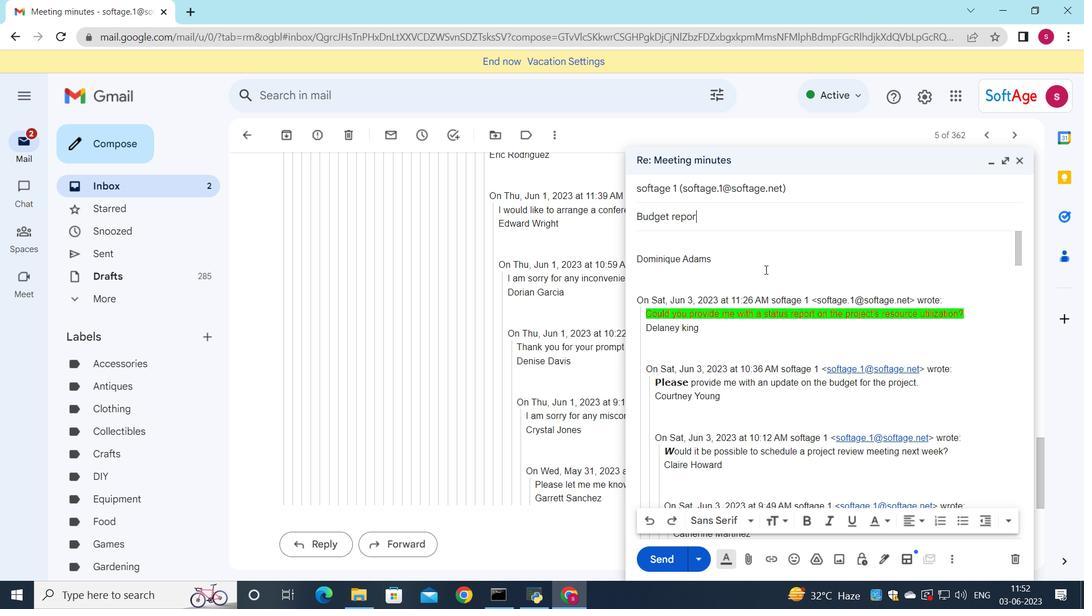 
Action: Mouse moved to (659, 241)
Screenshot: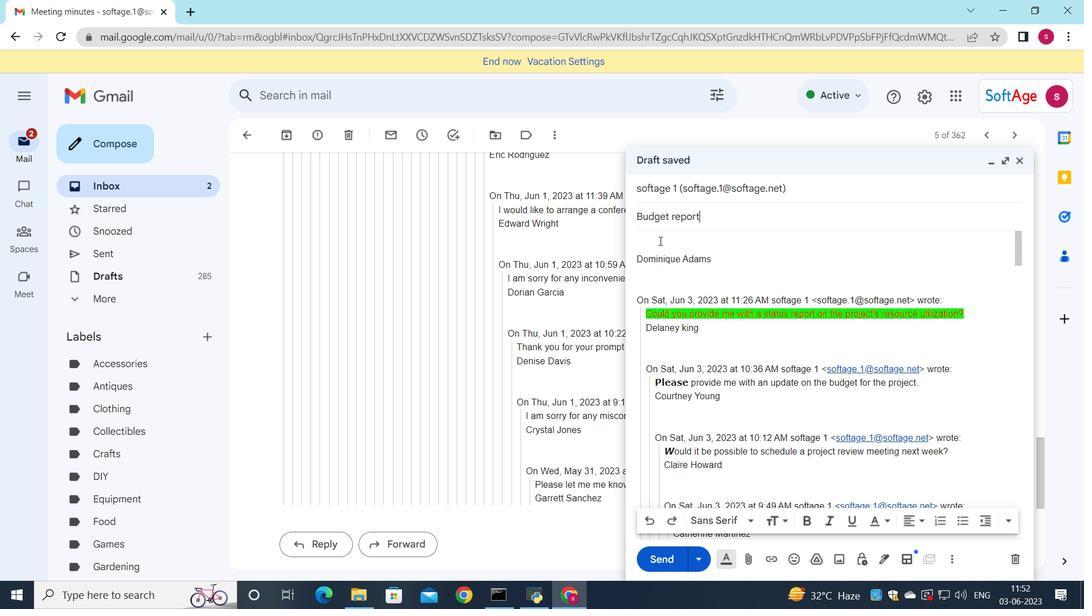 
Action: Mouse pressed left at (659, 241)
Screenshot: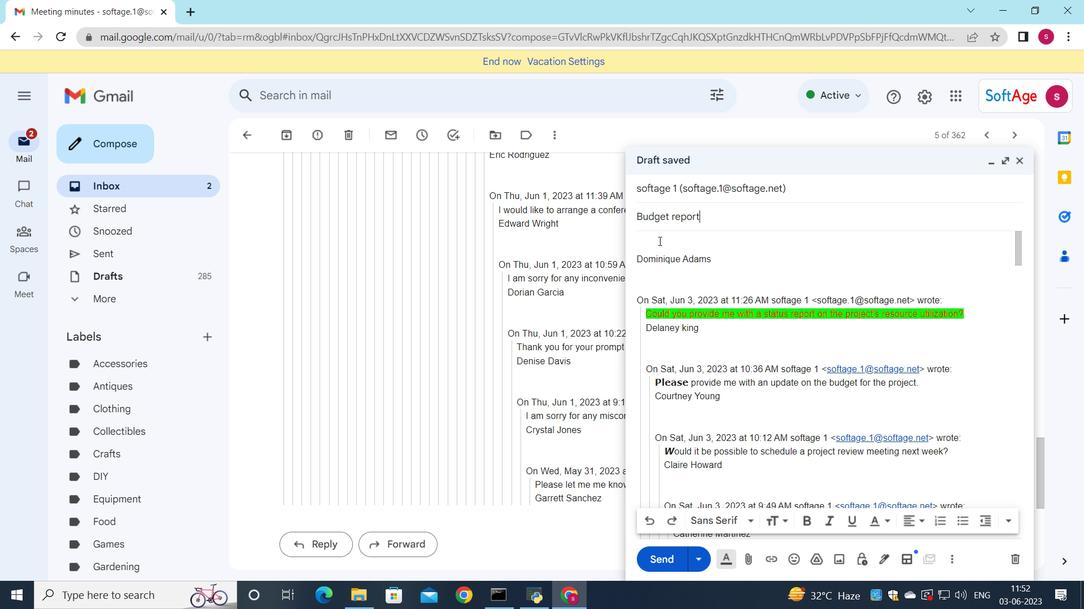 
Action: Key pressed <Key.shift>Can<Key.space>you<Key.space>confirm<Key.space>thal<Key.backspace>t<Key.space>all<Key.space>project<Key.space>risks<Key.space>have<Key.space>been<Key.space>identified<Key.space>and<Key.space>are<Key.space>being<Key.space>managed<Key.shift_r>?
Screenshot: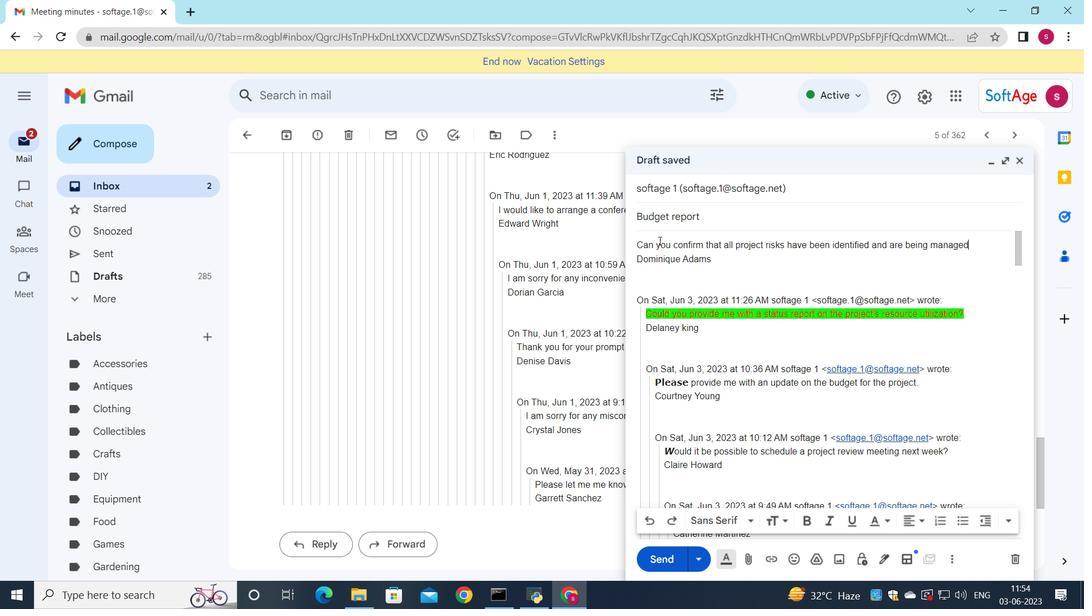 
Action: Mouse moved to (639, 243)
Screenshot: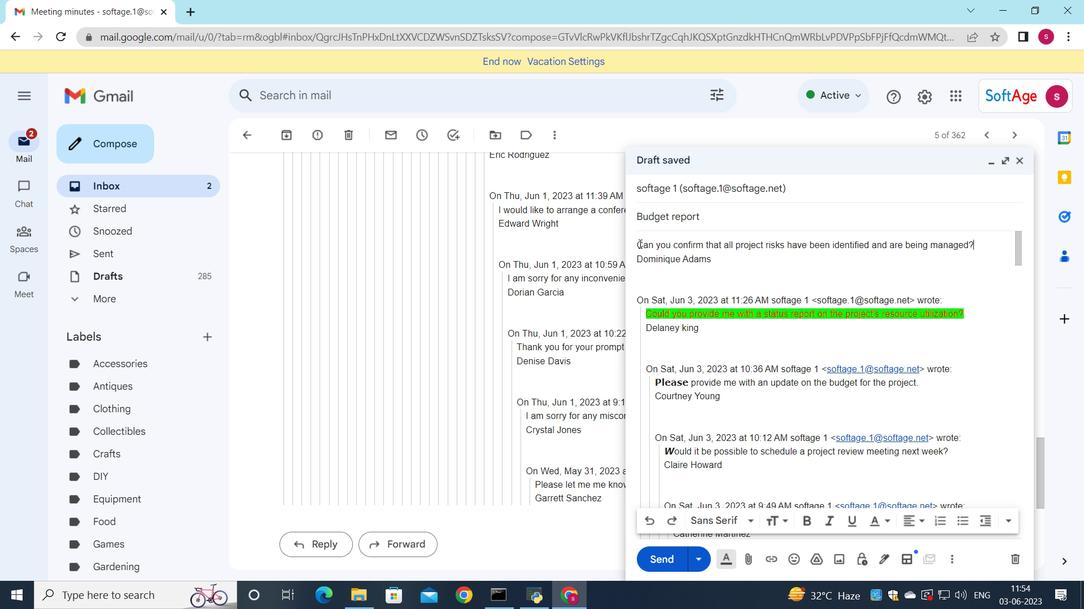 
Action: Mouse pressed left at (639, 243)
Screenshot: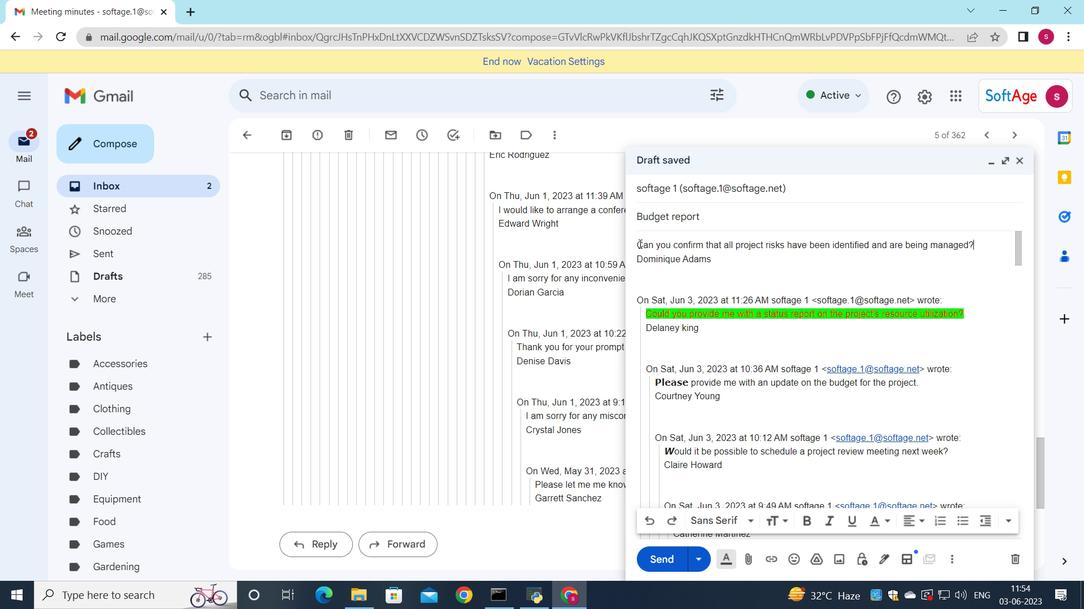 
Action: Mouse moved to (885, 519)
Screenshot: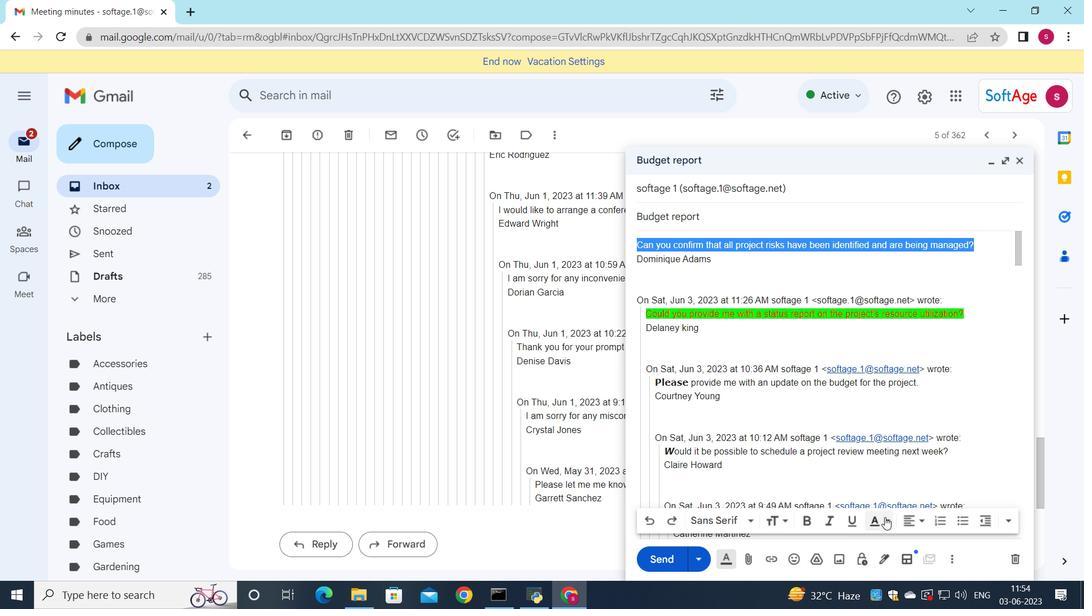 
Action: Mouse pressed left at (885, 519)
Screenshot: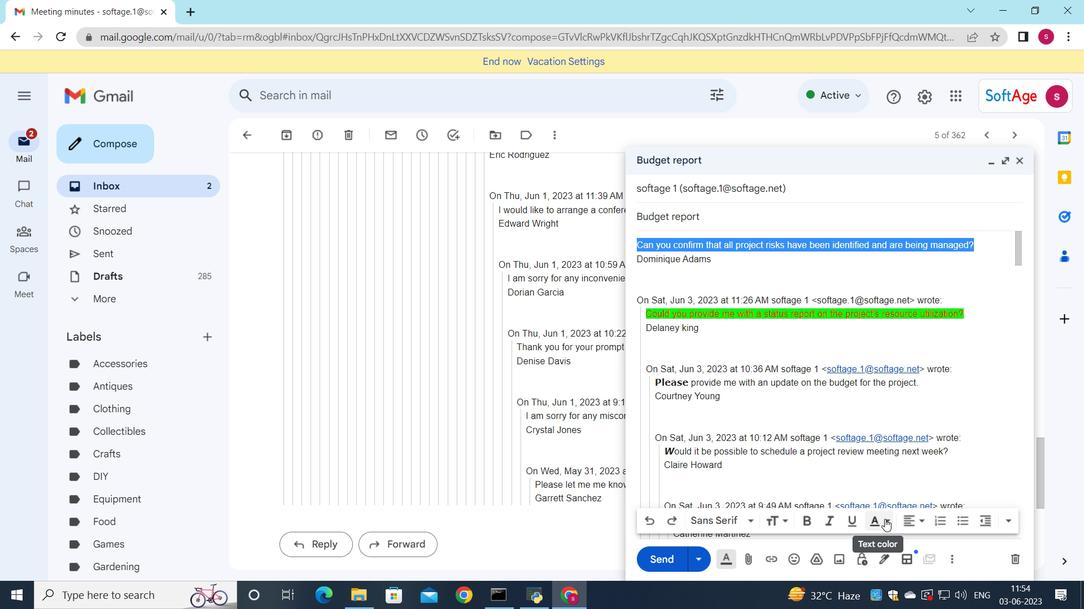 
Action: Mouse moved to (794, 406)
Screenshot: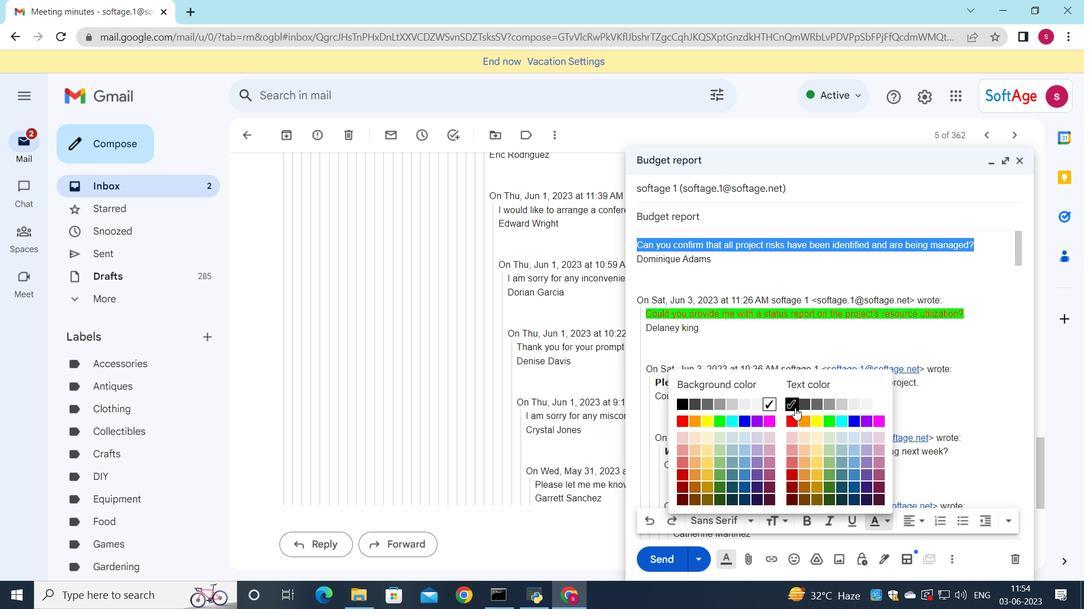 
Action: Mouse pressed left at (794, 406)
Screenshot: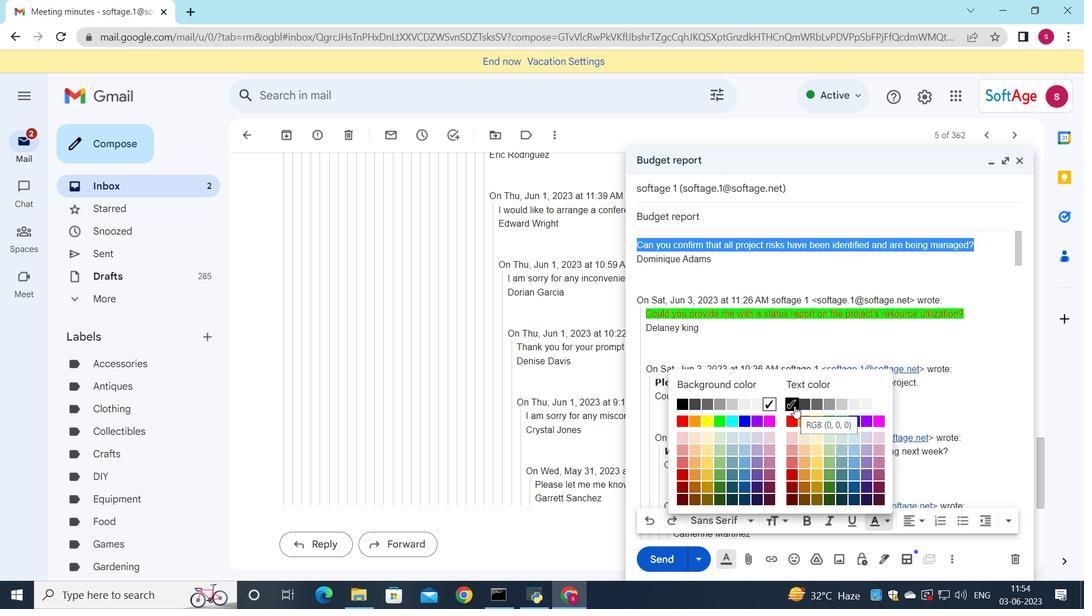 
Action: Mouse moved to (888, 519)
Screenshot: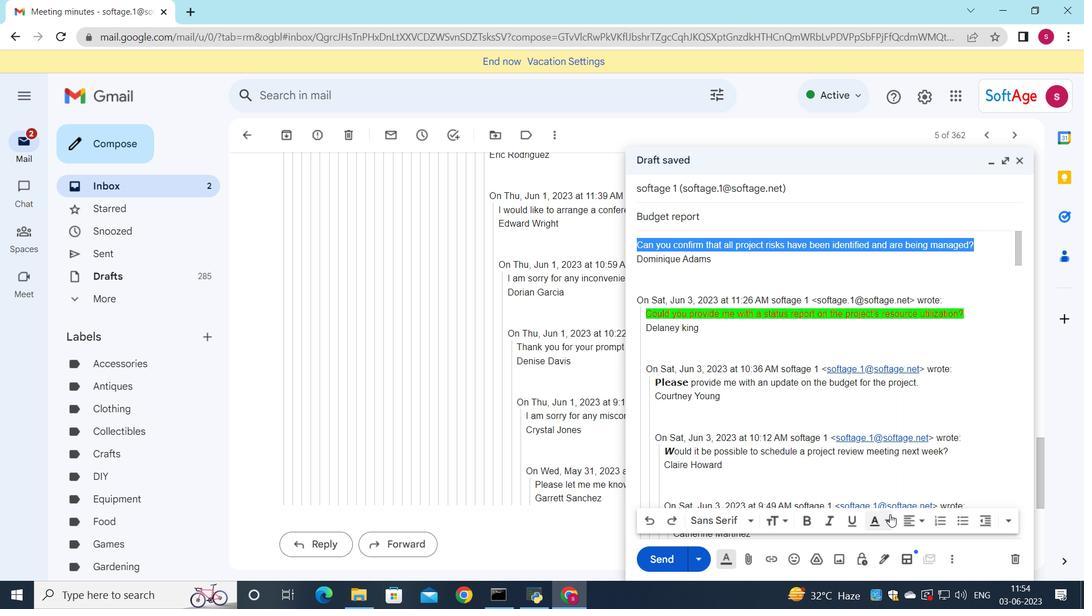 
Action: Mouse pressed left at (888, 519)
Screenshot: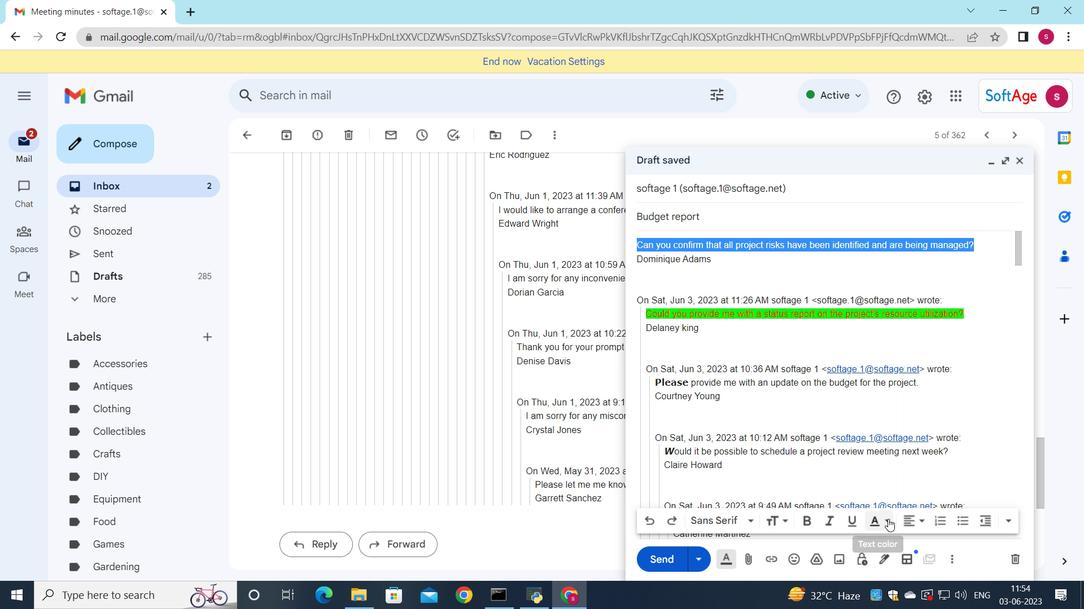
Action: Mouse moved to (682, 499)
Screenshot: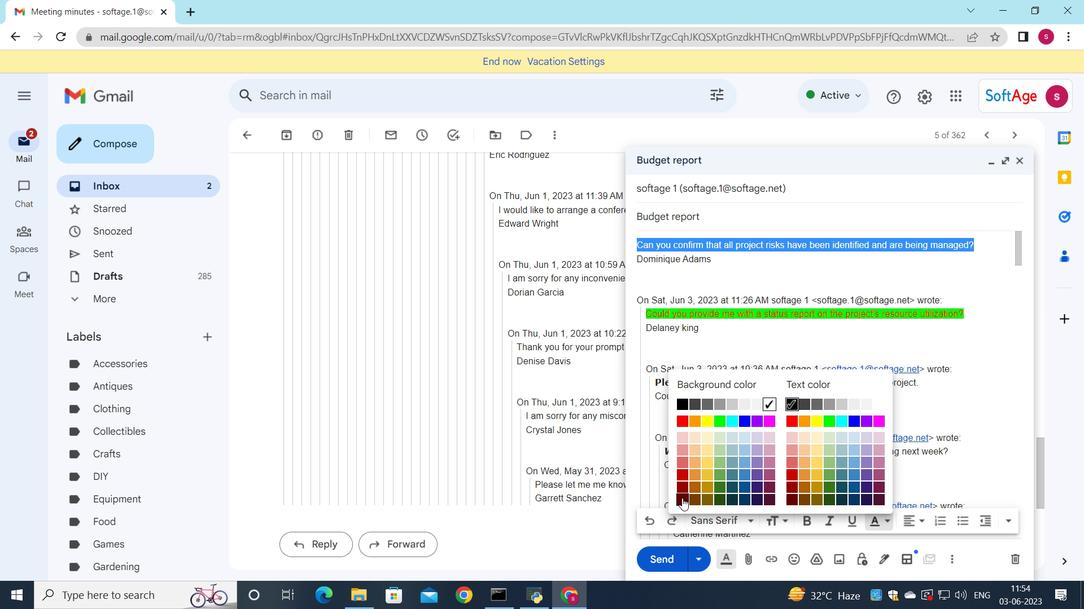 
Action: Mouse pressed left at (682, 499)
Screenshot: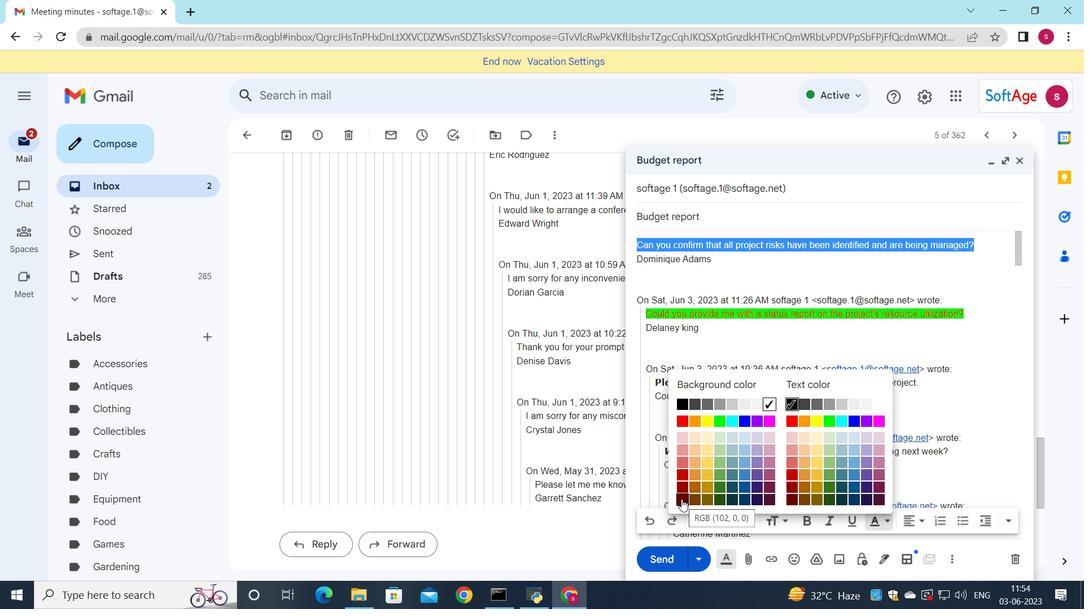 
Action: Mouse moved to (954, 253)
Screenshot: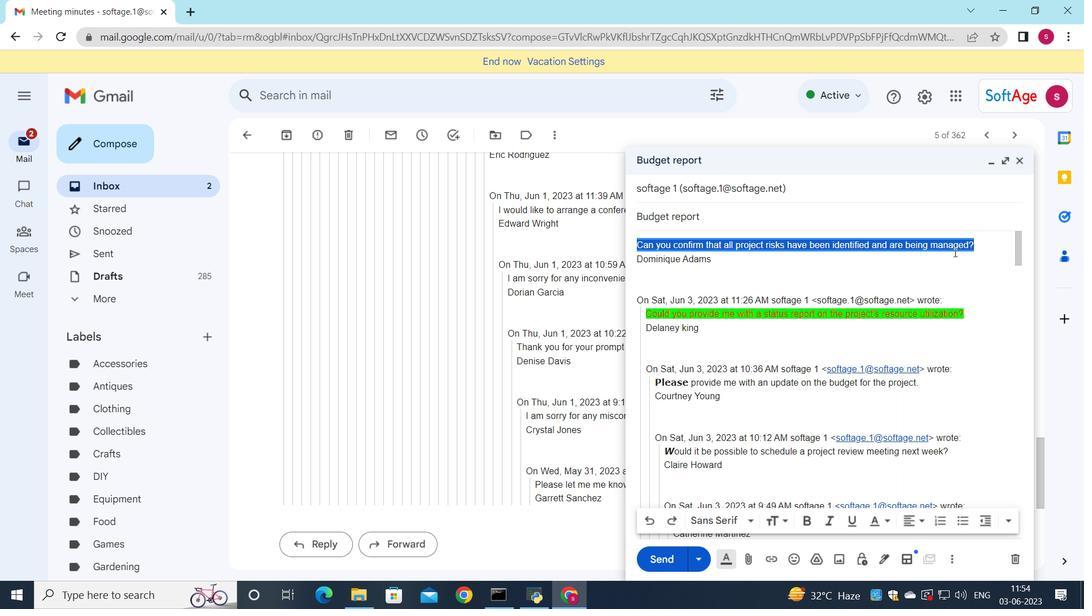 
Action: Mouse pressed left at (954, 253)
Screenshot: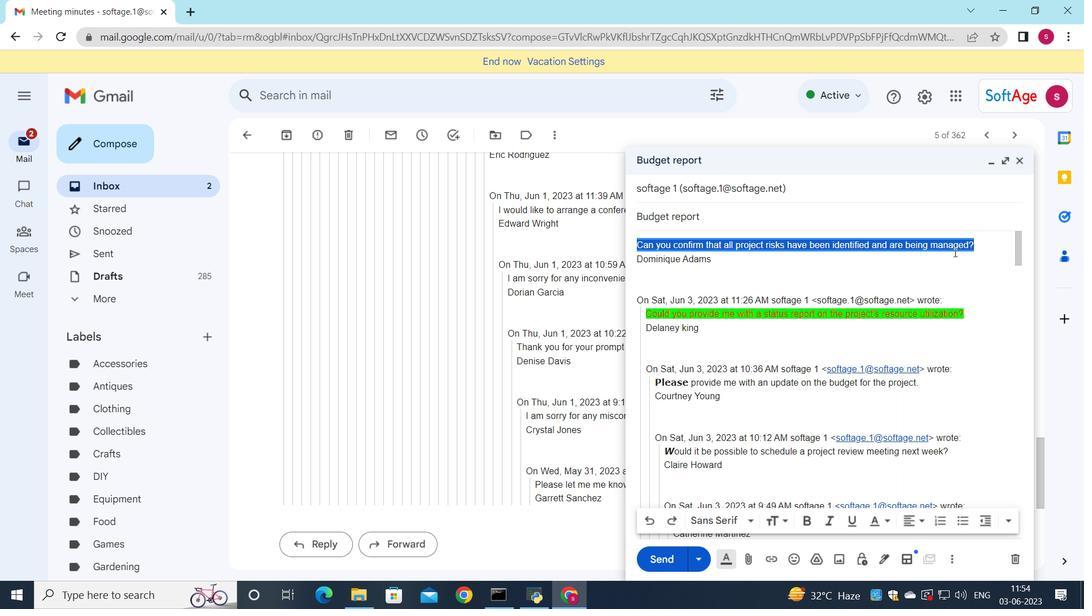 
Action: Mouse moved to (658, 557)
Screenshot: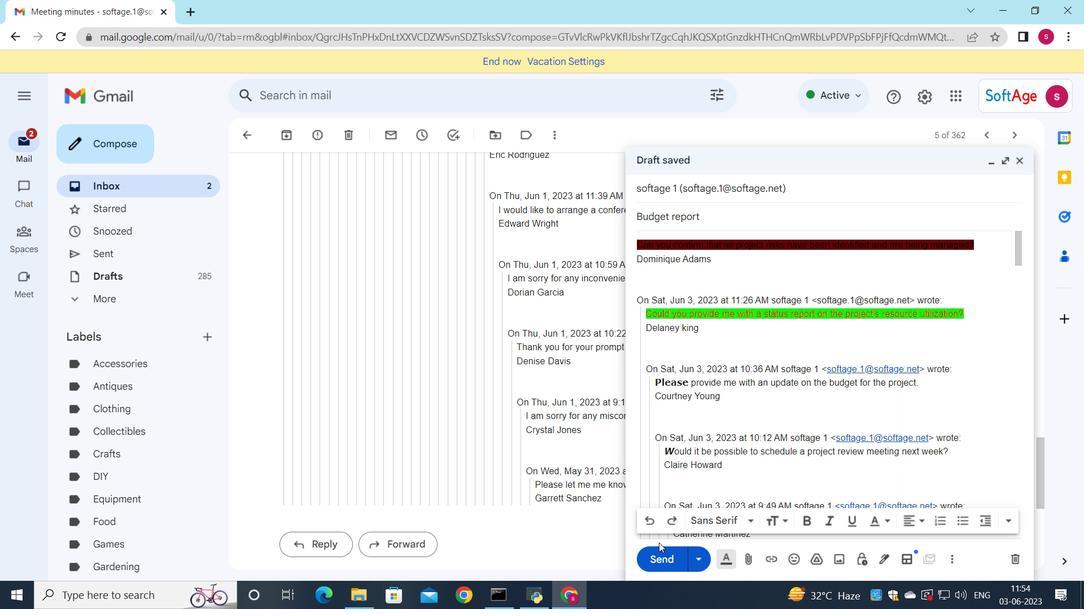 
Action: Mouse pressed left at (658, 557)
Screenshot: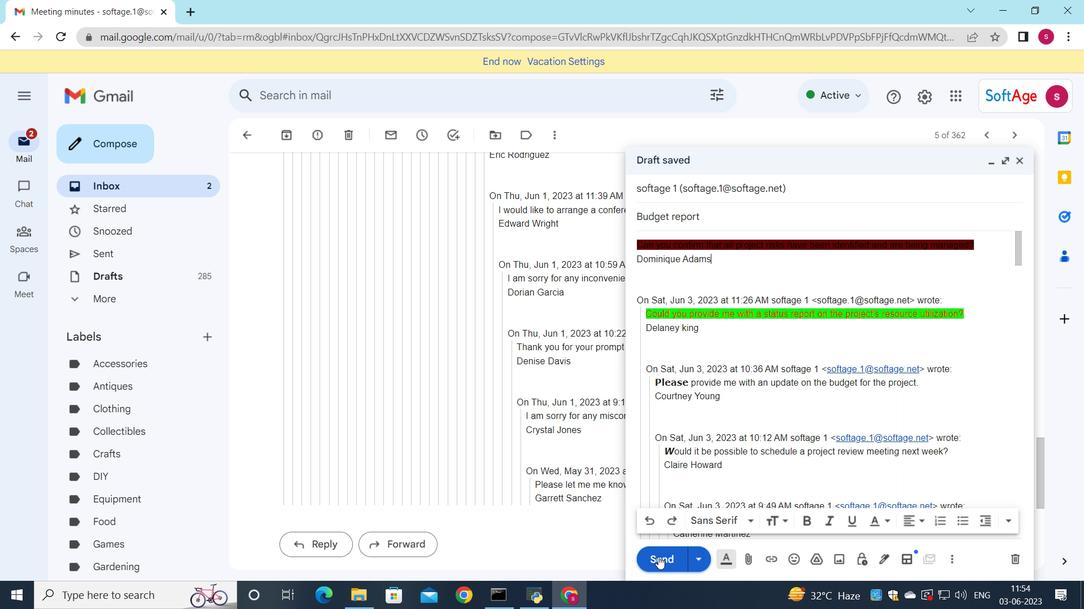 
Action: Mouse moved to (146, 187)
Screenshot: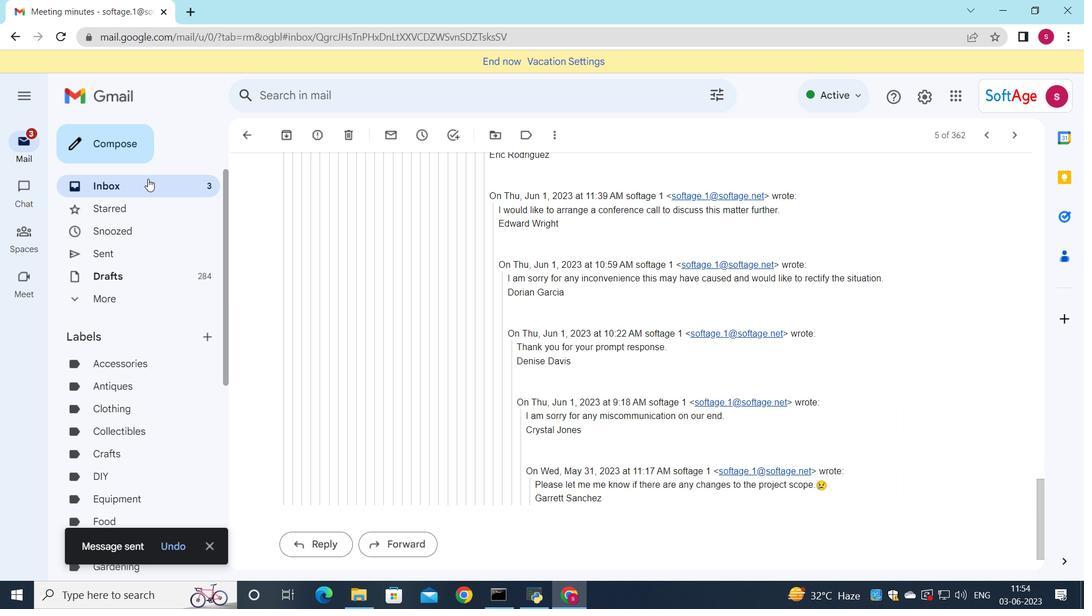 
Action: Mouse pressed left at (146, 187)
Screenshot: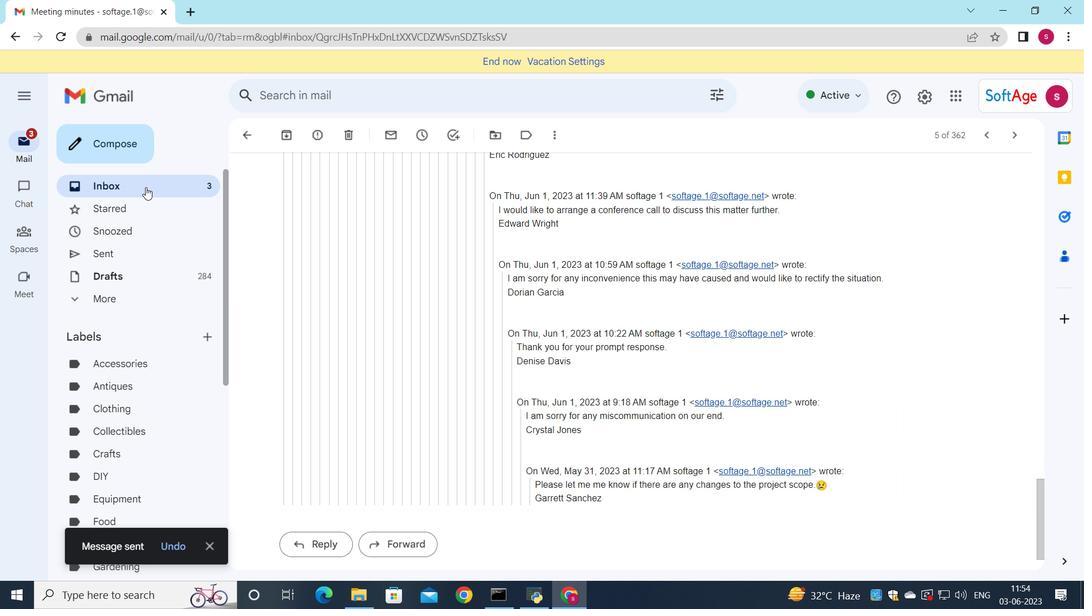 
Action: Mouse moved to (460, 157)
Screenshot: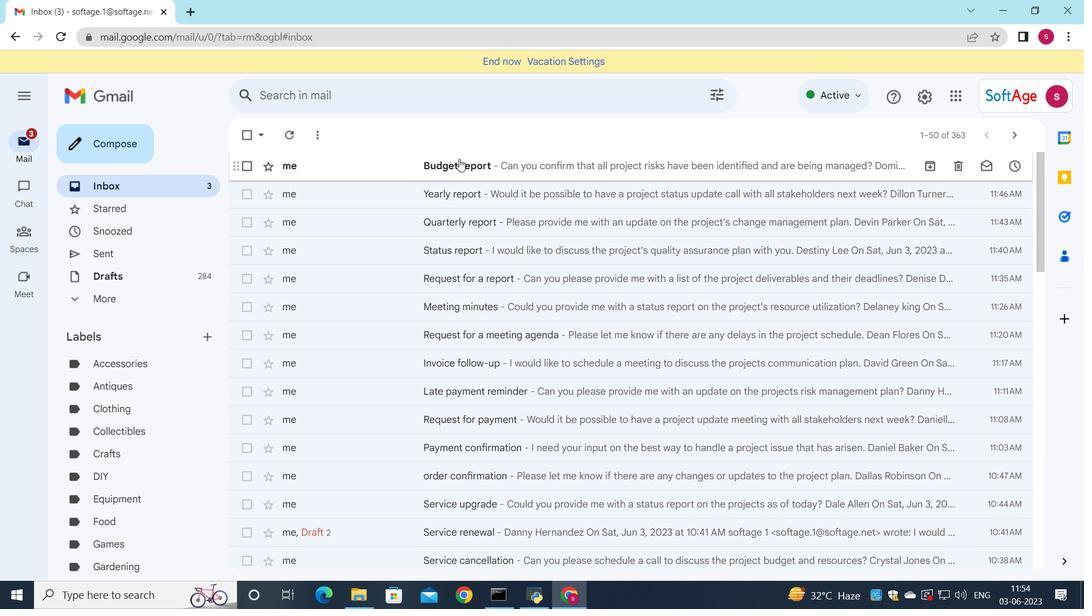 
Action: Mouse pressed left at (460, 157)
Screenshot: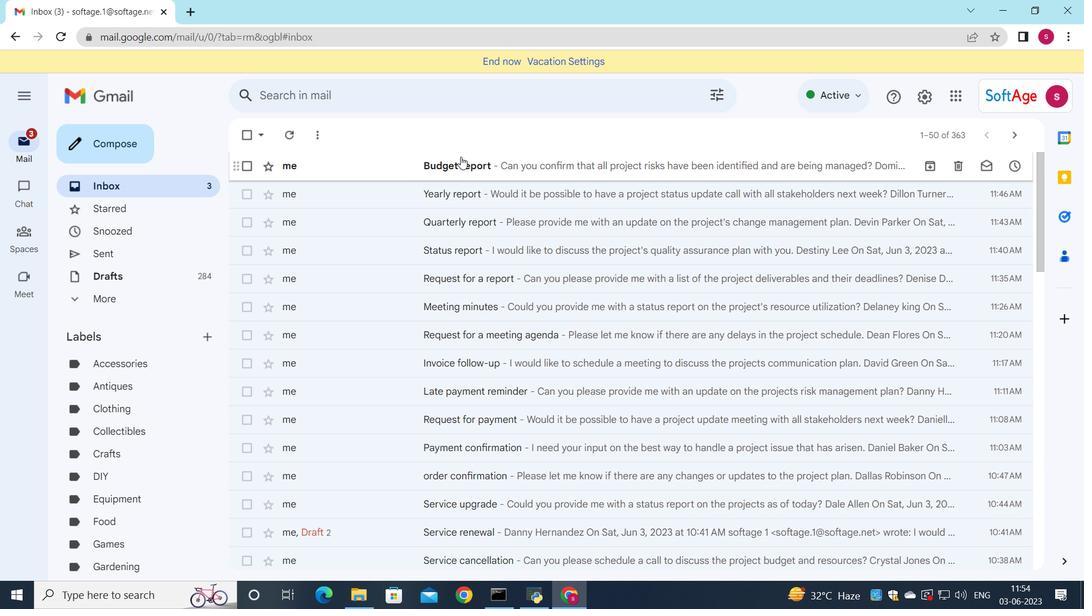 
Action: Mouse moved to (525, 358)
Screenshot: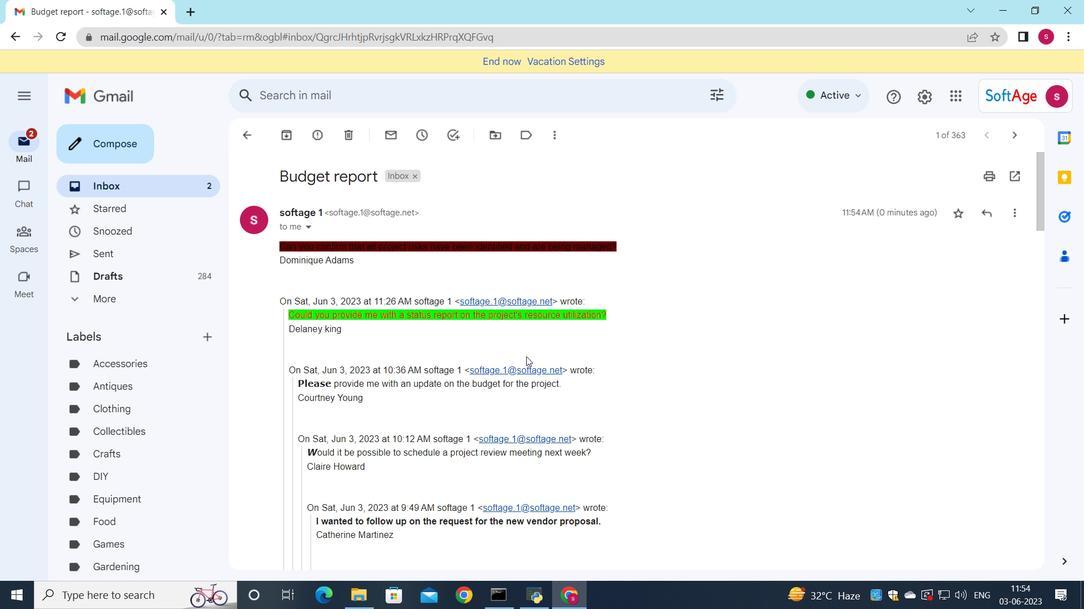 
